 Task: Find connections with filter location Troisdorf with filter topic #openhouse with filter profile language French with filter current company Ujjivan Small Finance Bank with filter school De Nobili School with filter industry Health and Human Services with filter service category Financial Accounting with filter keywords title Travel Writer
Action: Mouse moved to (623, 77)
Screenshot: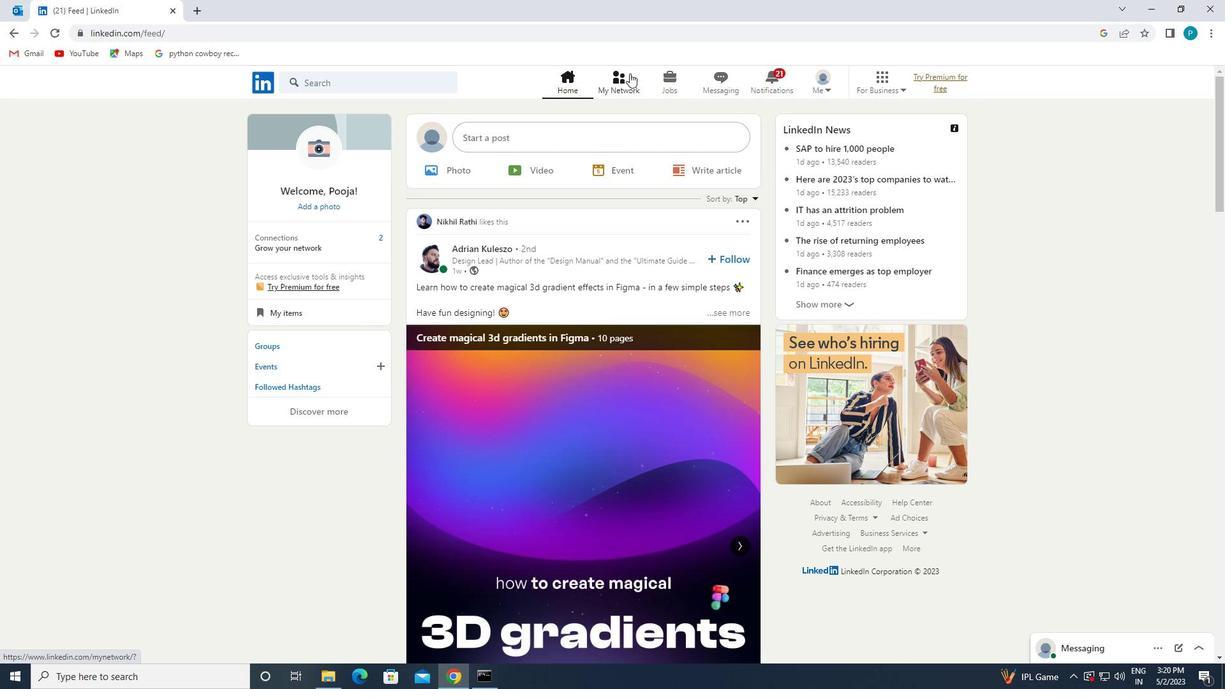 
Action: Mouse pressed left at (623, 77)
Screenshot: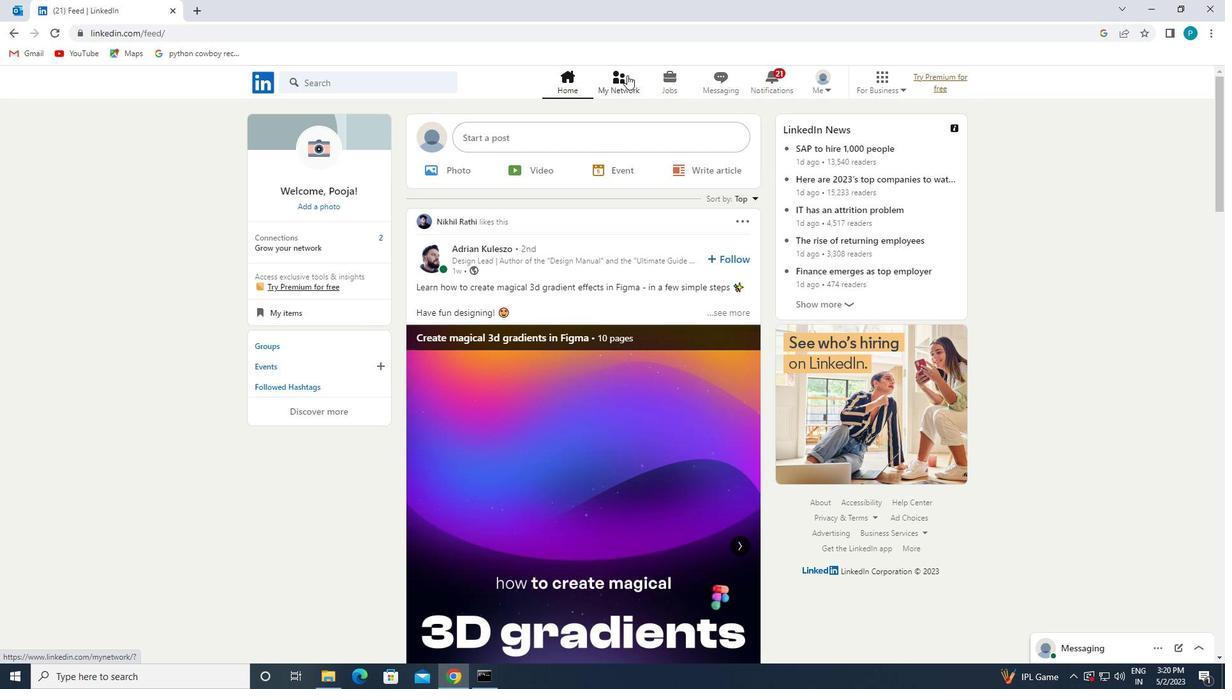 
Action: Mouse moved to (358, 158)
Screenshot: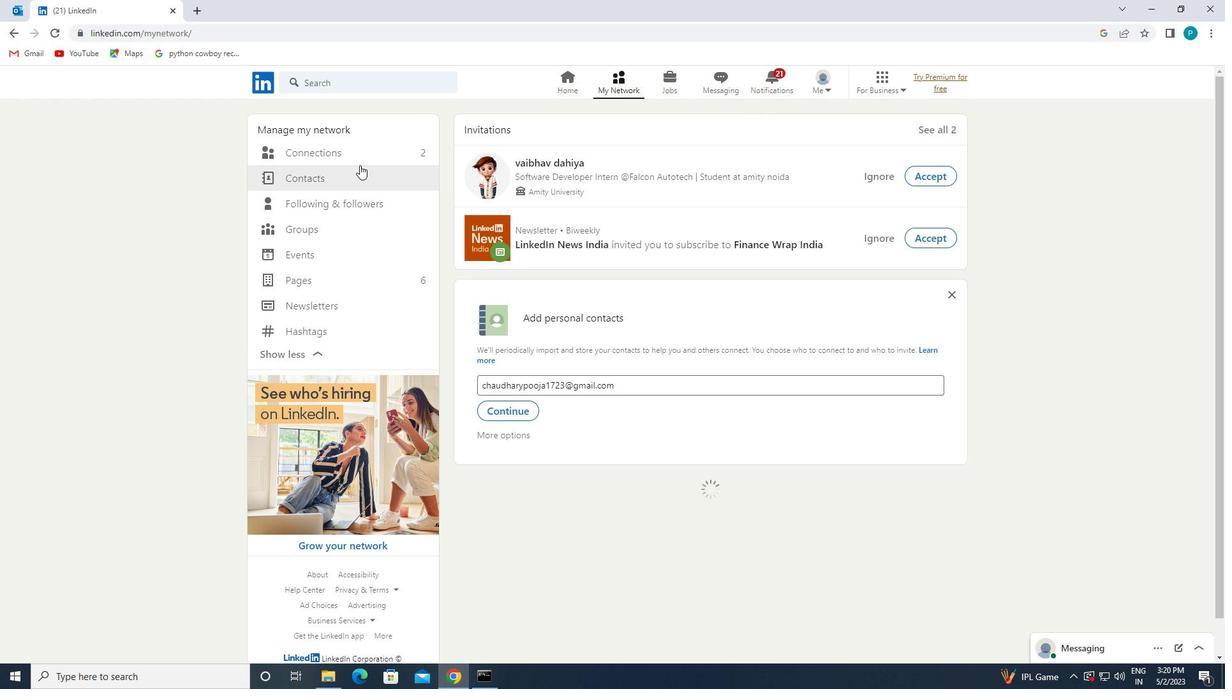 
Action: Mouse pressed left at (358, 158)
Screenshot: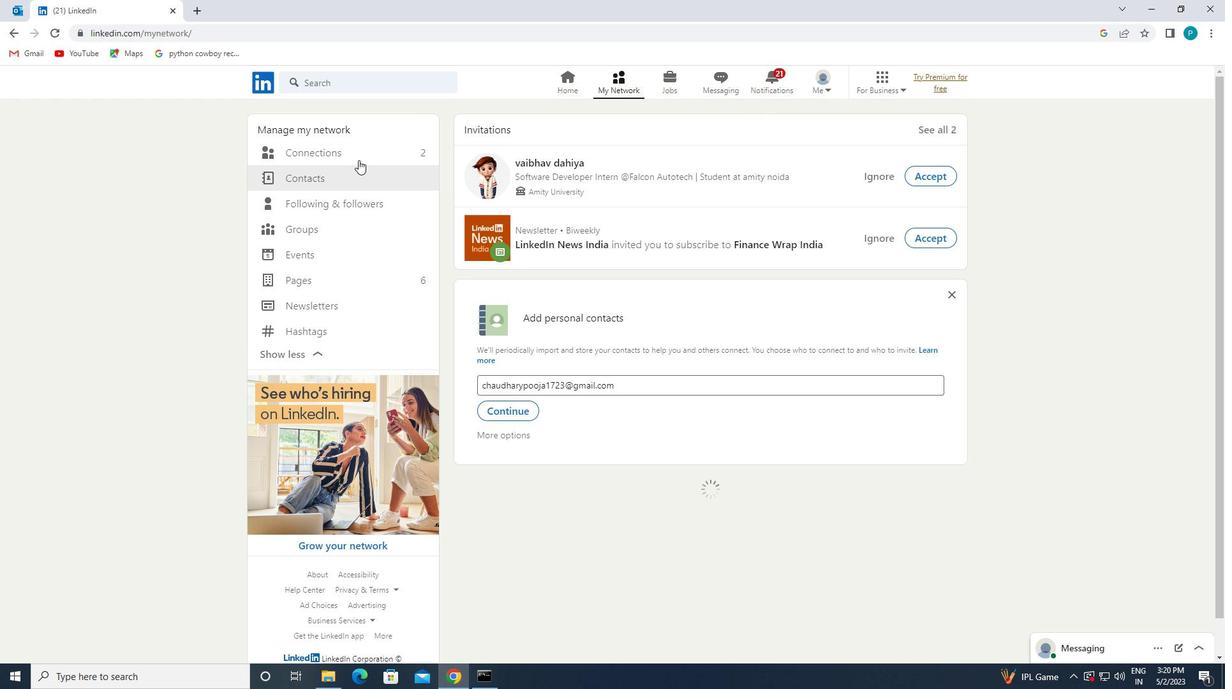
Action: Mouse moved to (732, 153)
Screenshot: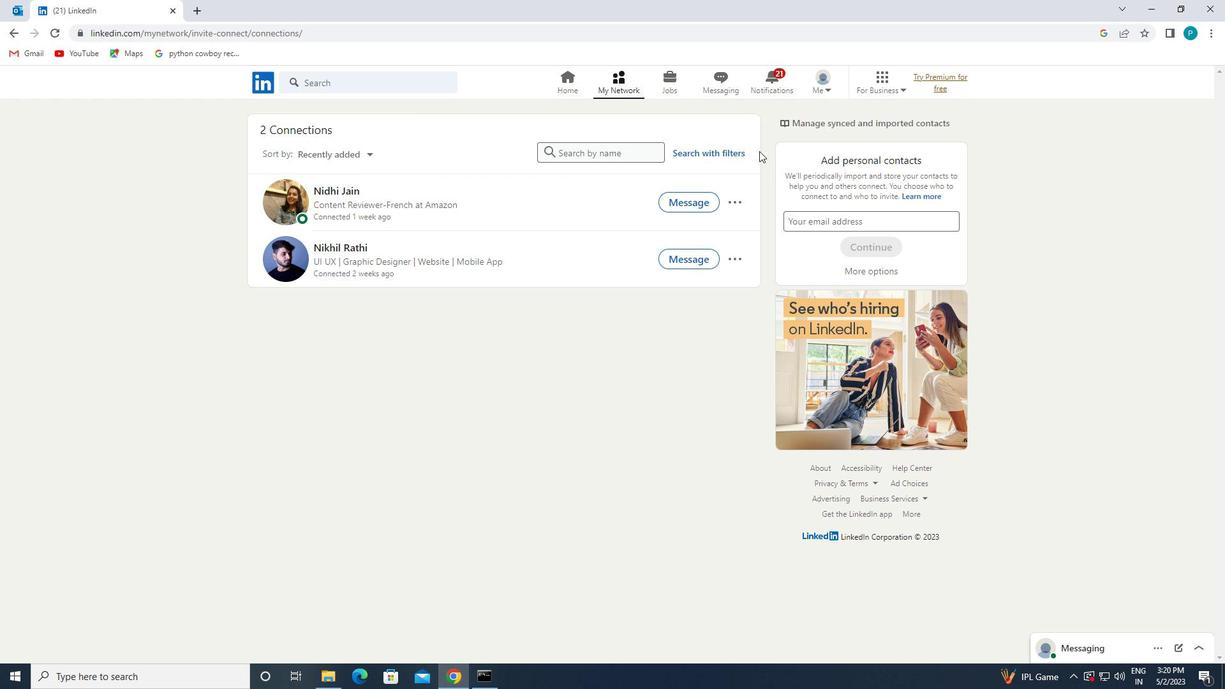 
Action: Mouse pressed left at (732, 153)
Screenshot: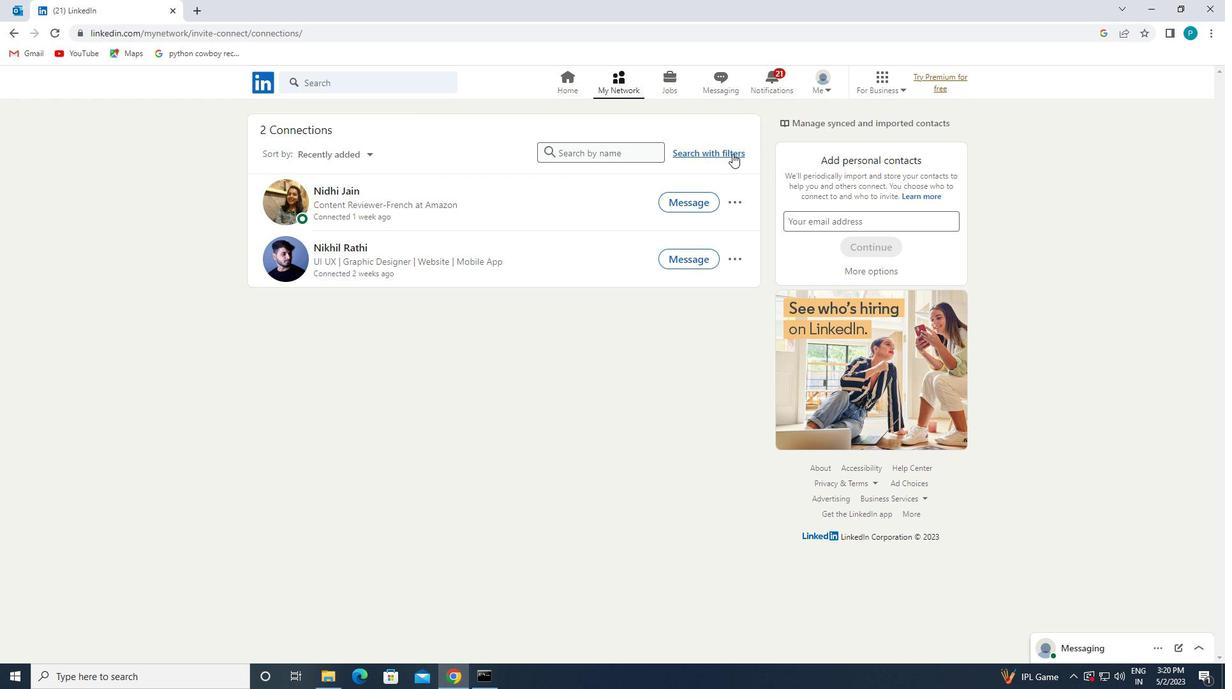 
Action: Mouse moved to (661, 121)
Screenshot: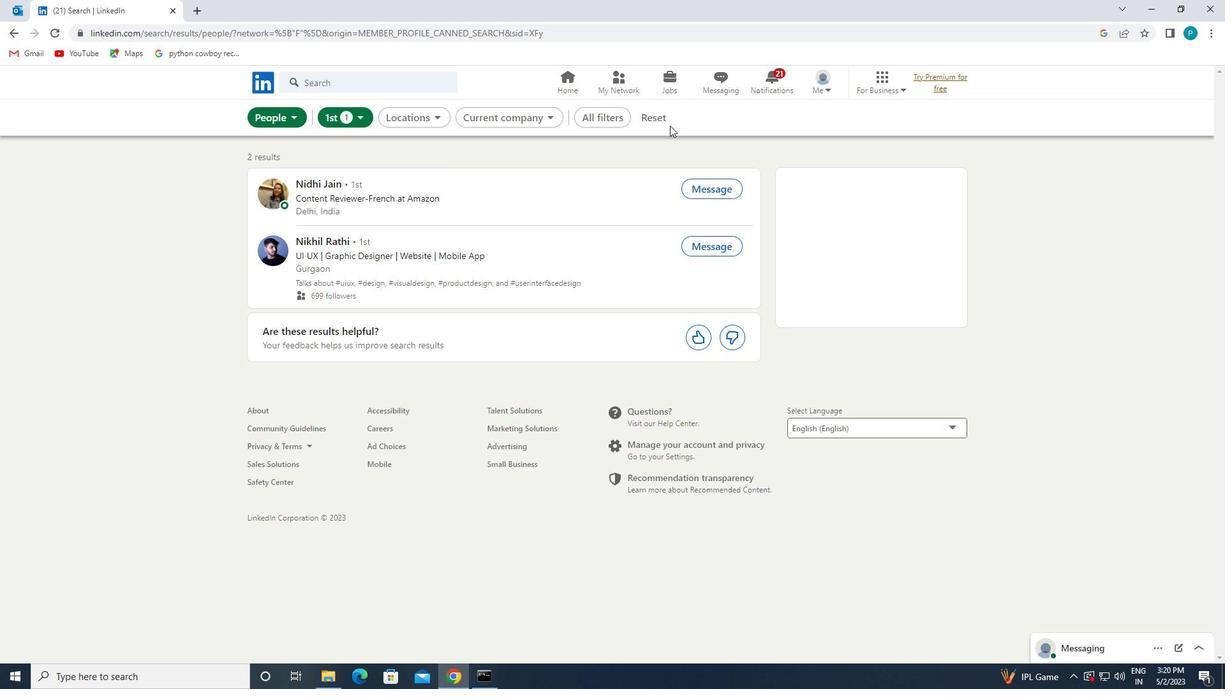 
Action: Mouse pressed left at (661, 121)
Screenshot: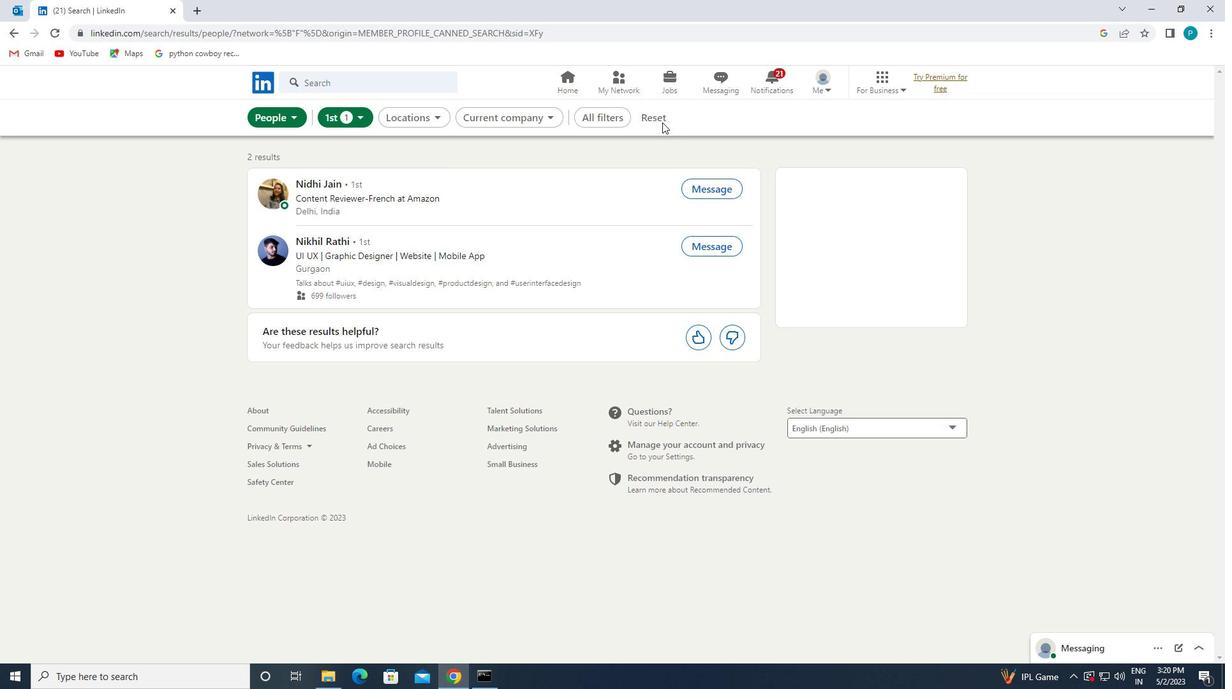 
Action: Mouse moved to (627, 121)
Screenshot: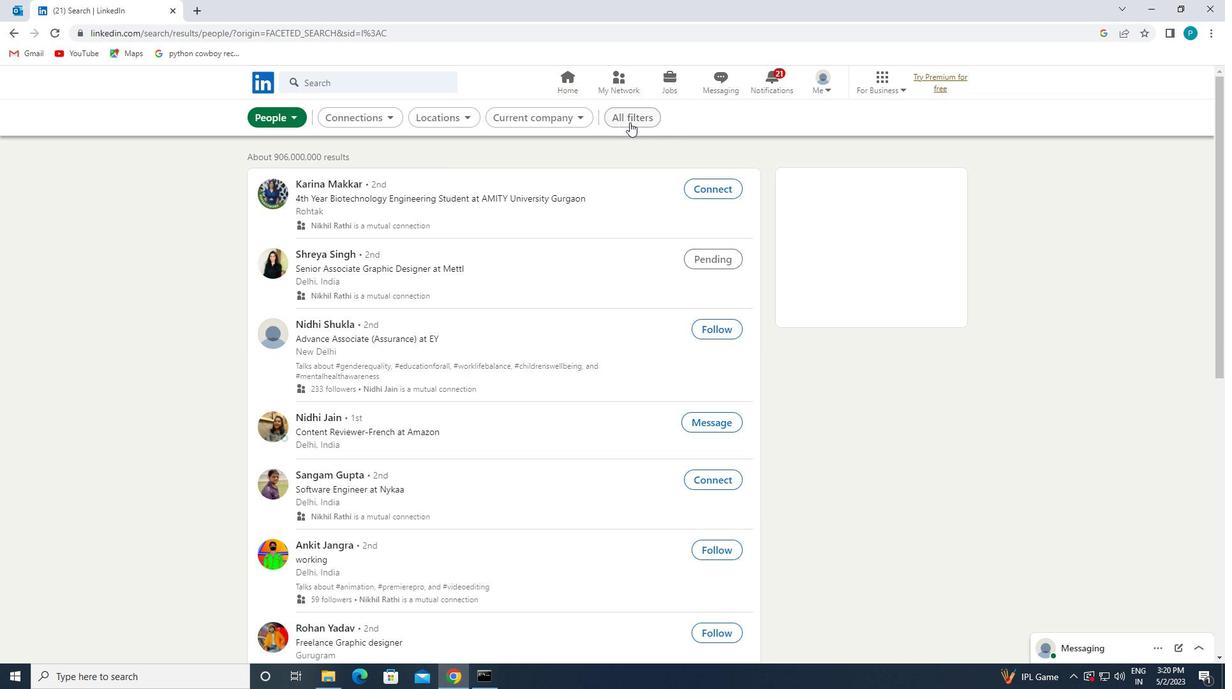
Action: Mouse pressed left at (627, 121)
Screenshot: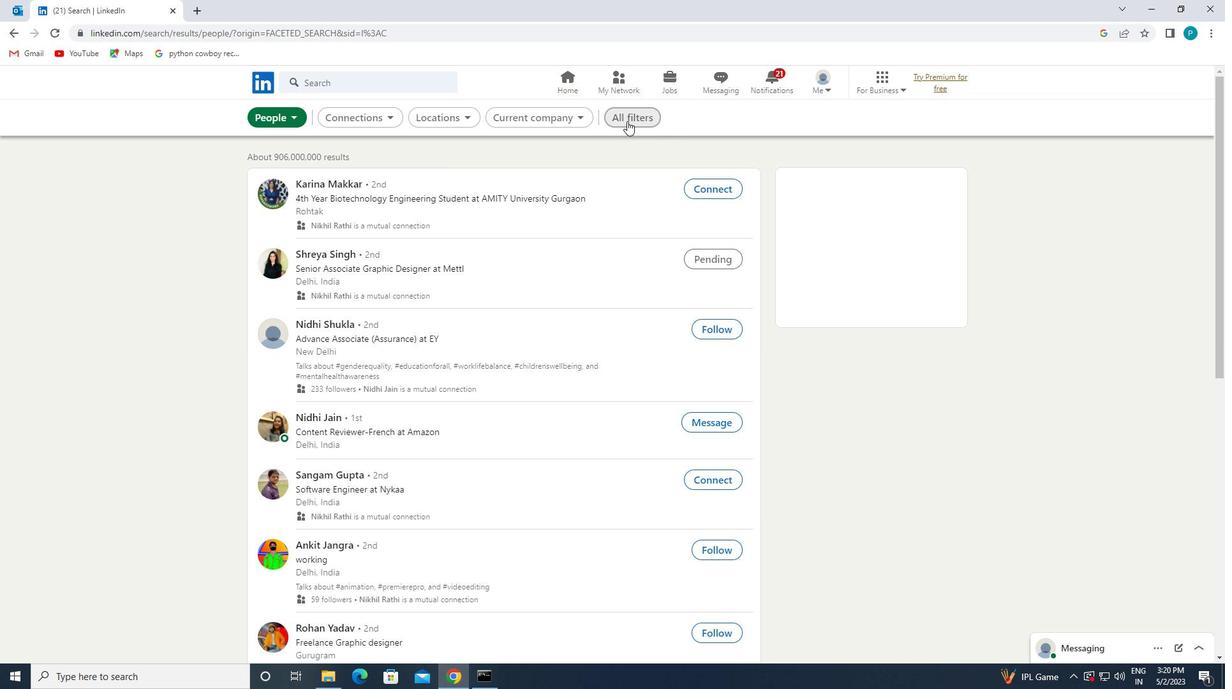 
Action: Mouse moved to (900, 351)
Screenshot: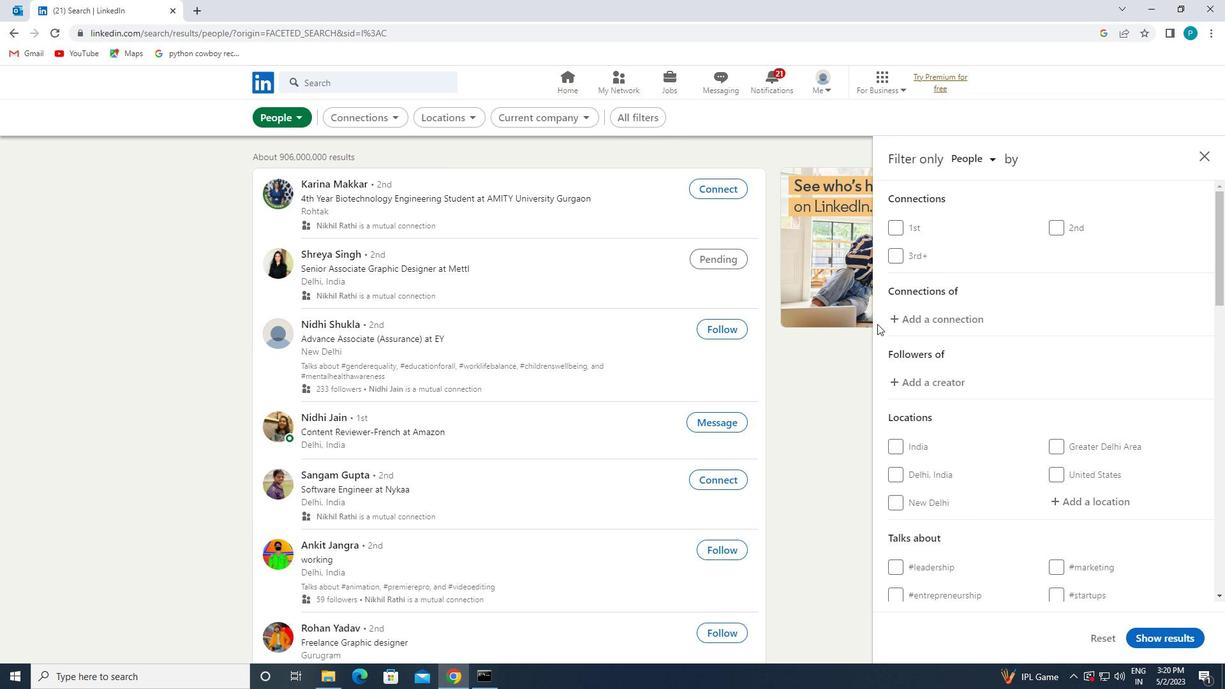 
Action: Mouse scrolled (900, 350) with delta (0, 0)
Screenshot: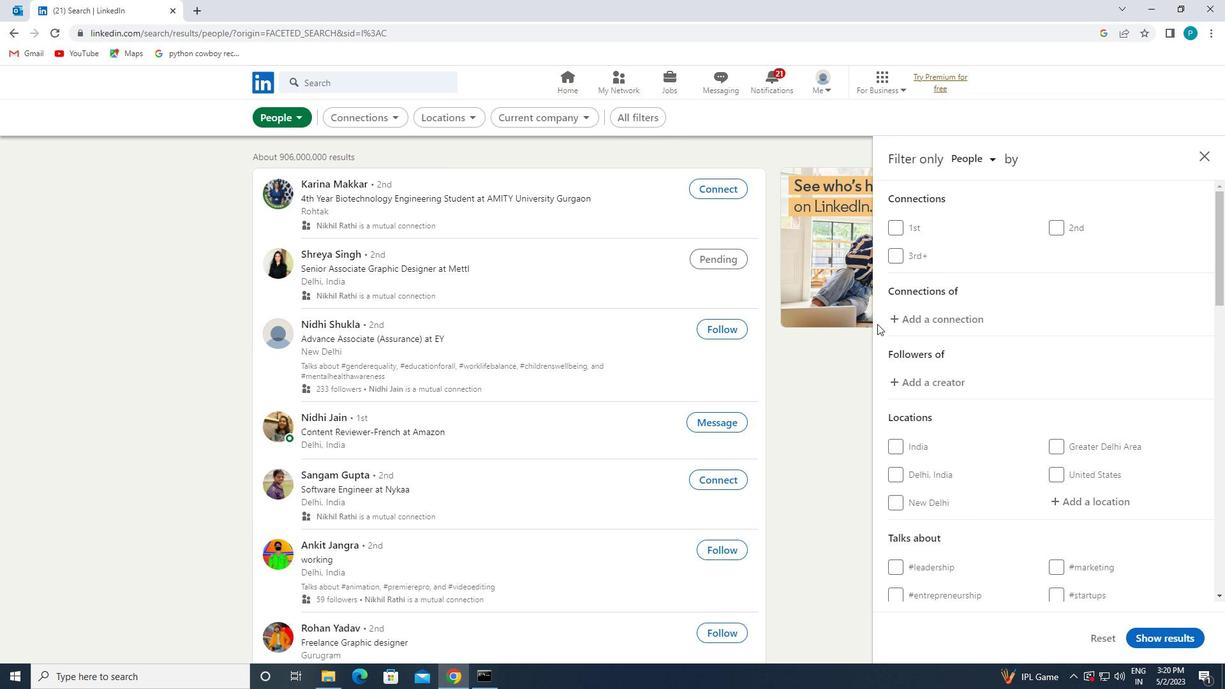 
Action: Mouse moved to (901, 353)
Screenshot: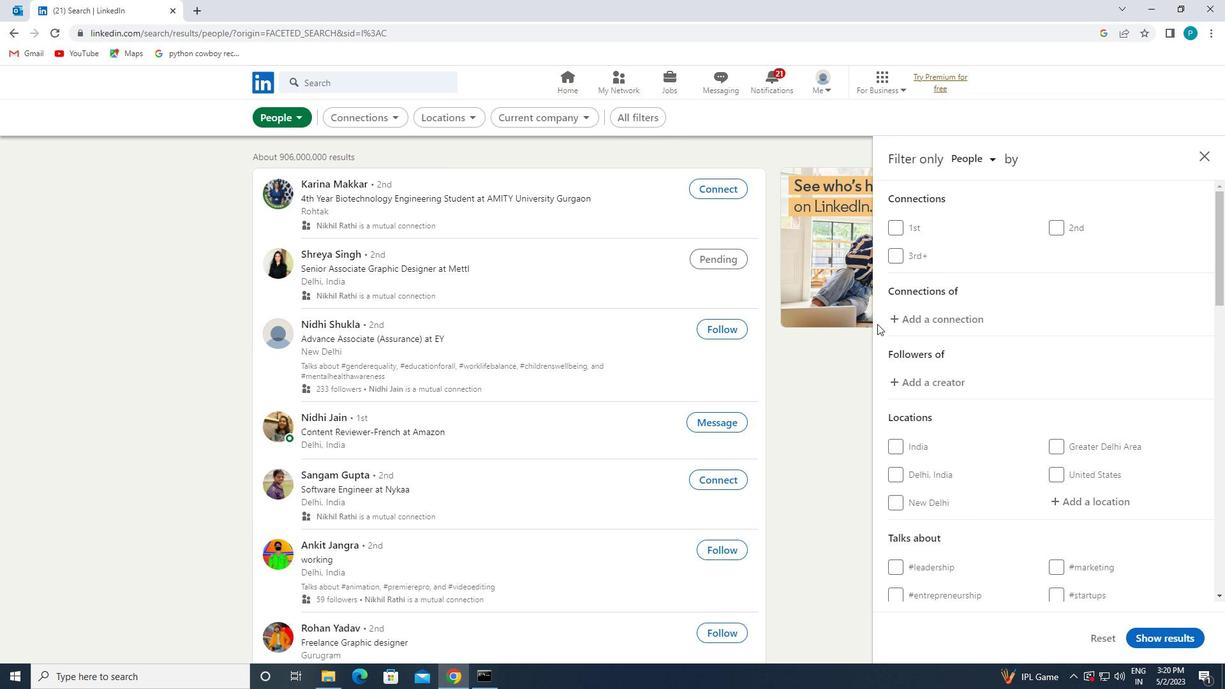 
Action: Mouse scrolled (901, 352) with delta (0, 0)
Screenshot: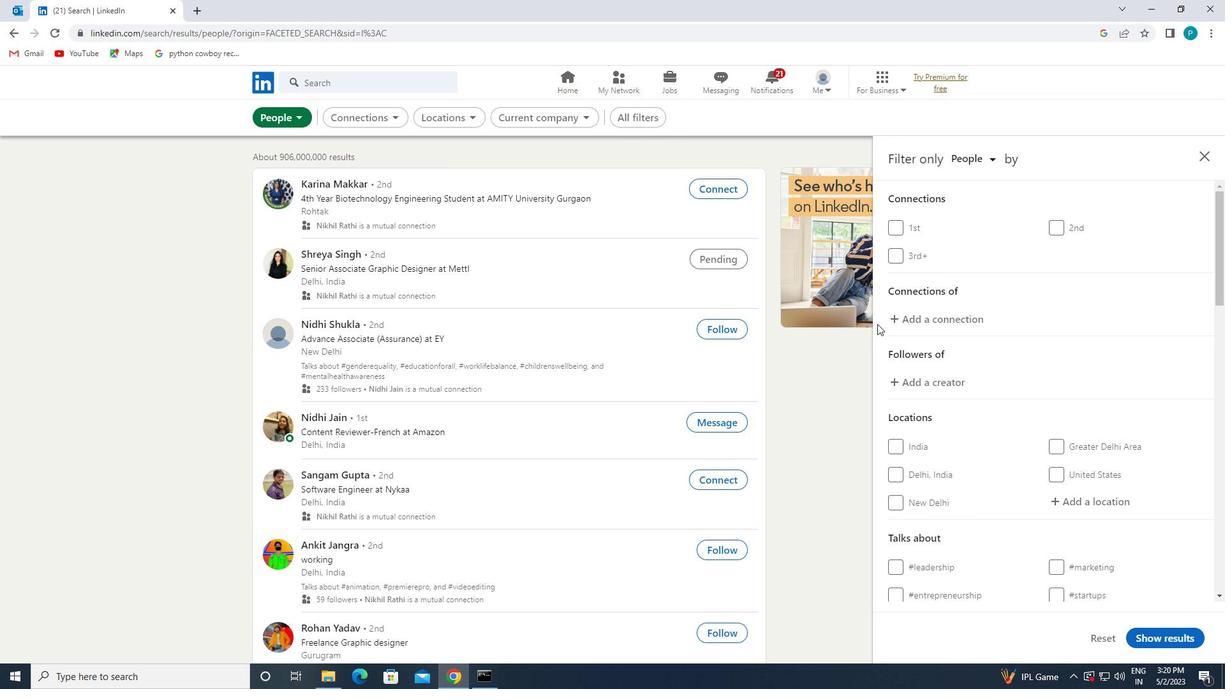 
Action: Mouse moved to (1061, 385)
Screenshot: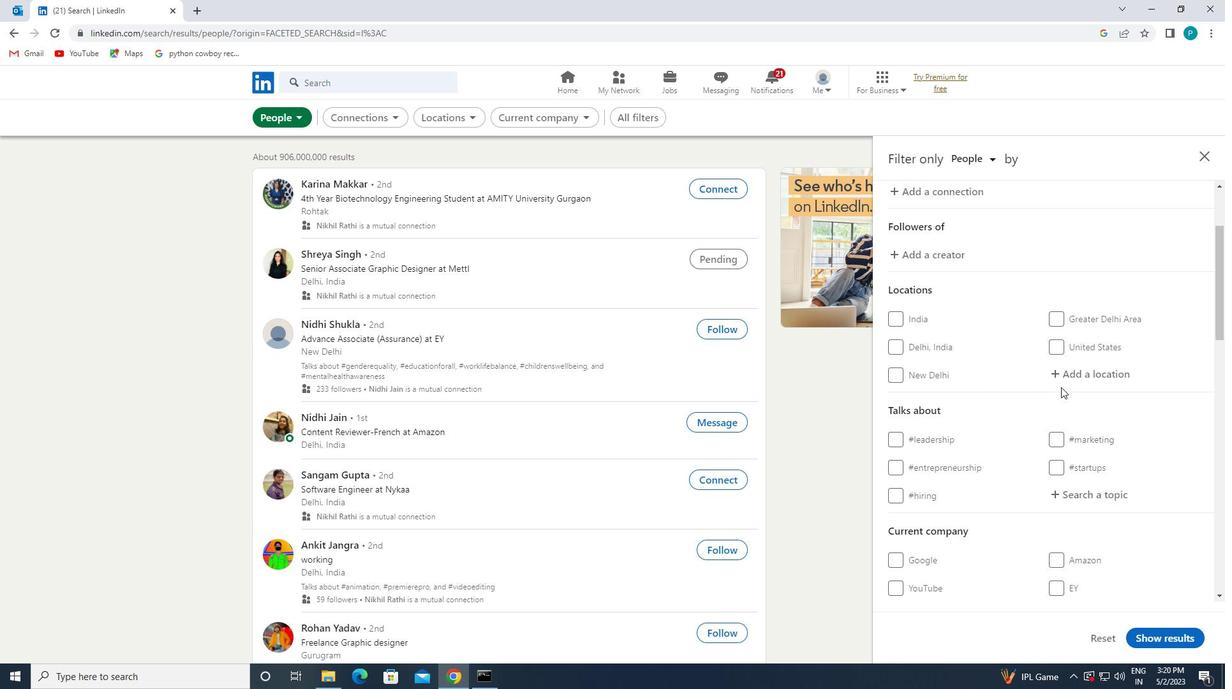 
Action: Mouse pressed left at (1061, 385)
Screenshot: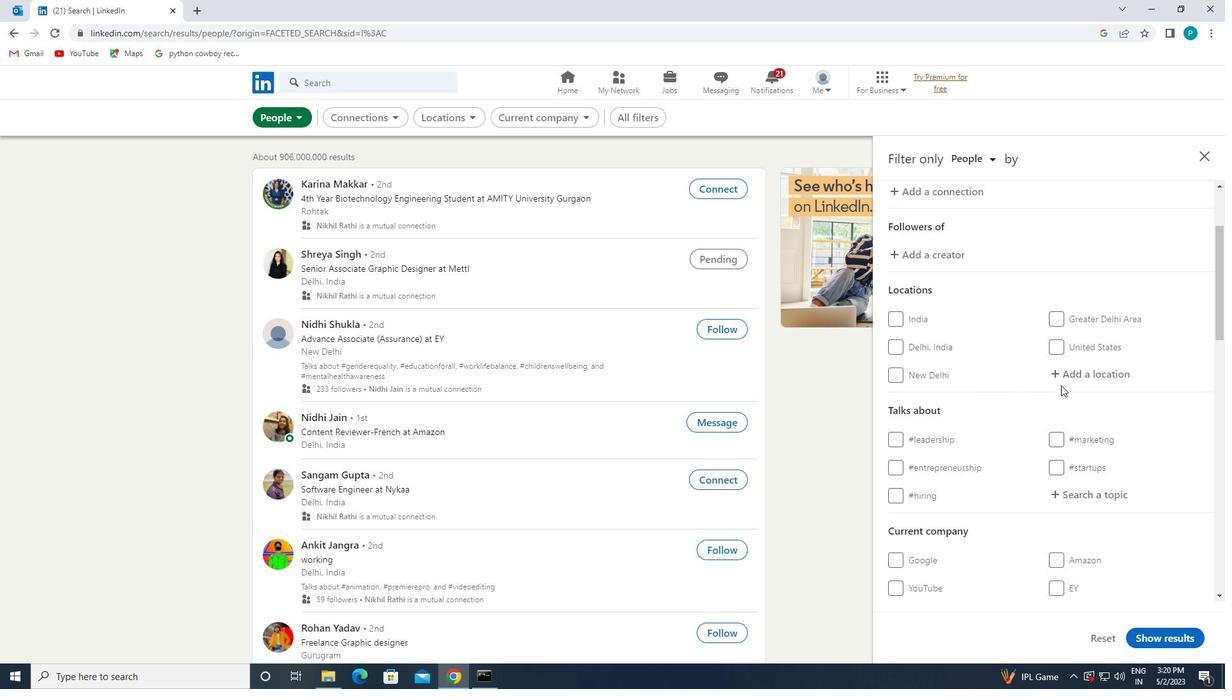 
Action: Mouse moved to (1065, 371)
Screenshot: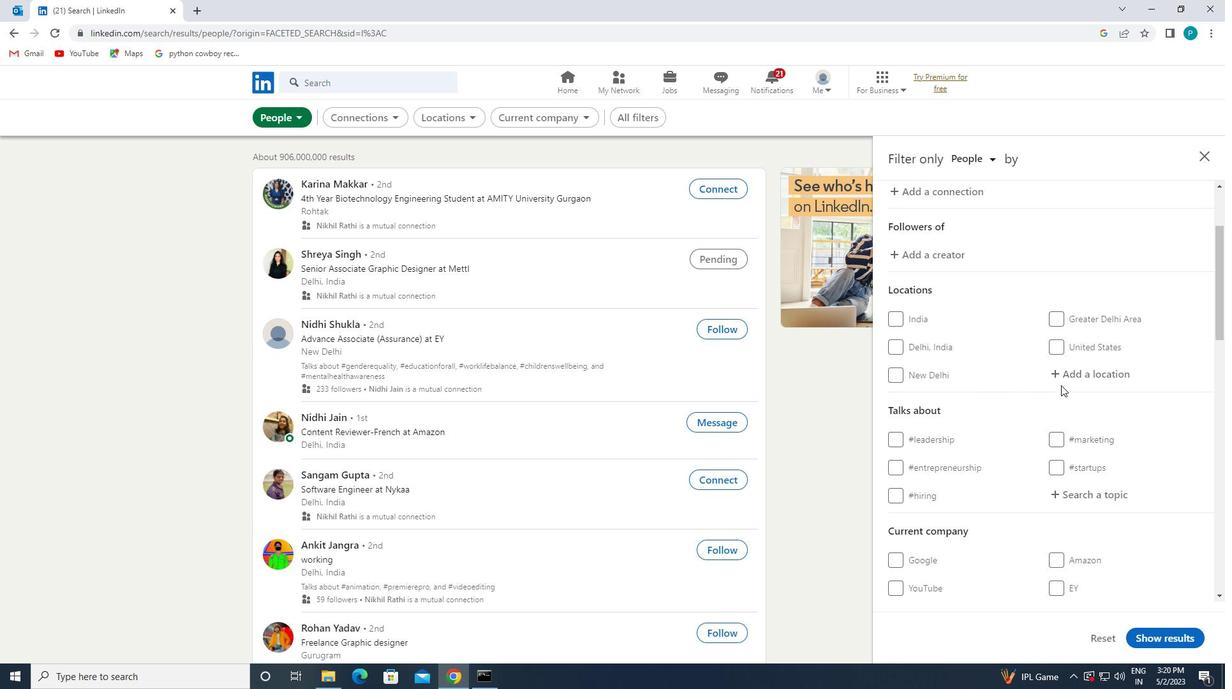 
Action: Mouse pressed left at (1065, 371)
Screenshot: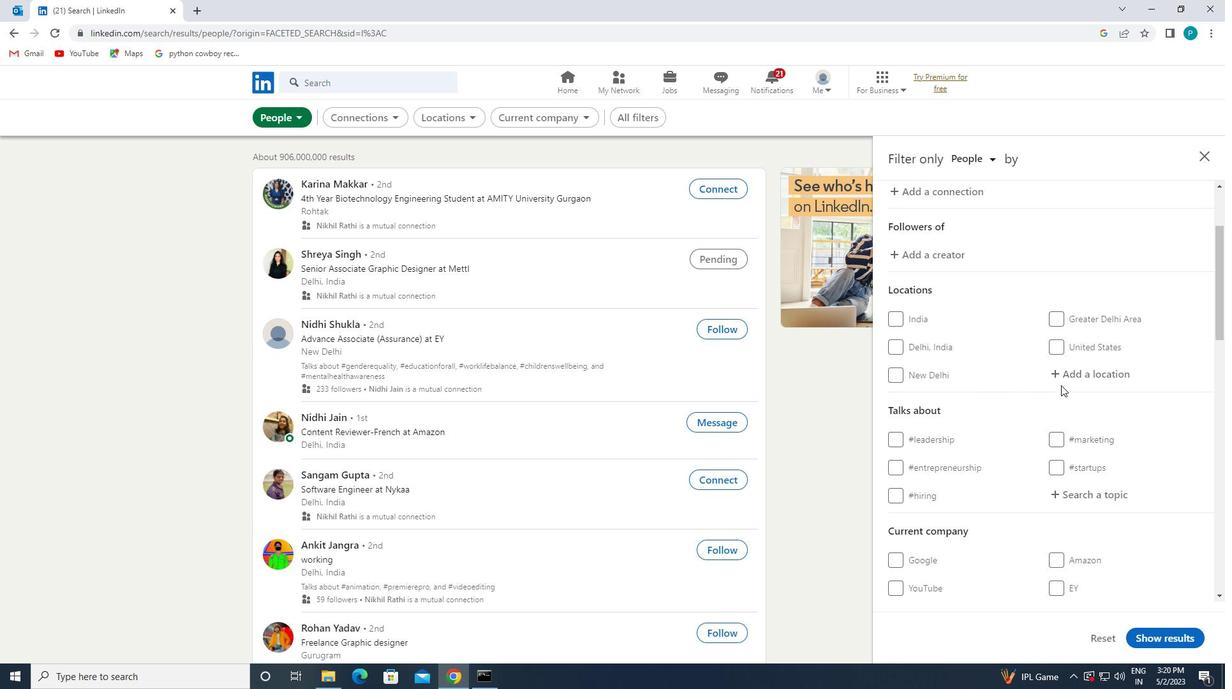 
Action: Key pressed <Key.caps_lock>t<Key.caps_lock>roisdorf
Screenshot: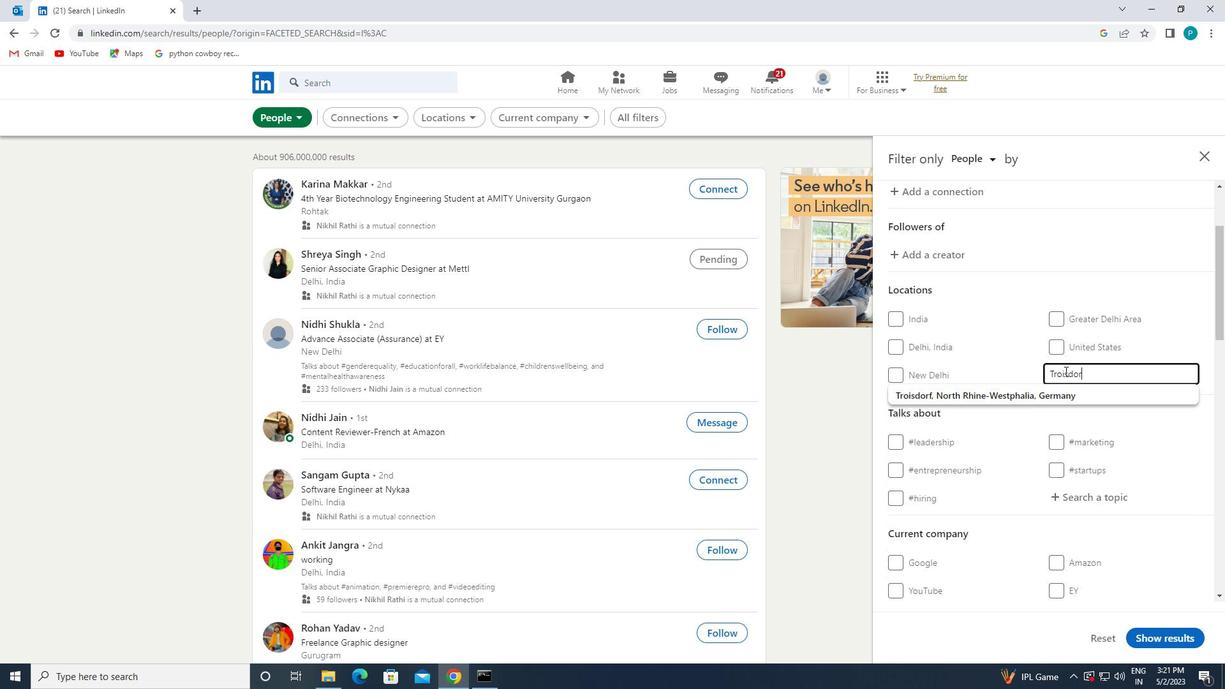 
Action: Mouse moved to (1057, 394)
Screenshot: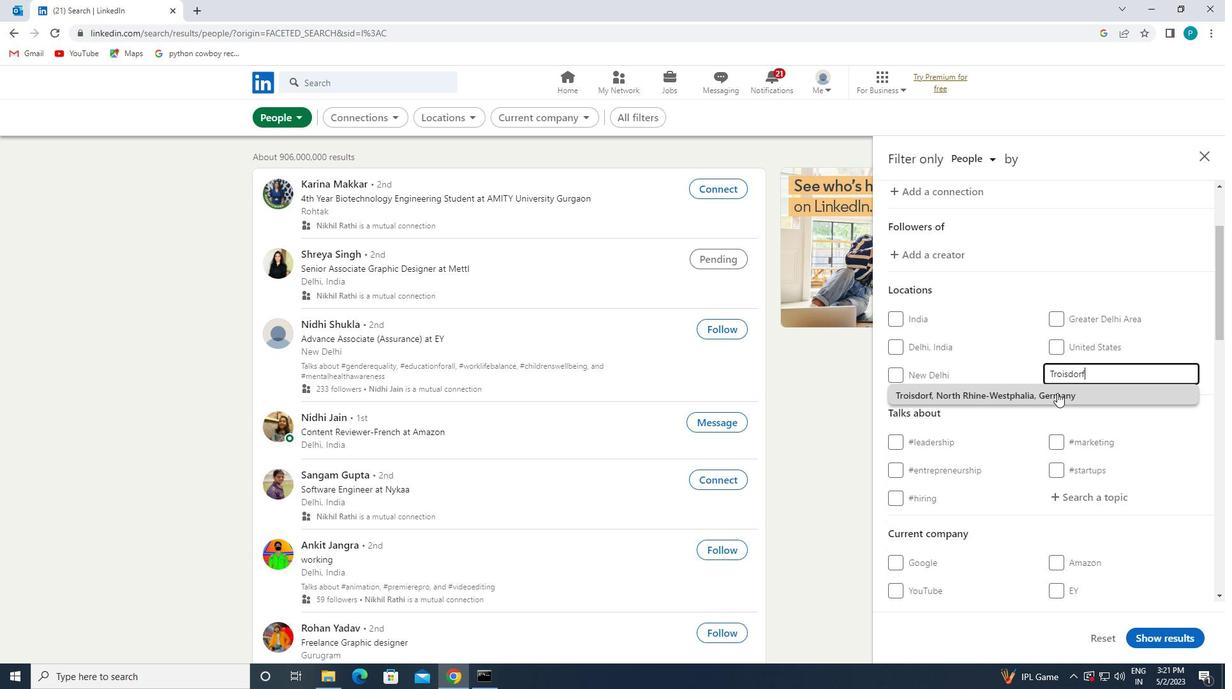 
Action: Mouse pressed left at (1057, 394)
Screenshot: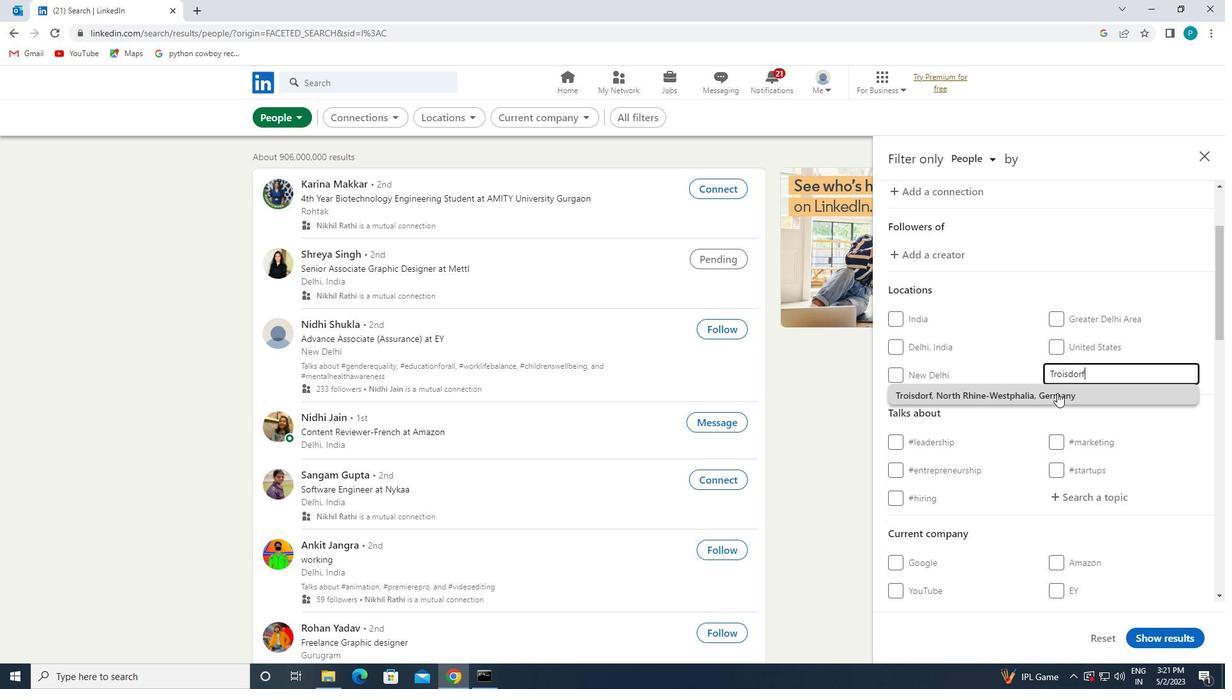 
Action: Mouse moved to (1088, 425)
Screenshot: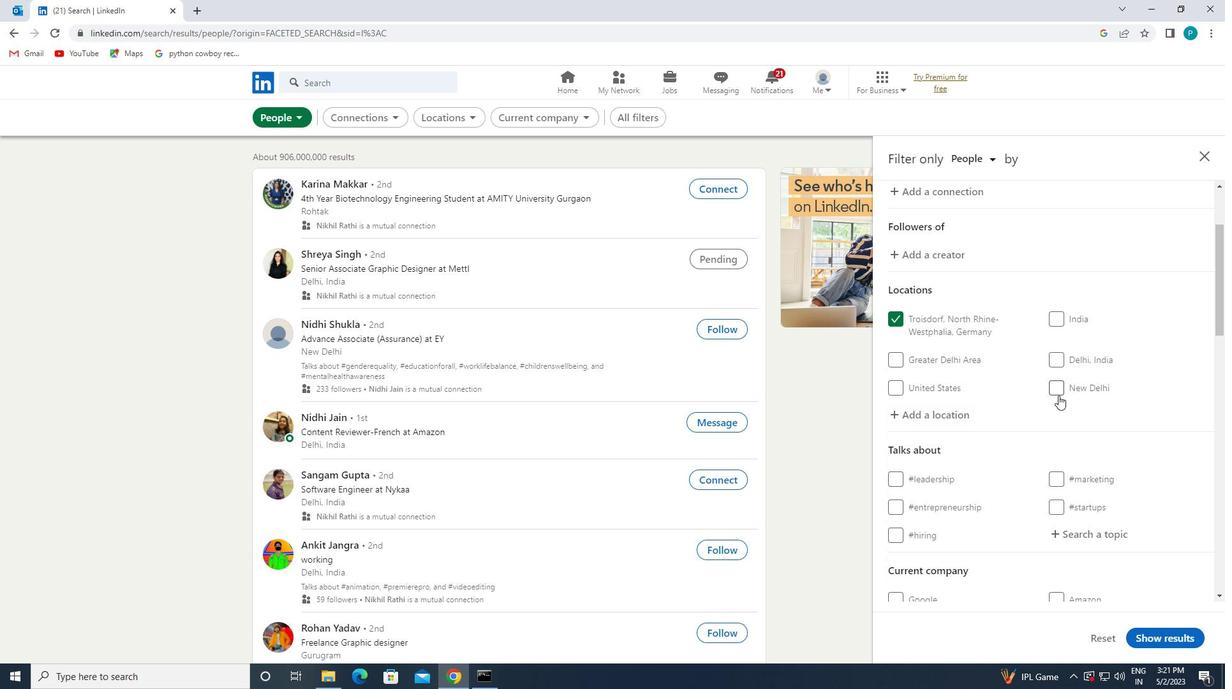 
Action: Mouse scrolled (1088, 425) with delta (0, 0)
Screenshot: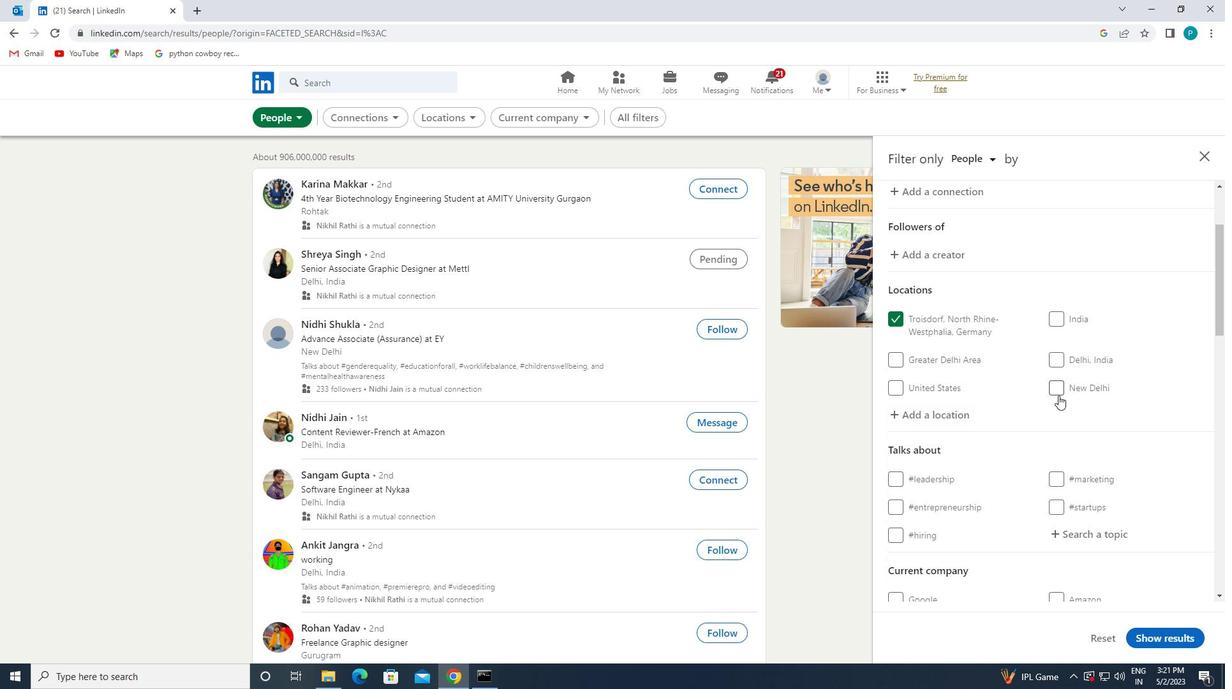
Action: Mouse scrolled (1088, 425) with delta (0, 0)
Screenshot: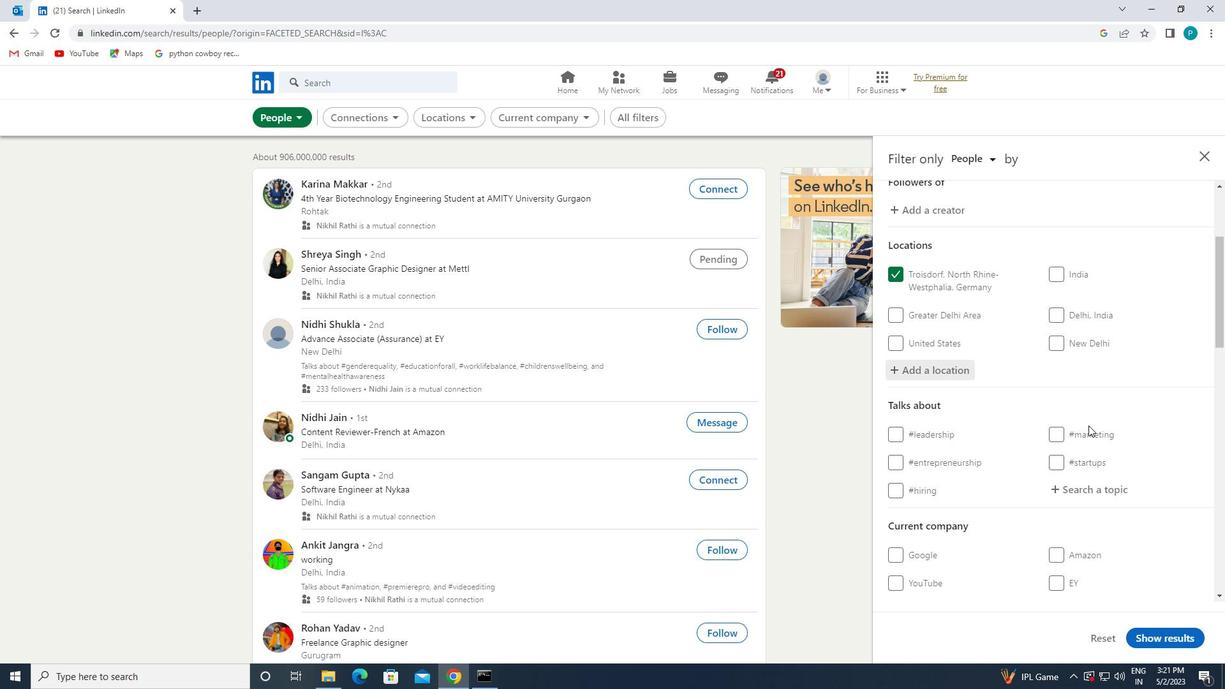 
Action: Mouse moved to (1081, 408)
Screenshot: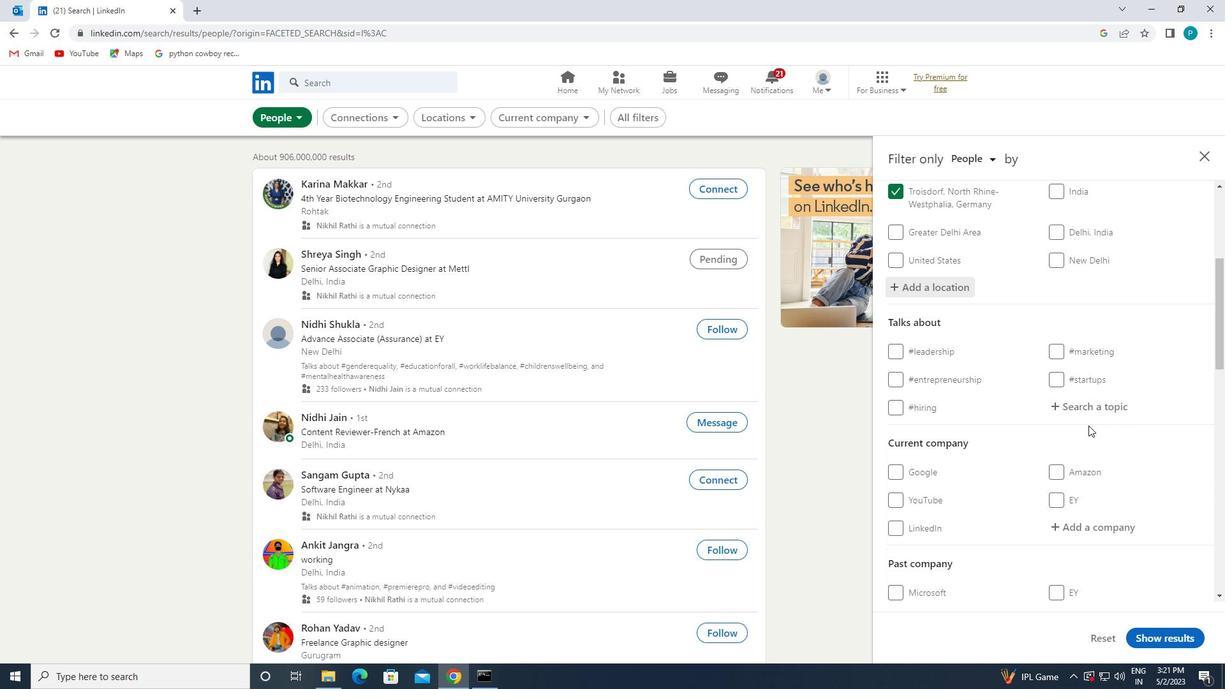 
Action: Mouse pressed left at (1081, 408)
Screenshot: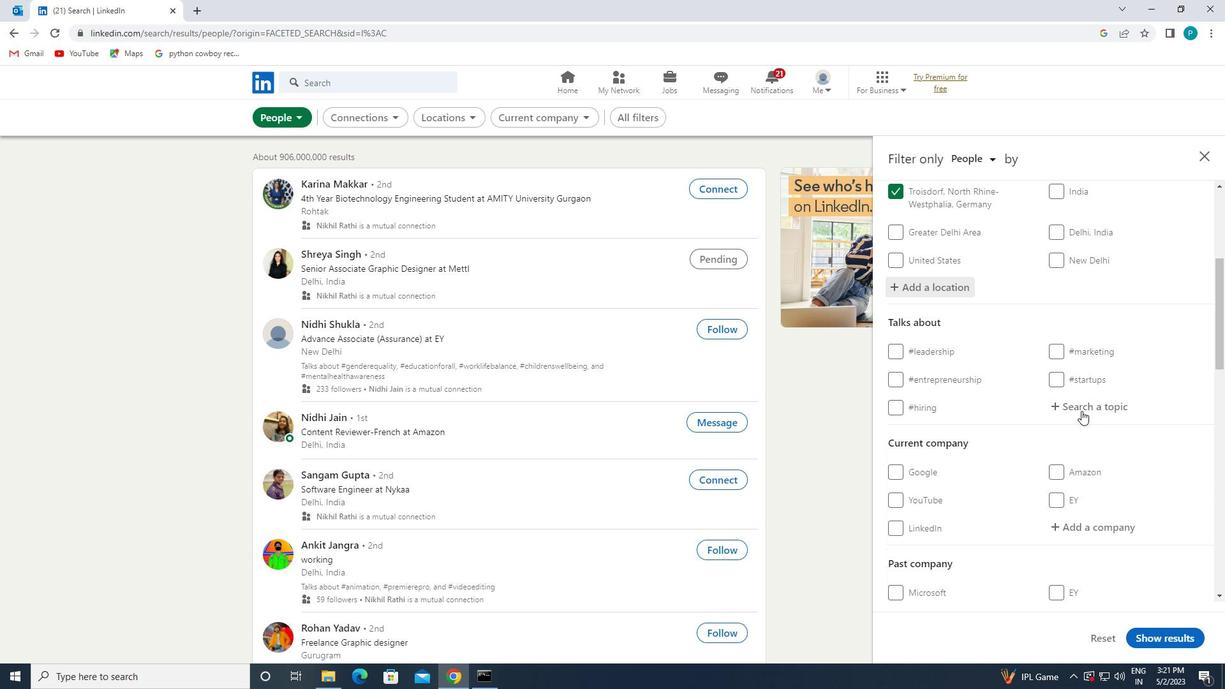 
Action: Key pressed <Key.shift><Key.shift><Key.shift><Key.shift><Key.shift><Key.shift><Key.shift><Key.shift>#OPENHOUSE
Screenshot: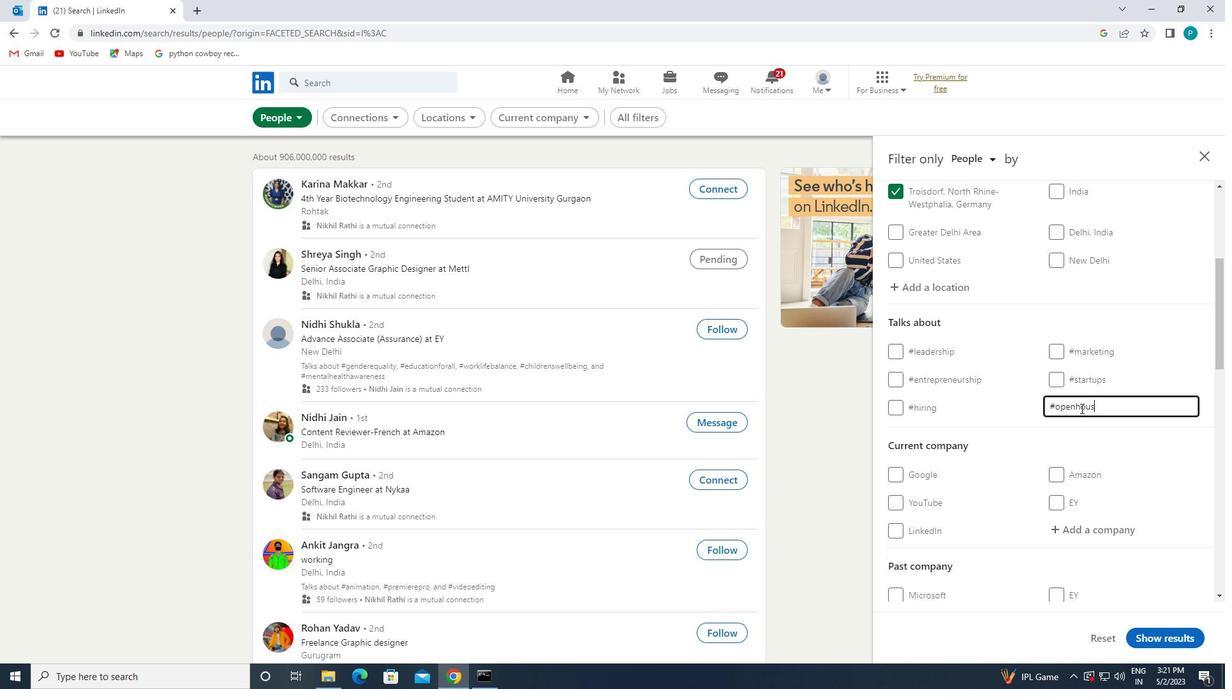 
Action: Mouse scrolled (1081, 407) with delta (0, 0)
Screenshot: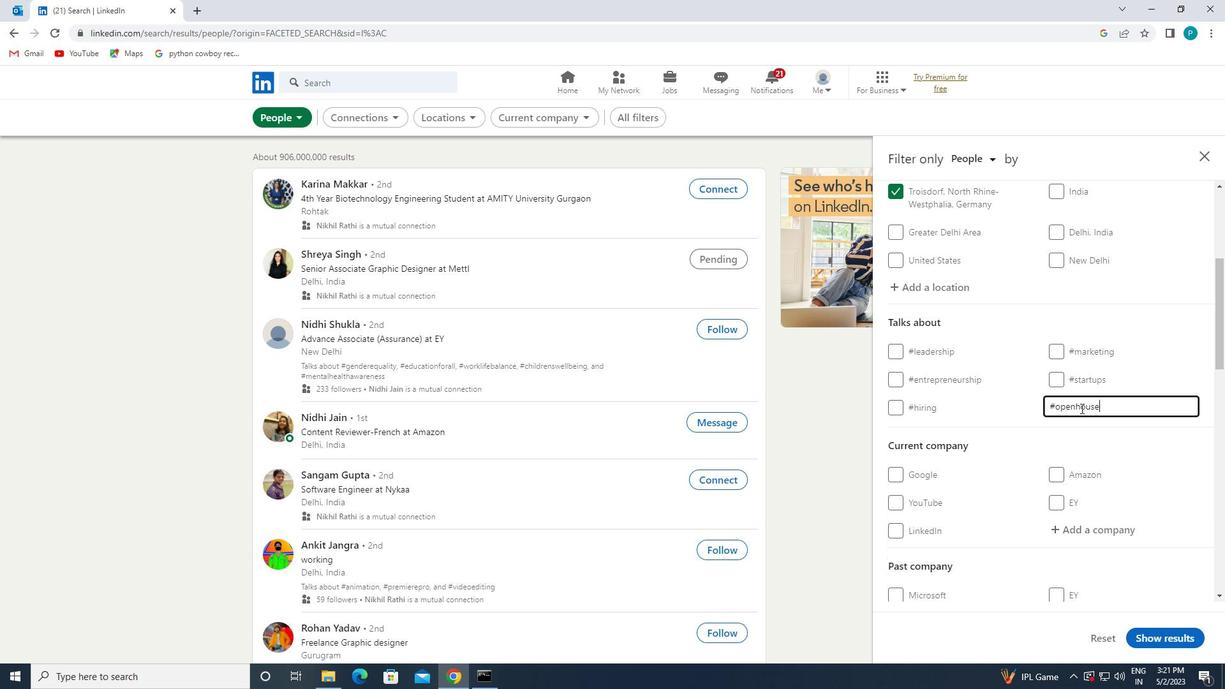 
Action: Mouse scrolled (1081, 407) with delta (0, 0)
Screenshot: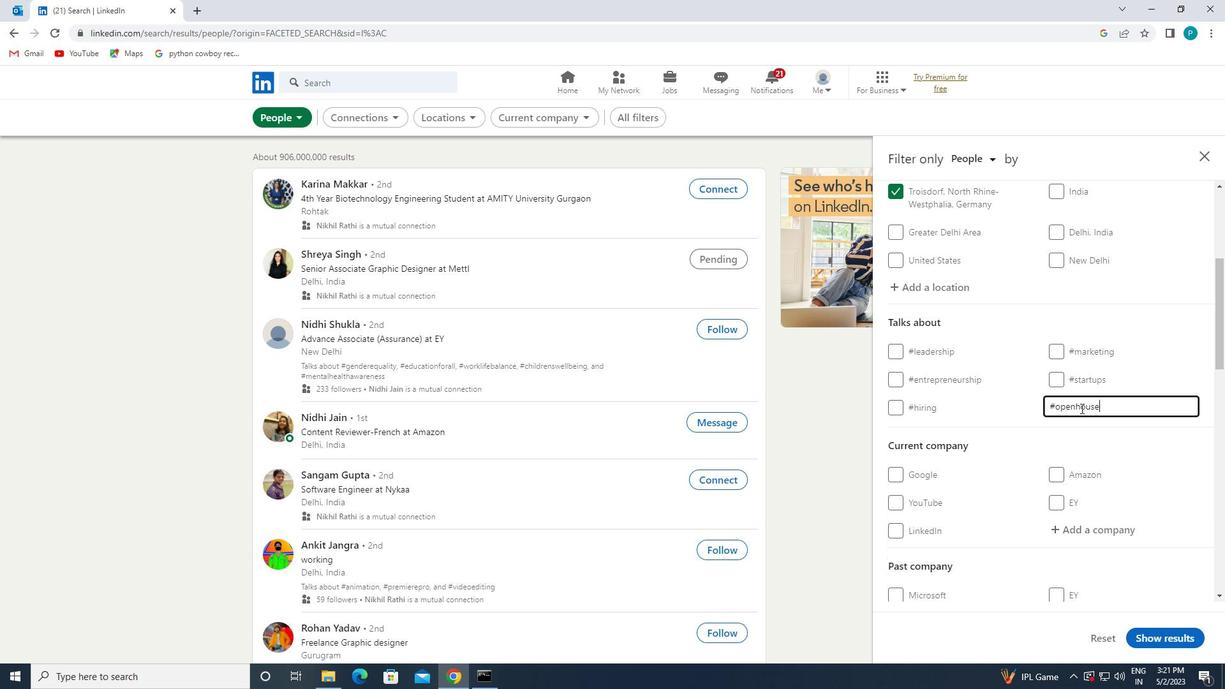 
Action: Mouse scrolled (1081, 407) with delta (0, 0)
Screenshot: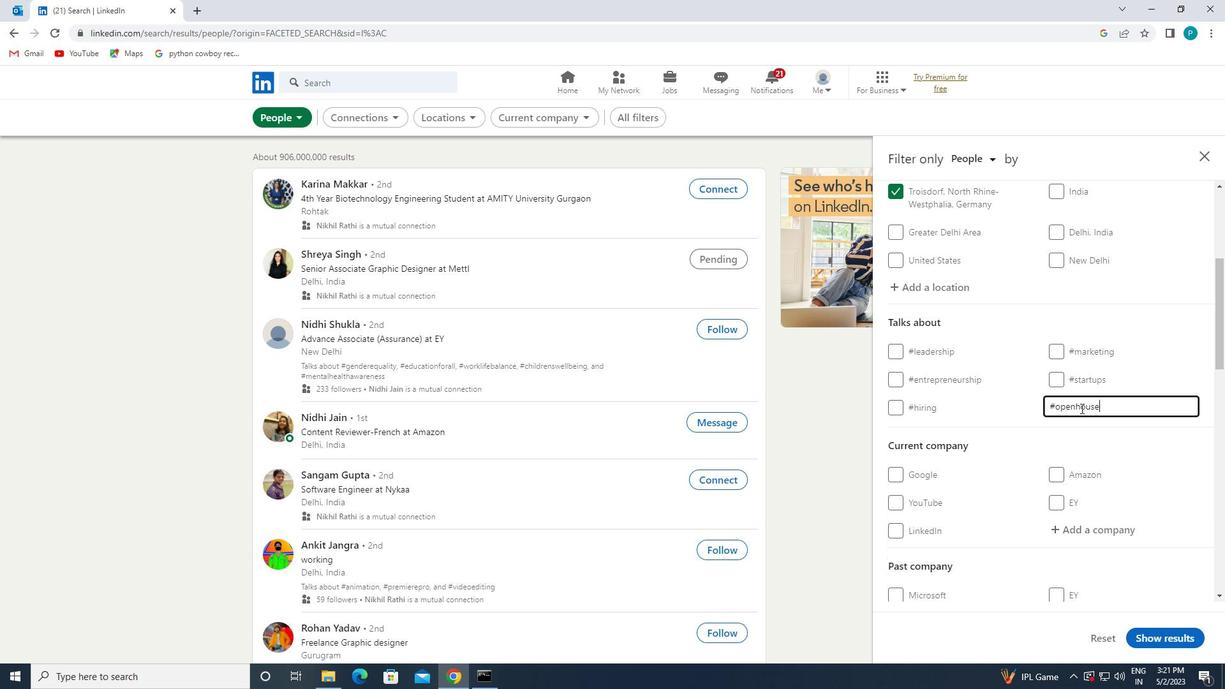 
Action: Mouse moved to (1074, 421)
Screenshot: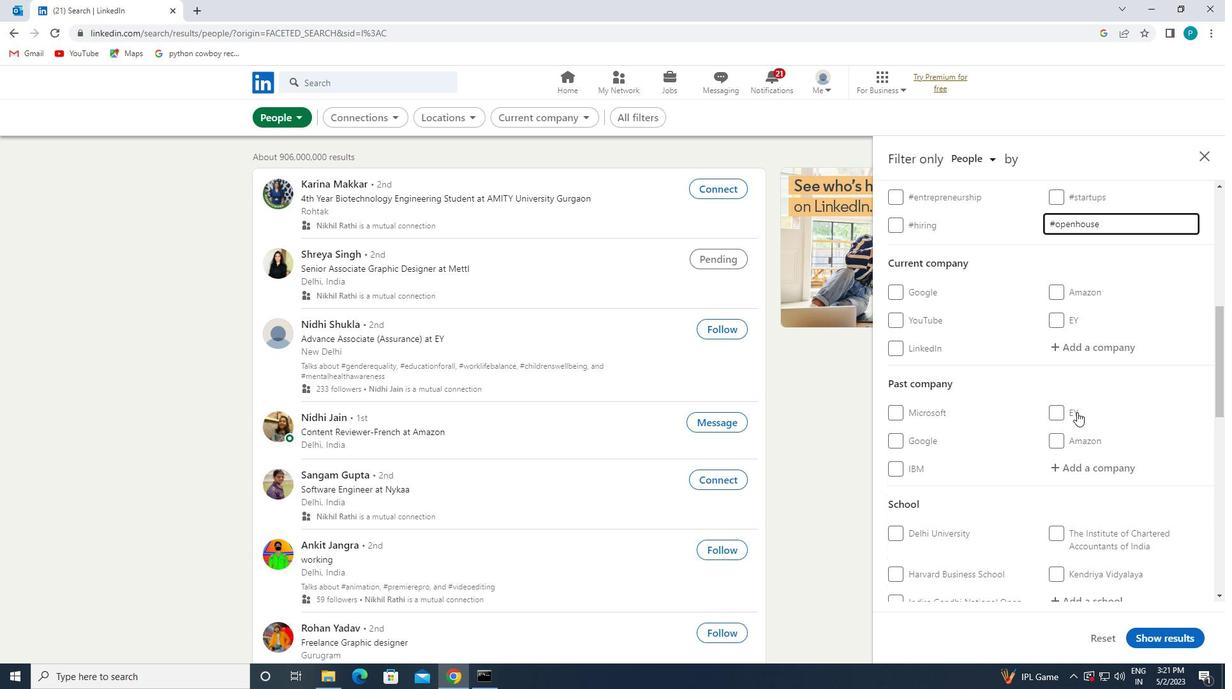 
Action: Mouse scrolled (1074, 420) with delta (0, 0)
Screenshot: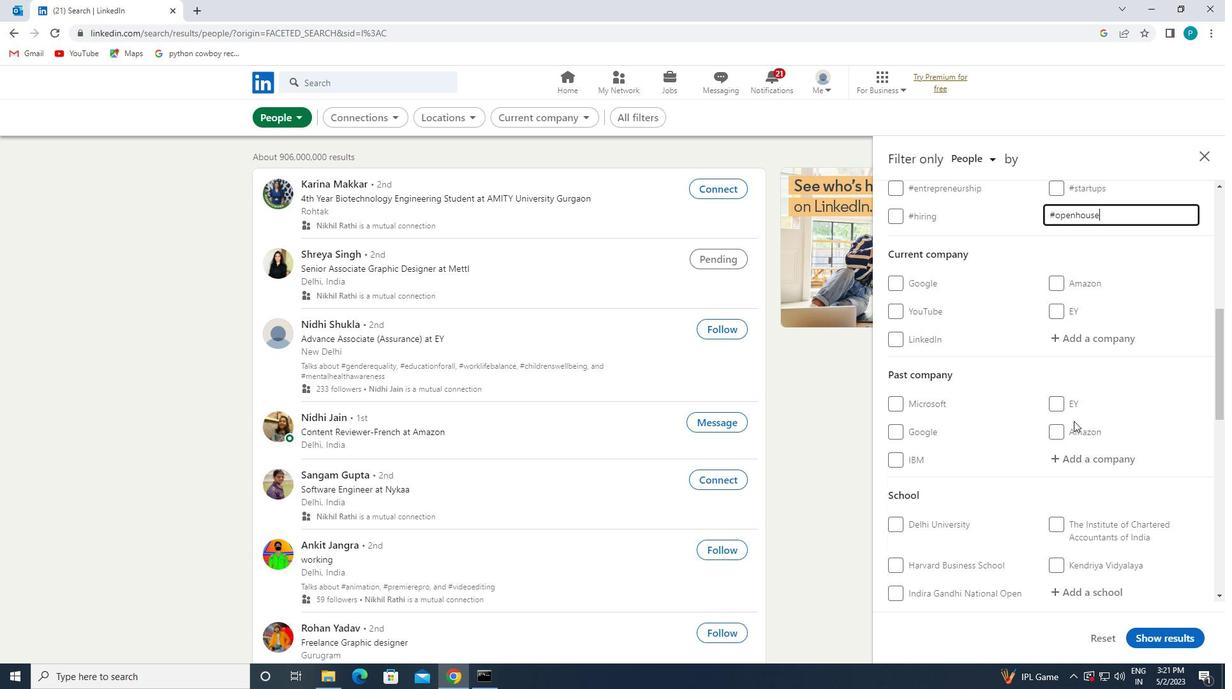 
Action: Mouse moved to (982, 499)
Screenshot: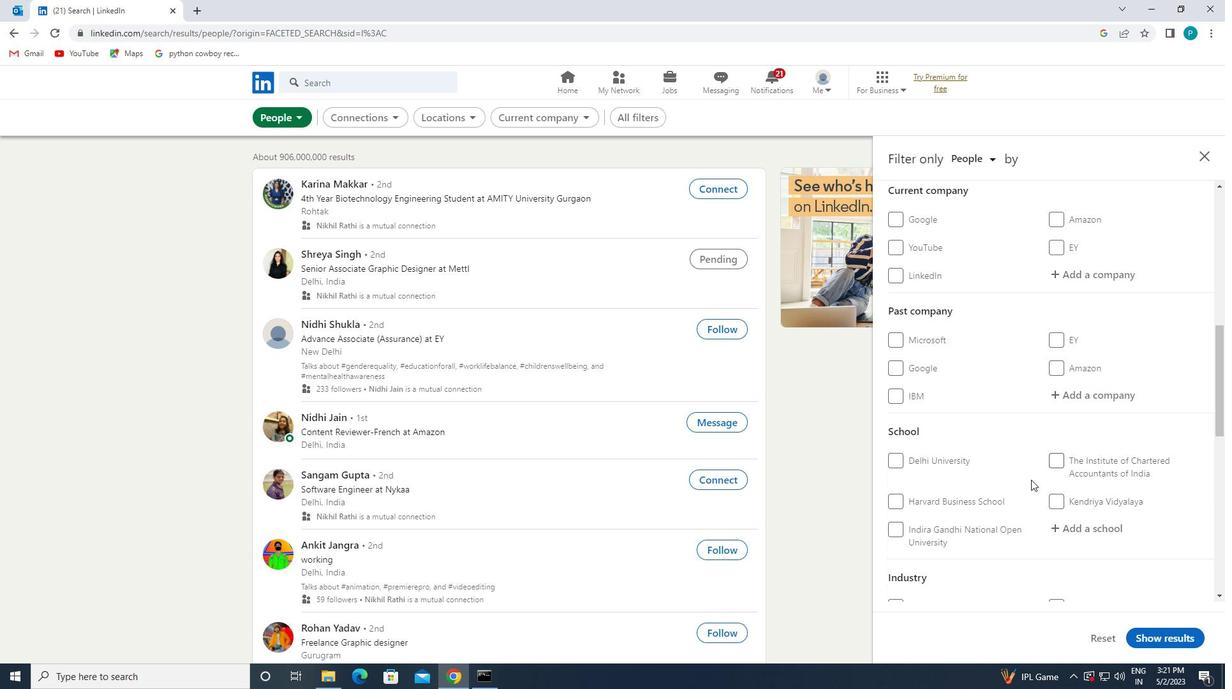 
Action: Mouse scrolled (982, 499) with delta (0, 0)
Screenshot: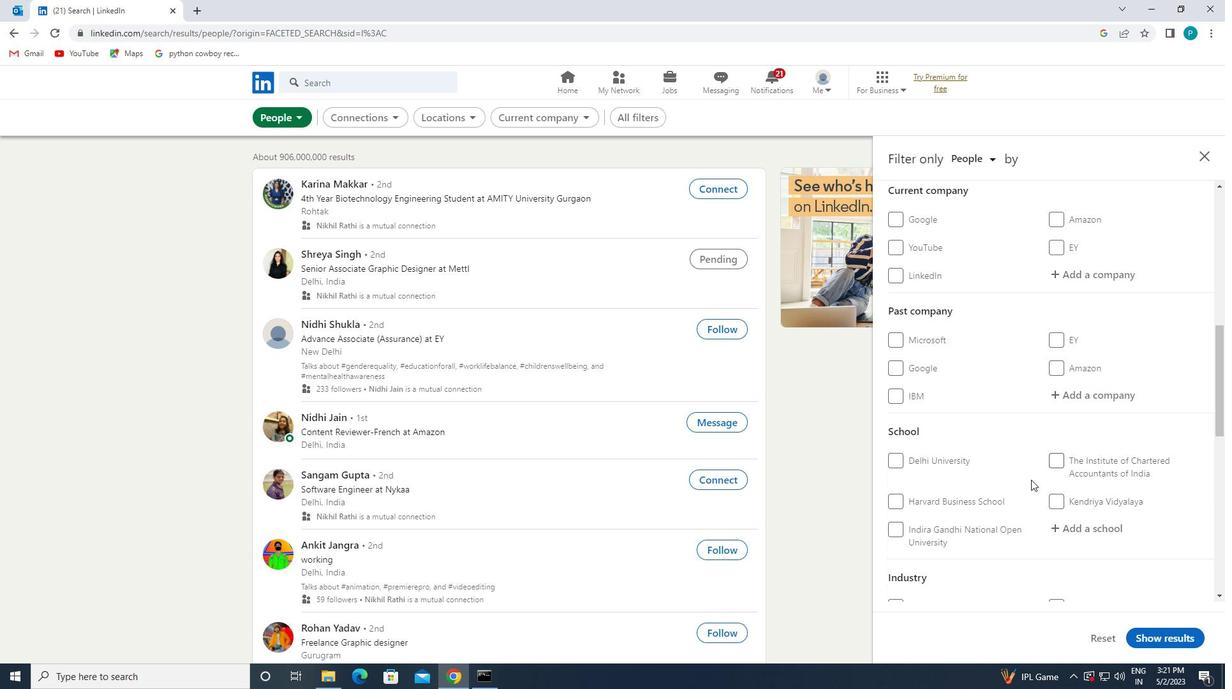 
Action: Mouse scrolled (982, 499) with delta (0, 0)
Screenshot: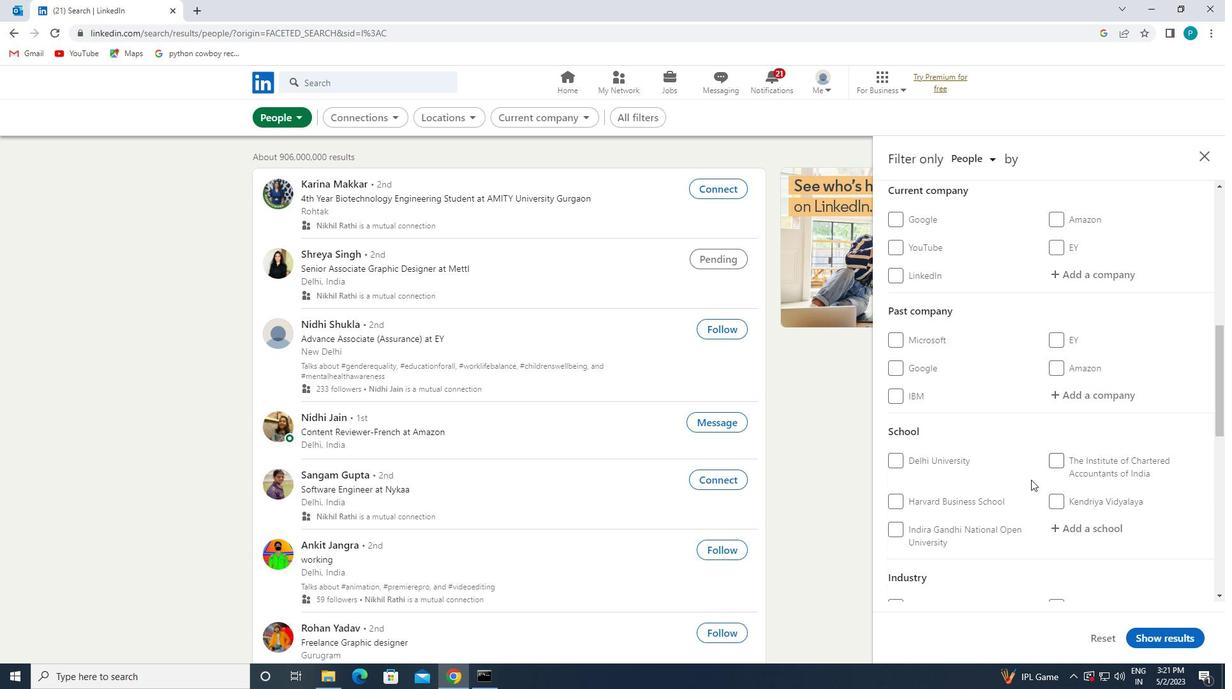 
Action: Mouse scrolled (982, 499) with delta (0, 0)
Screenshot: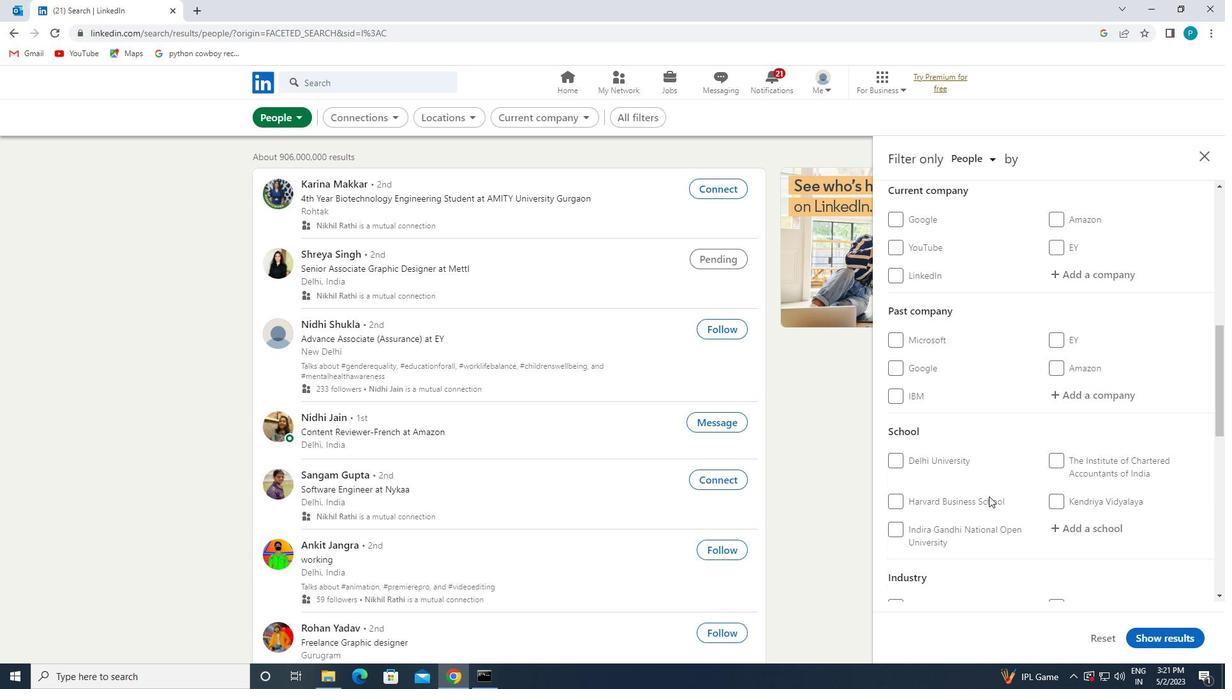 
Action: Mouse moved to (1033, 493)
Screenshot: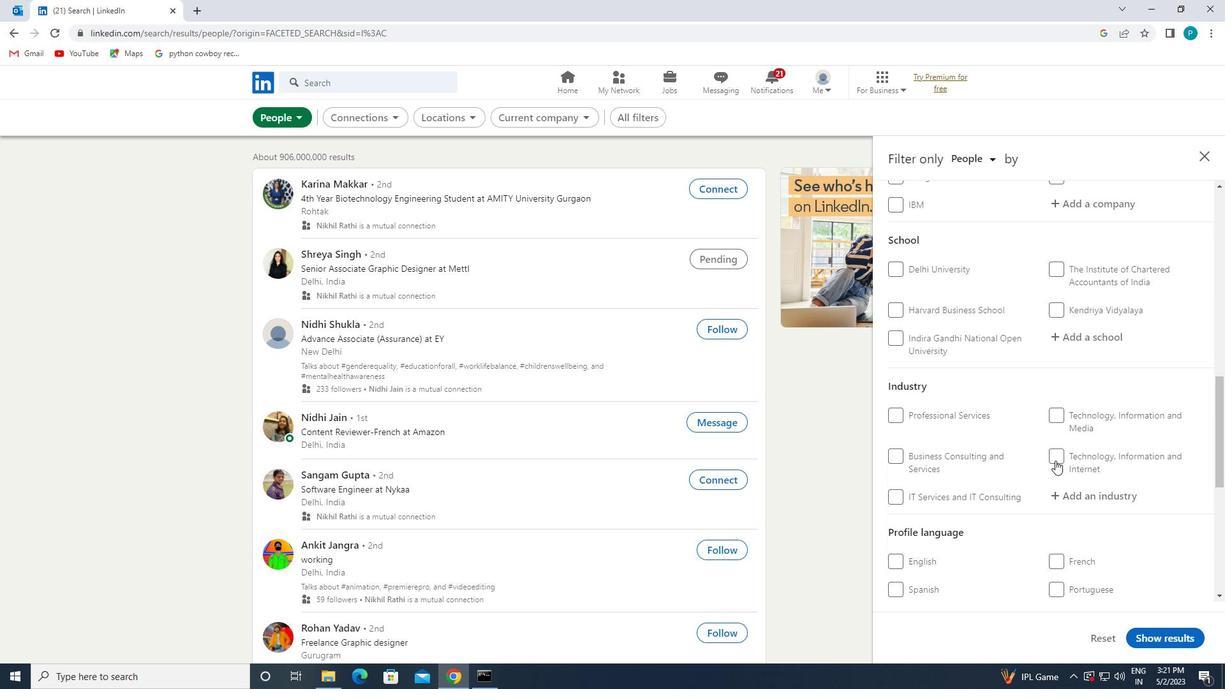 
Action: Mouse scrolled (1033, 493) with delta (0, 0)
Screenshot: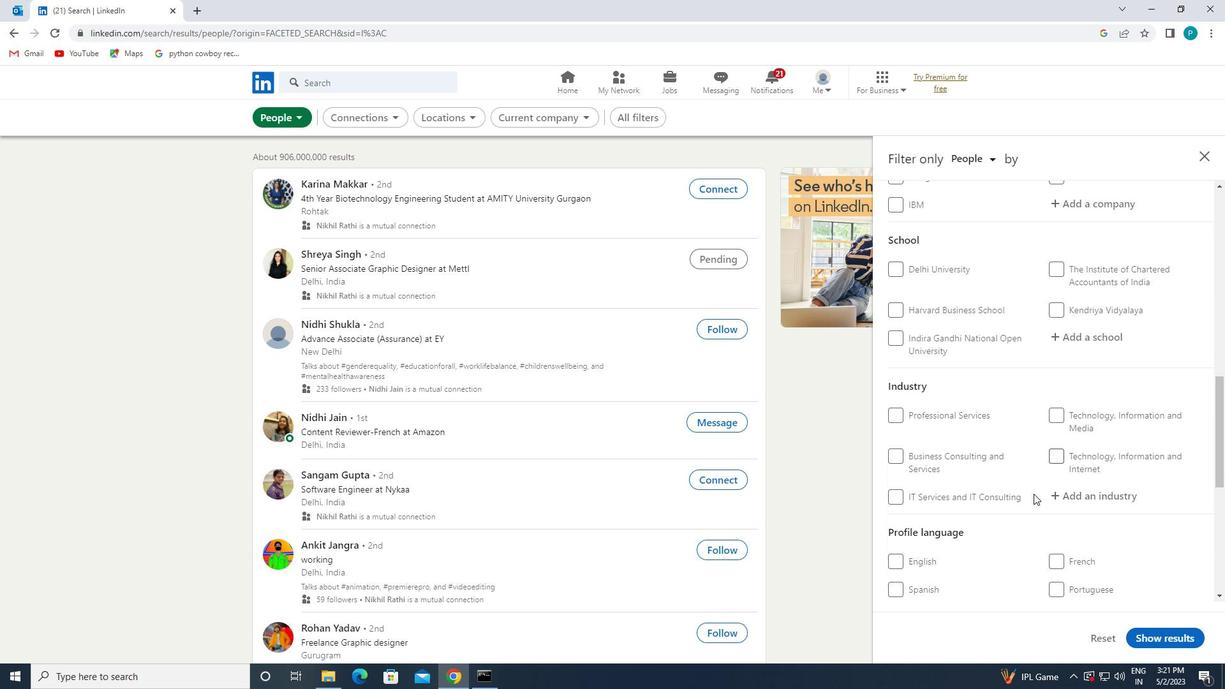 
Action: Mouse moved to (1070, 494)
Screenshot: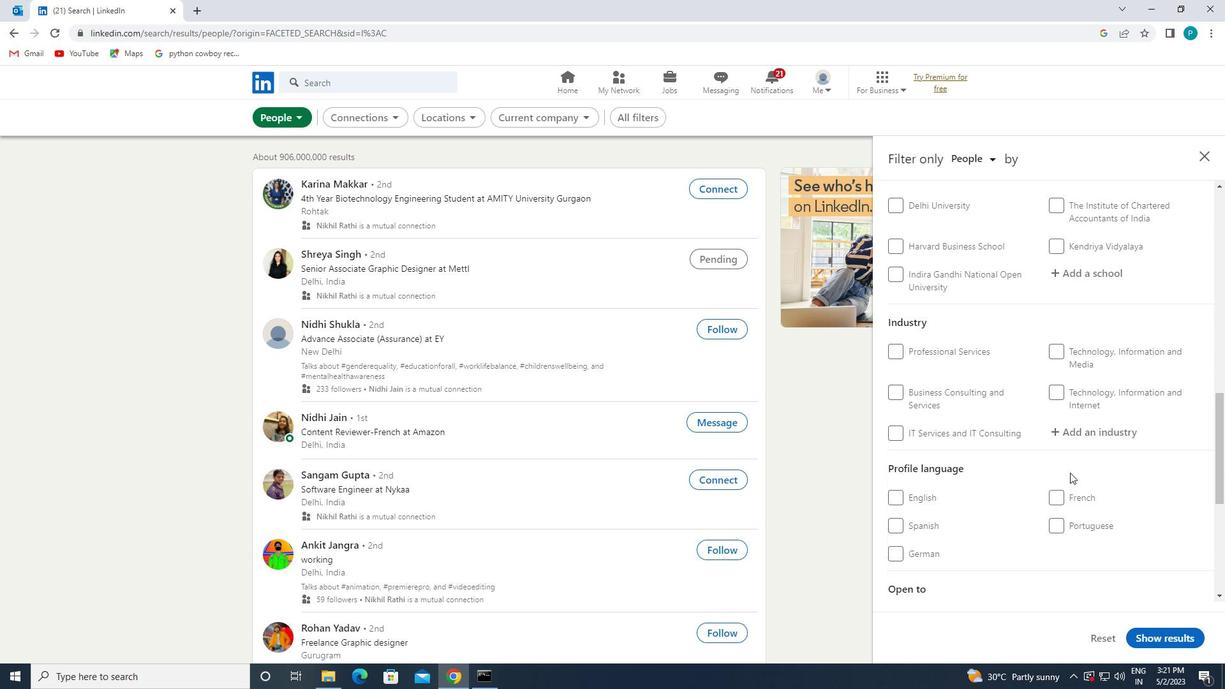 
Action: Mouse pressed left at (1070, 494)
Screenshot: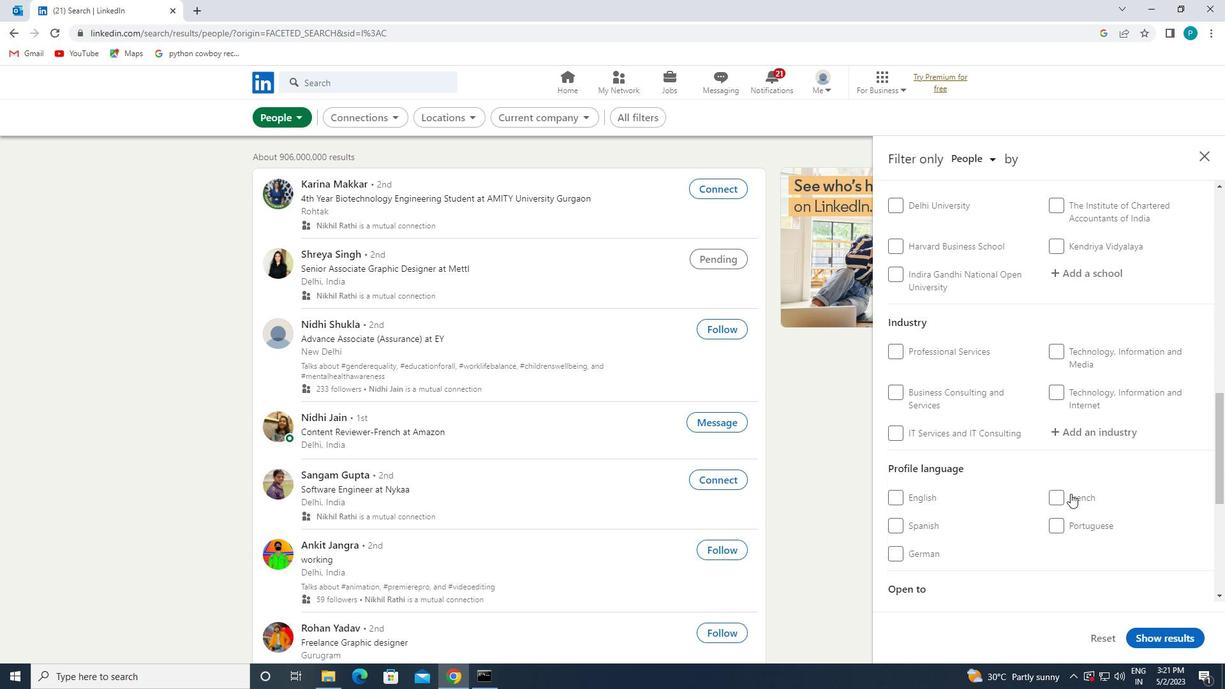 
Action: Mouse moved to (1070, 490)
Screenshot: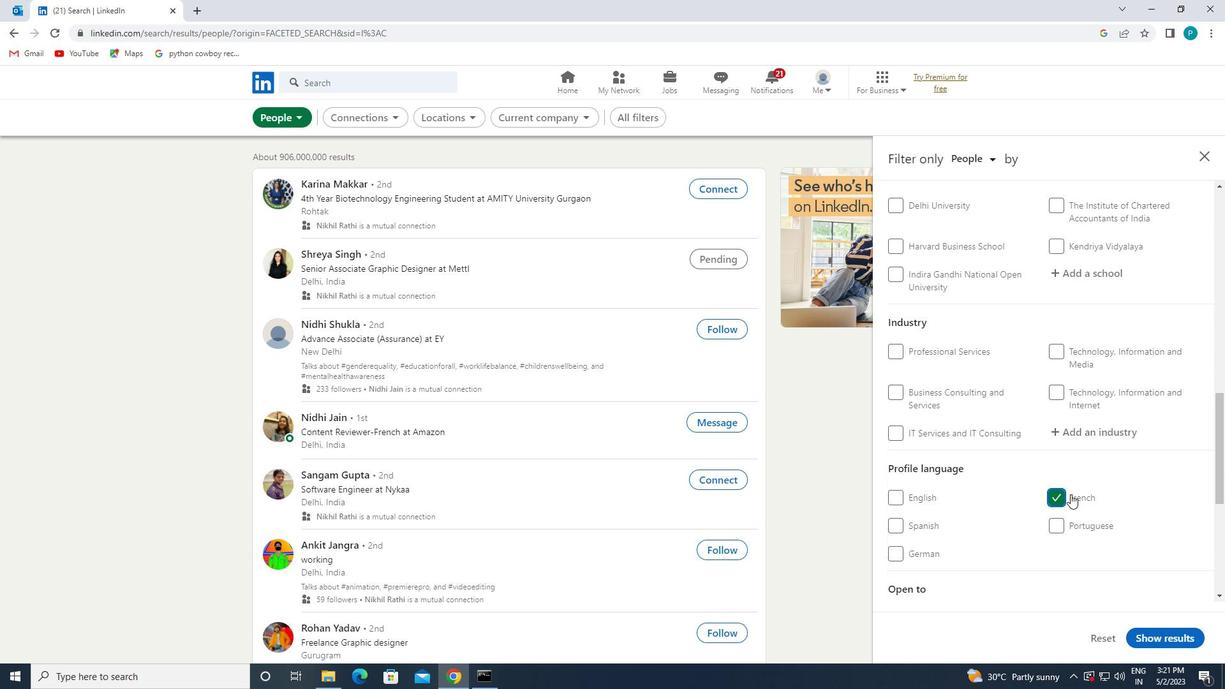 
Action: Mouse scrolled (1070, 491) with delta (0, 0)
Screenshot: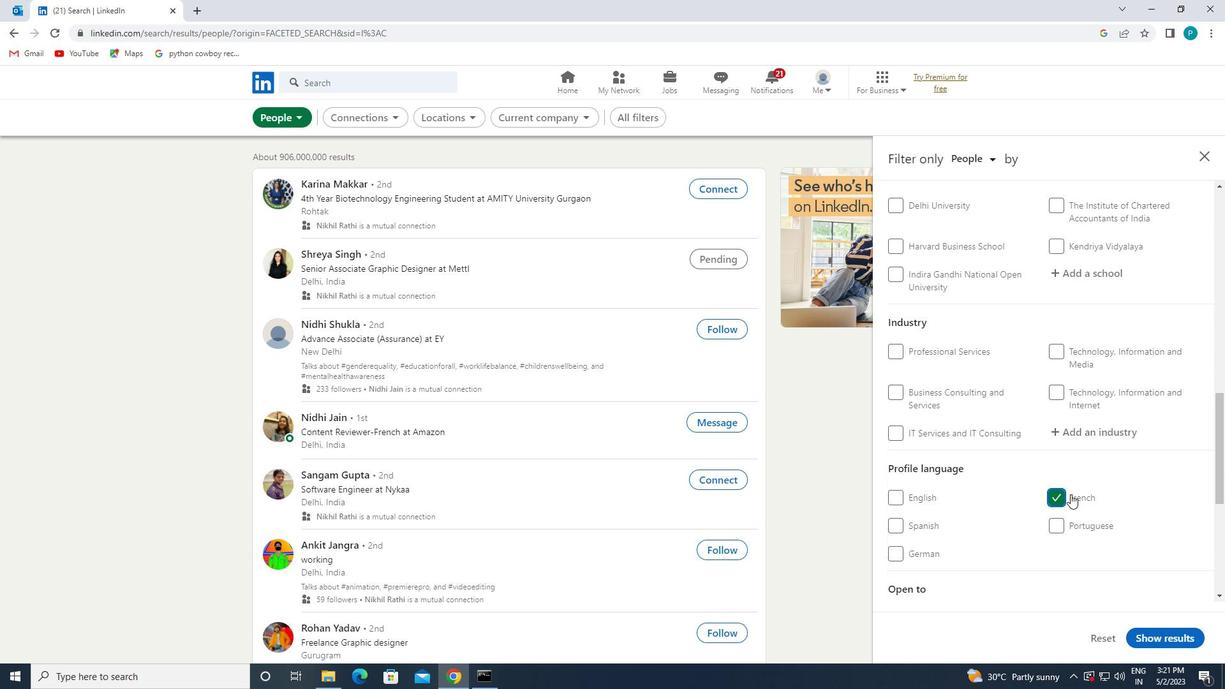 
Action: Mouse moved to (1070, 487)
Screenshot: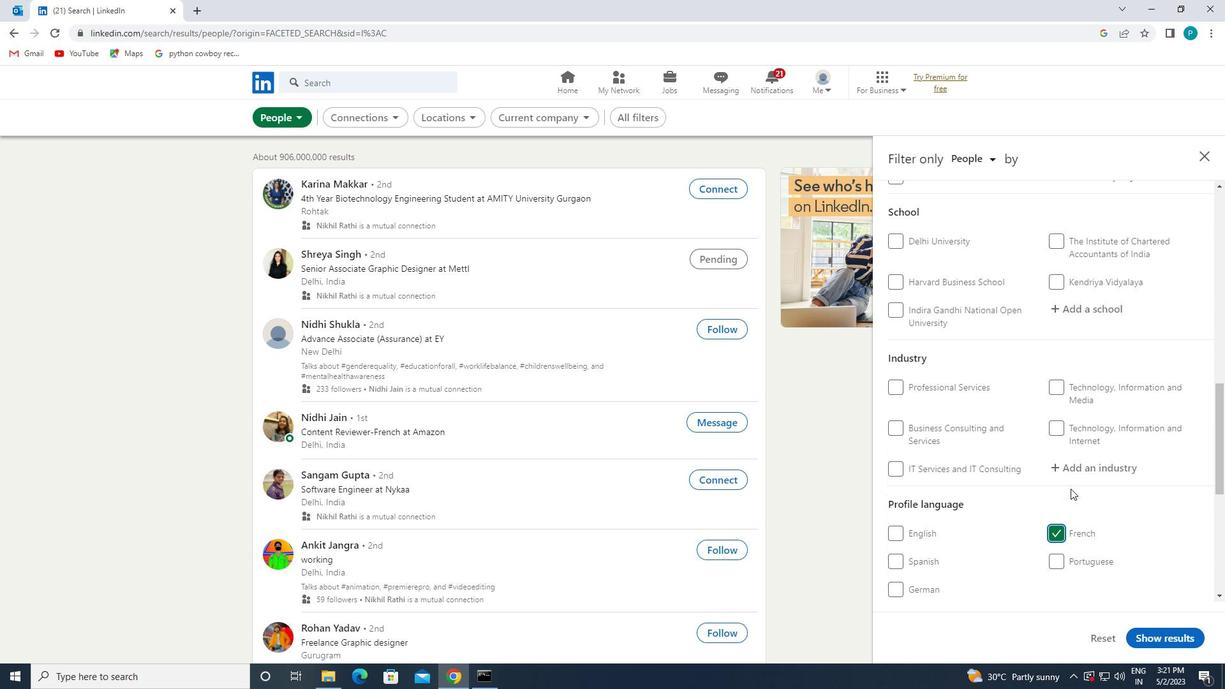 
Action: Mouse scrolled (1070, 488) with delta (0, 0)
Screenshot: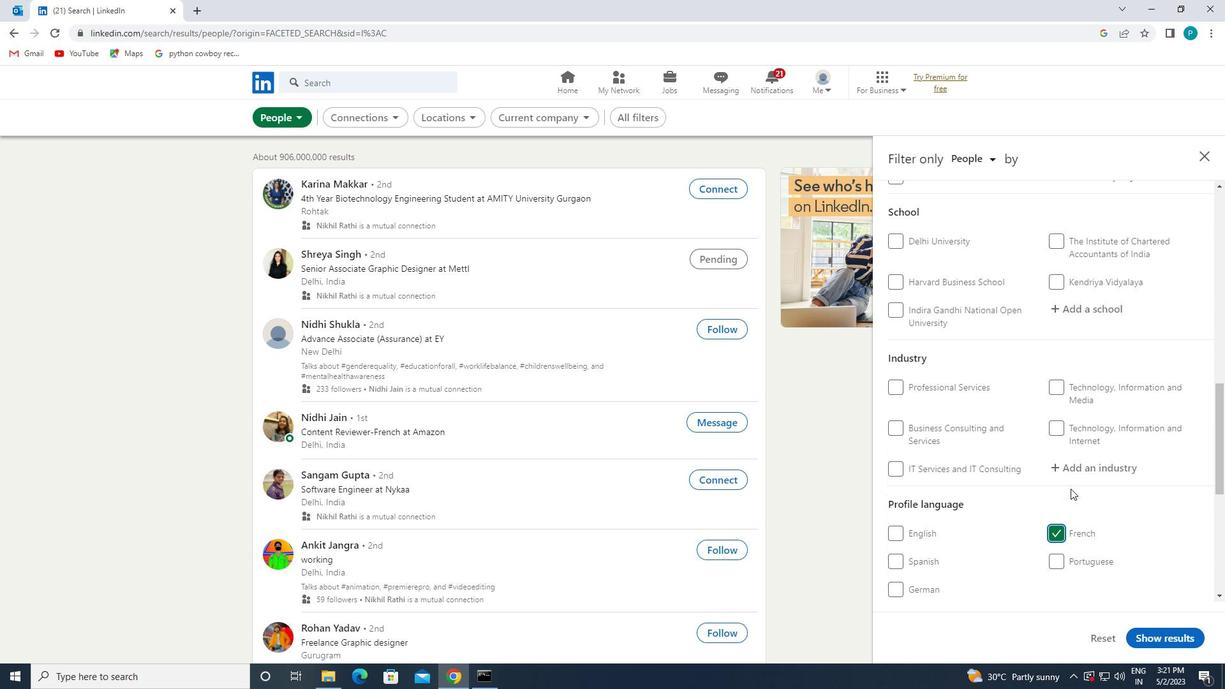 
Action: Mouse scrolled (1070, 488) with delta (0, 0)
Screenshot: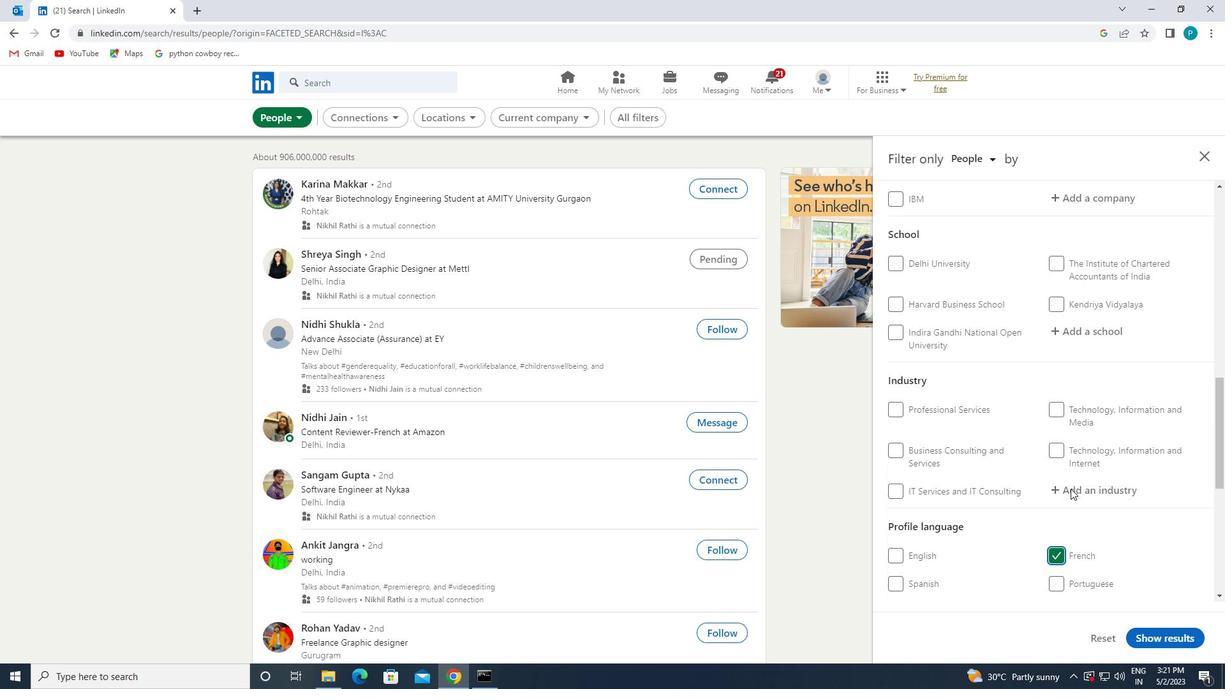 
Action: Mouse scrolled (1070, 488) with delta (0, 0)
Screenshot: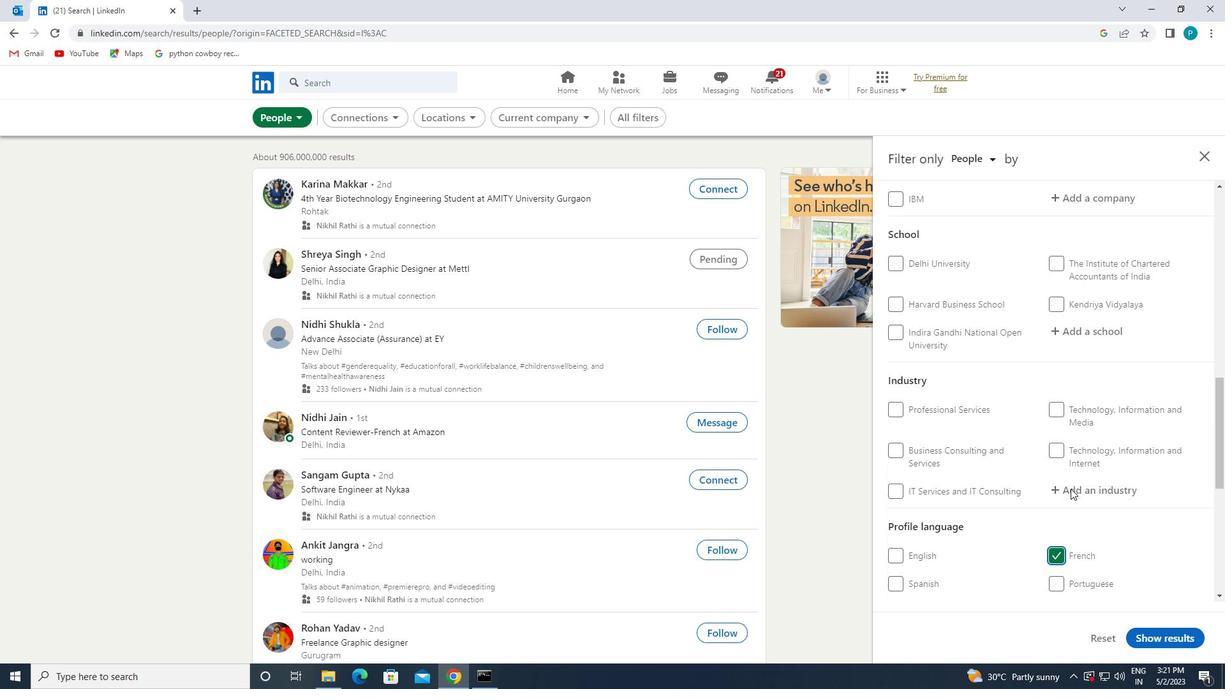 
Action: Mouse moved to (1070, 484)
Screenshot: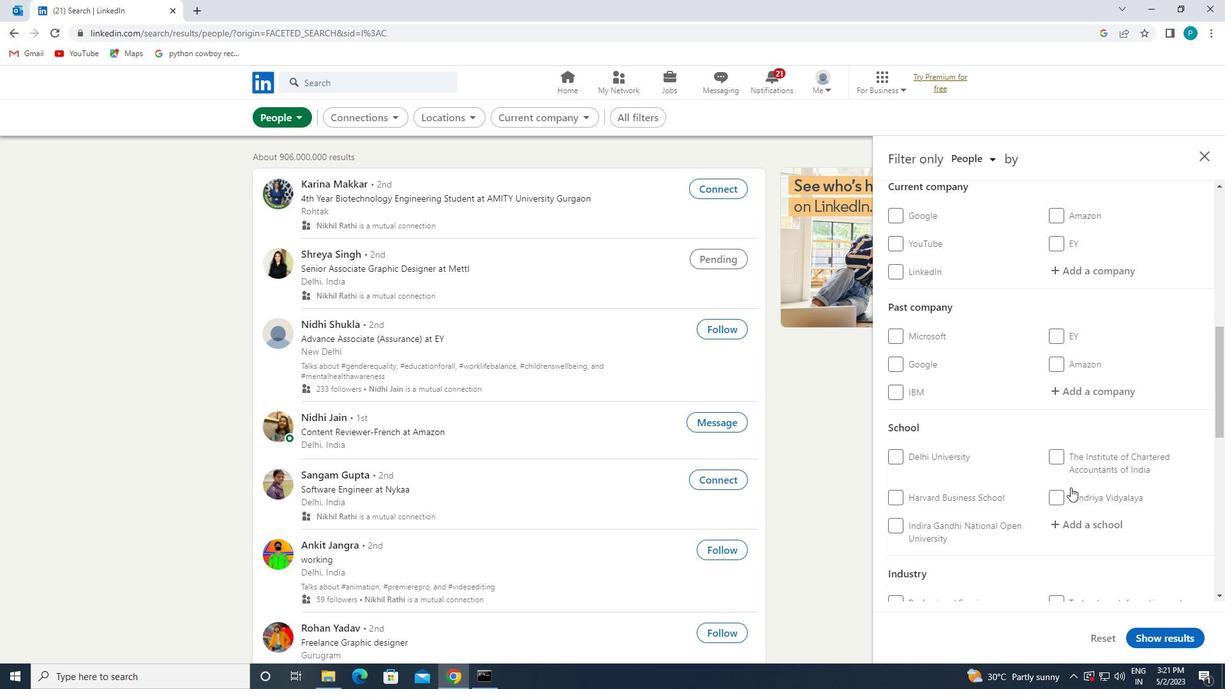 
Action: Mouse scrolled (1070, 485) with delta (0, 0)
Screenshot: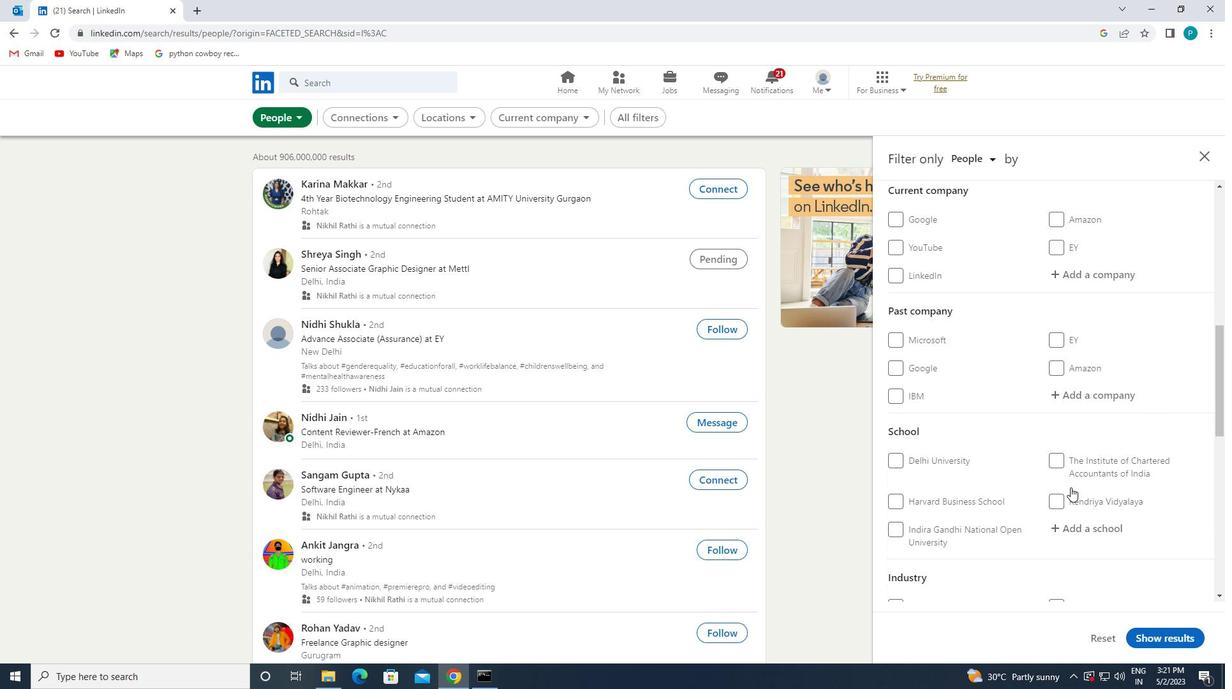 
Action: Mouse moved to (1070, 481)
Screenshot: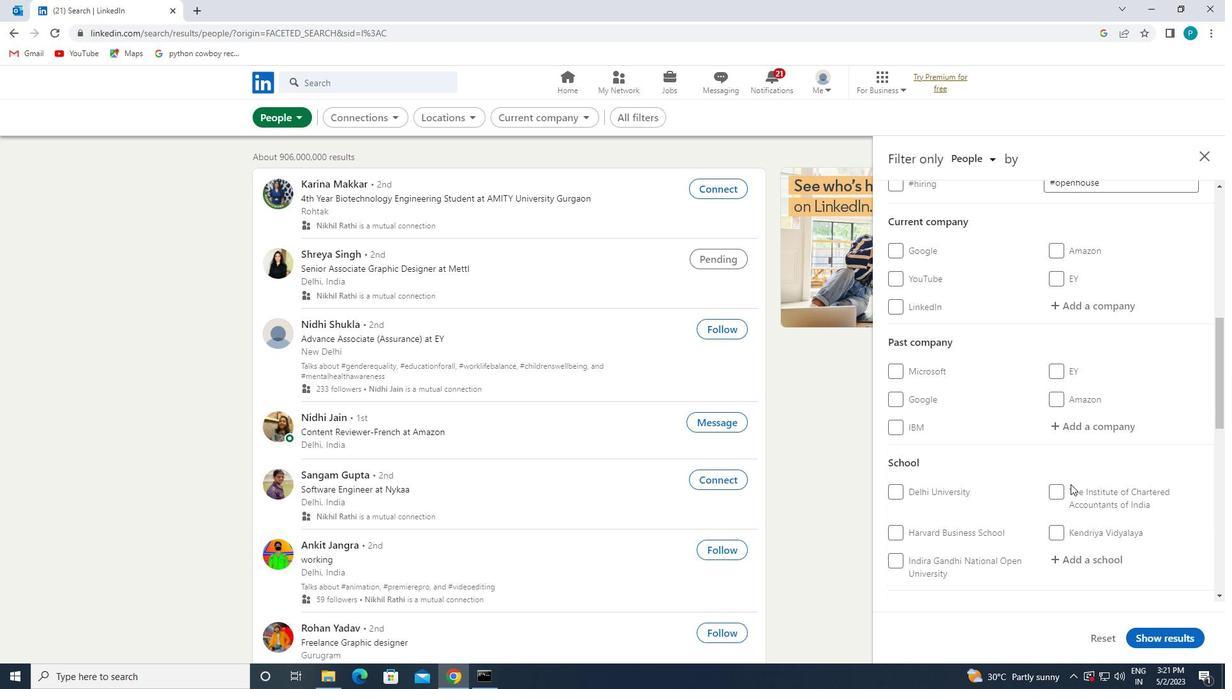 
Action: Mouse scrolled (1070, 481) with delta (0, 0)
Screenshot: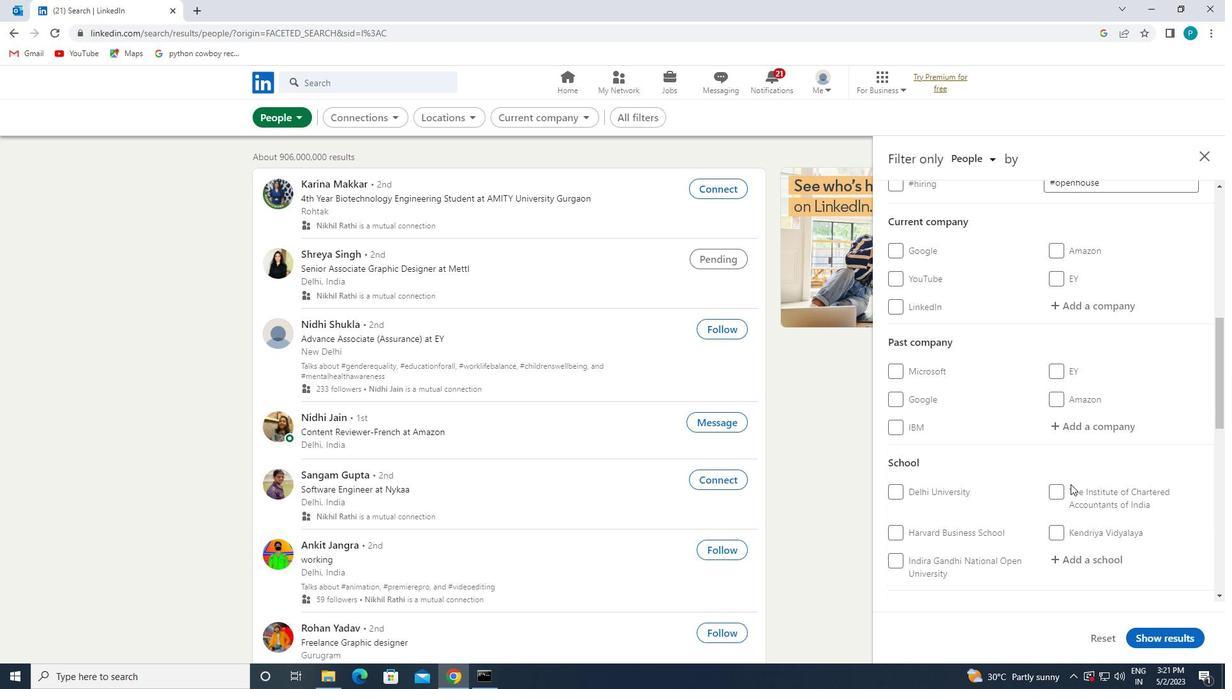 
Action: Mouse moved to (1070, 479)
Screenshot: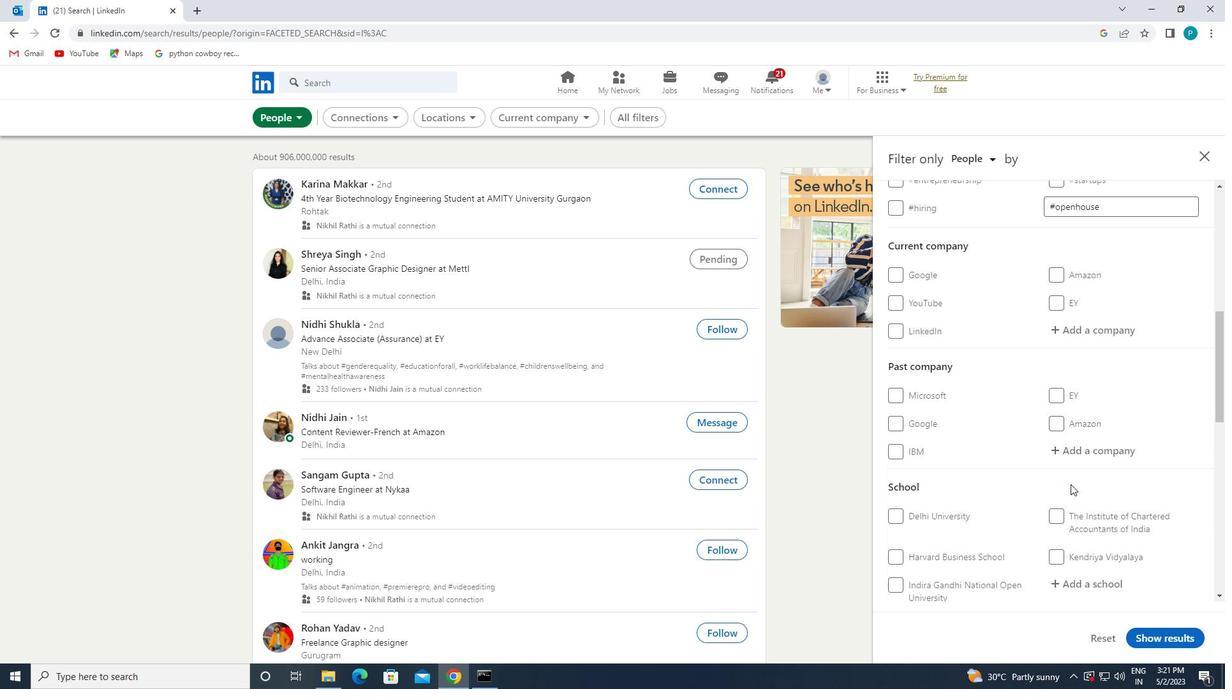 
Action: Mouse scrolled (1070, 479) with delta (0, 0)
Screenshot: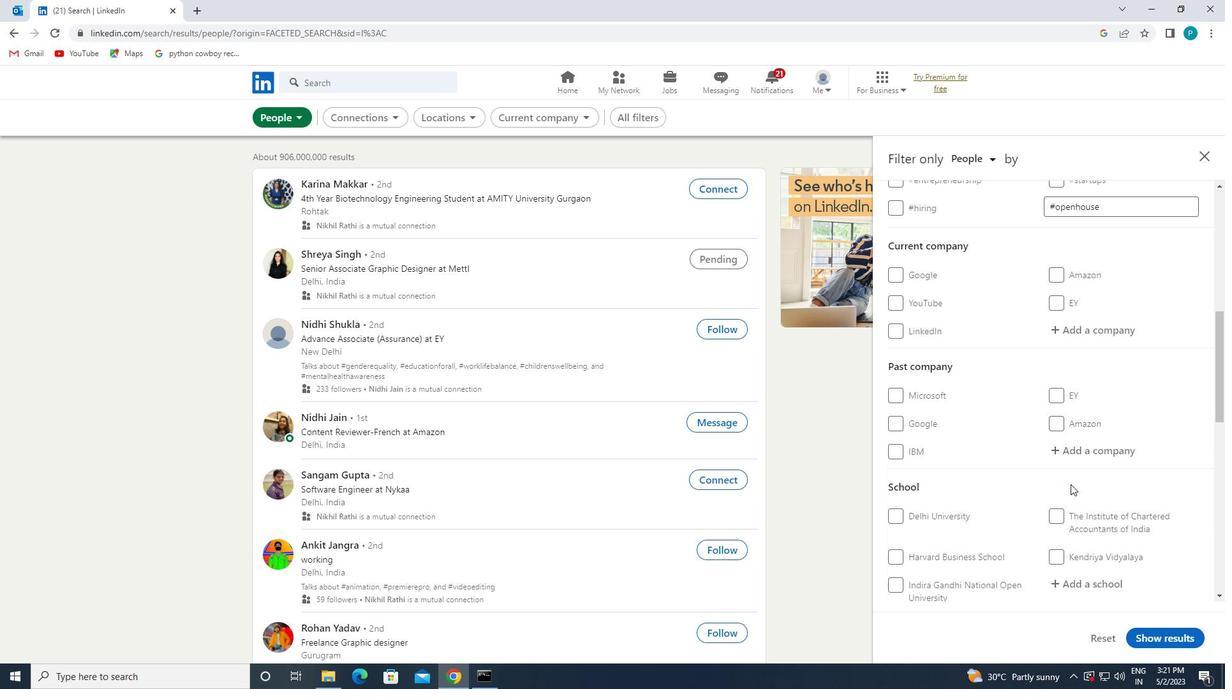 
Action: Mouse moved to (1070, 475)
Screenshot: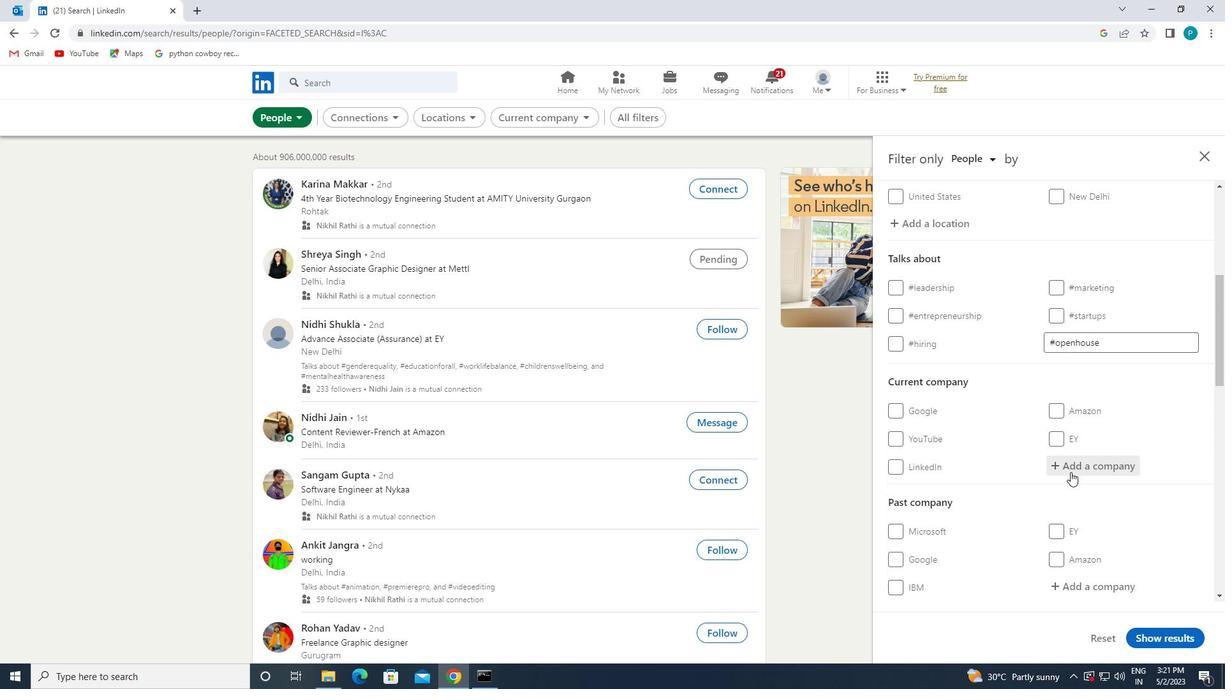 
Action: Mouse pressed left at (1070, 475)
Screenshot: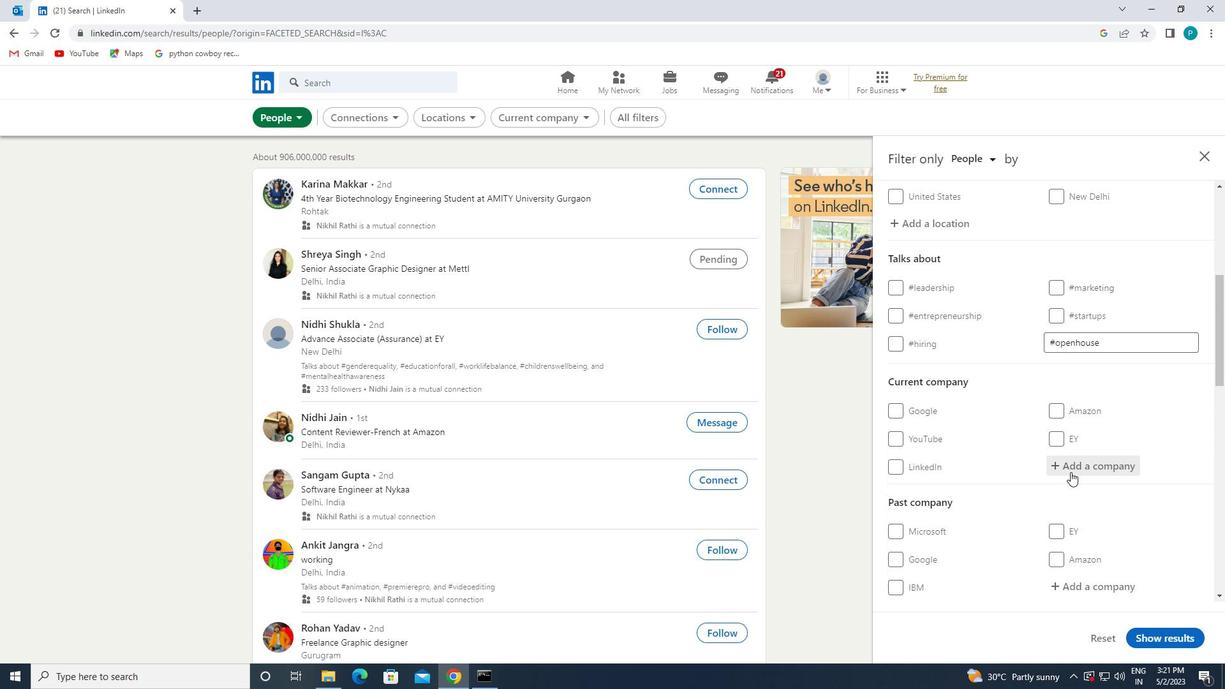 
Action: Key pressed <Key.caps_lock>U<Key.caps_lock>JJIVAN
Screenshot: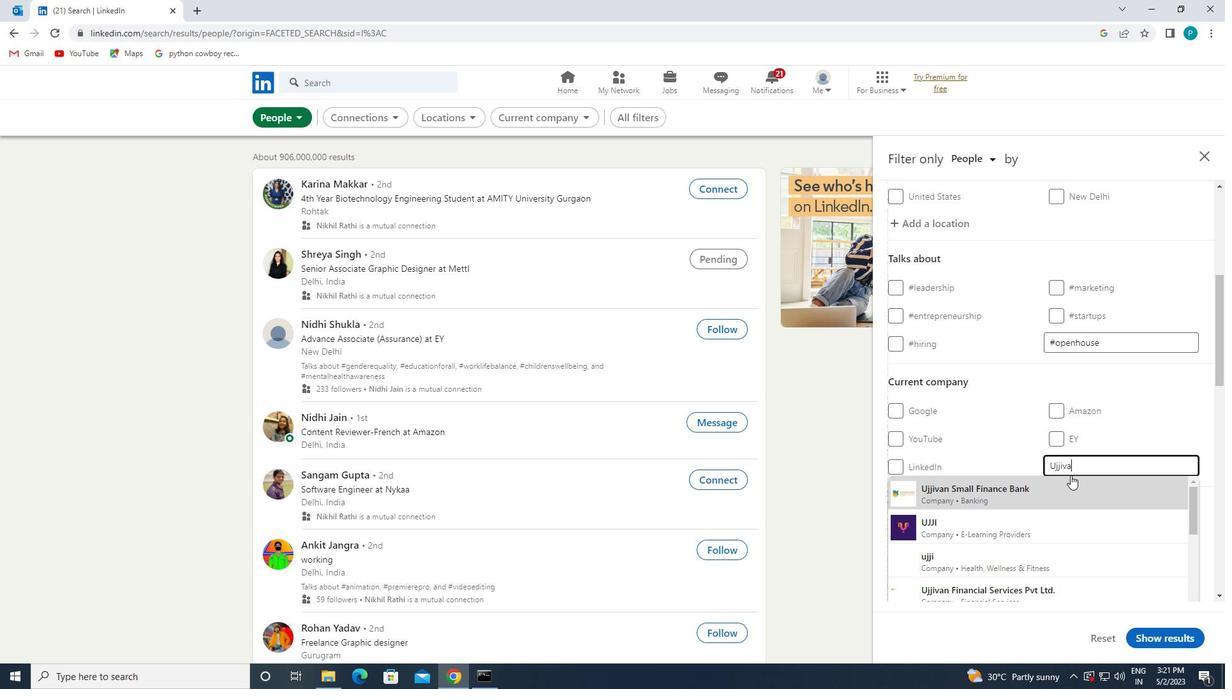 
Action: Mouse moved to (1059, 500)
Screenshot: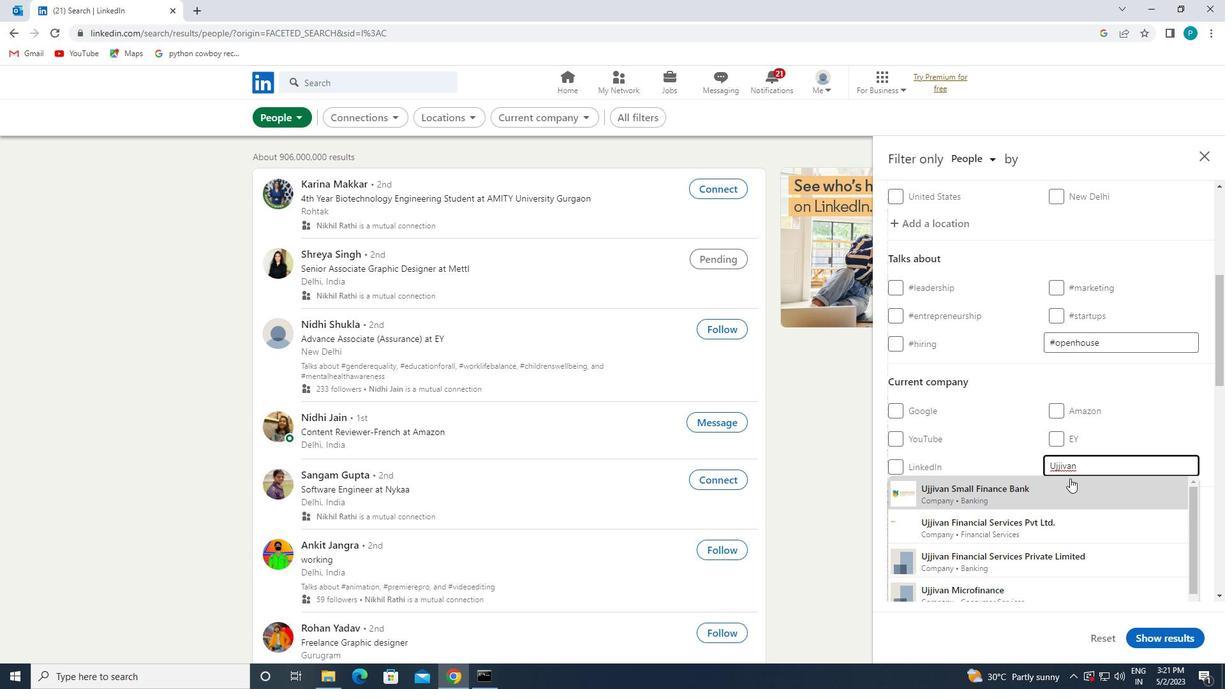 
Action: Mouse pressed left at (1059, 500)
Screenshot: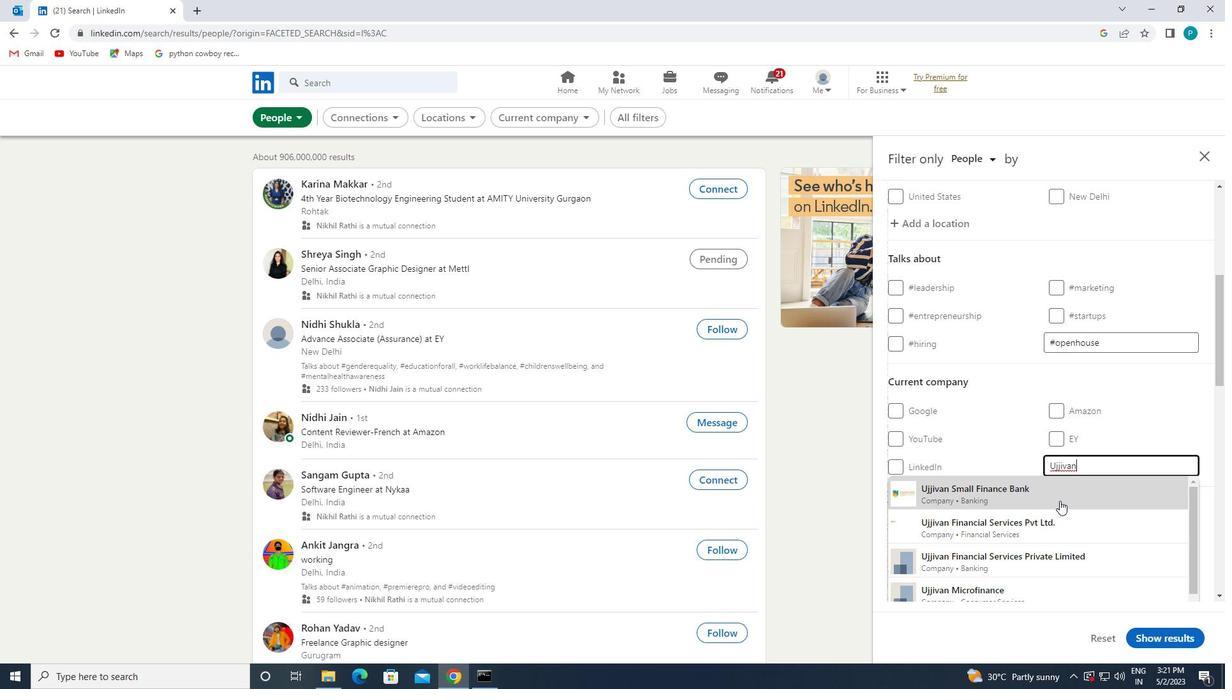 
Action: Mouse scrolled (1059, 500) with delta (0, 0)
Screenshot: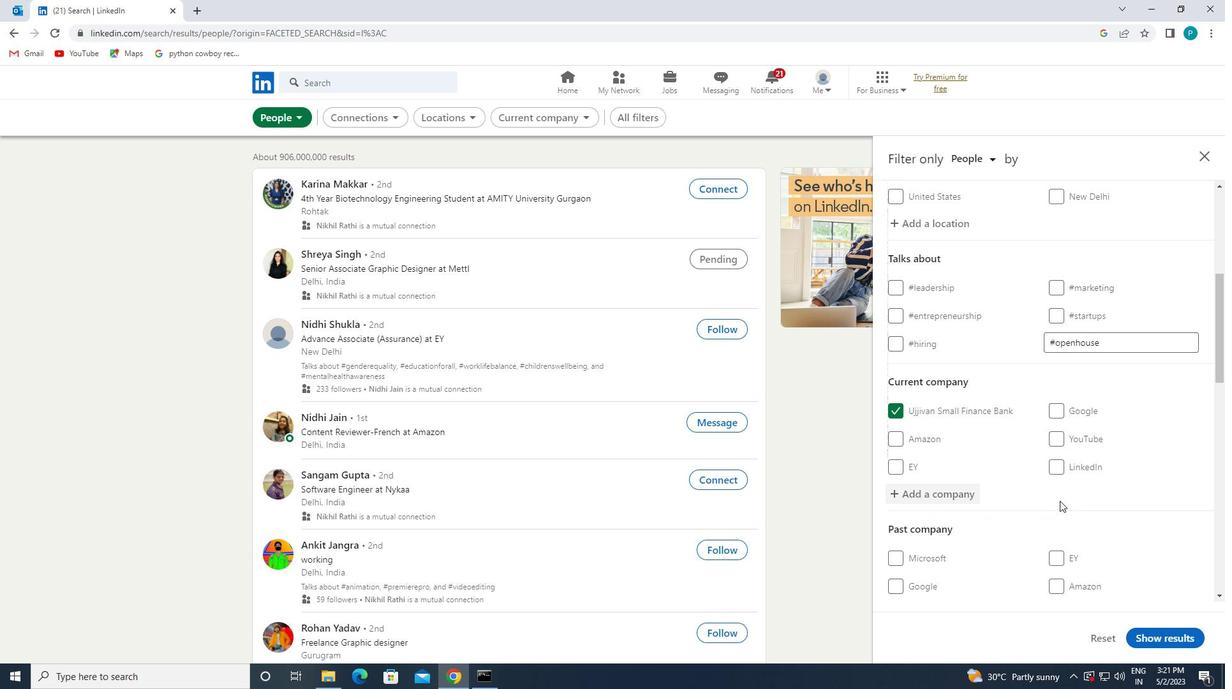 
Action: Mouse scrolled (1059, 500) with delta (0, 0)
Screenshot: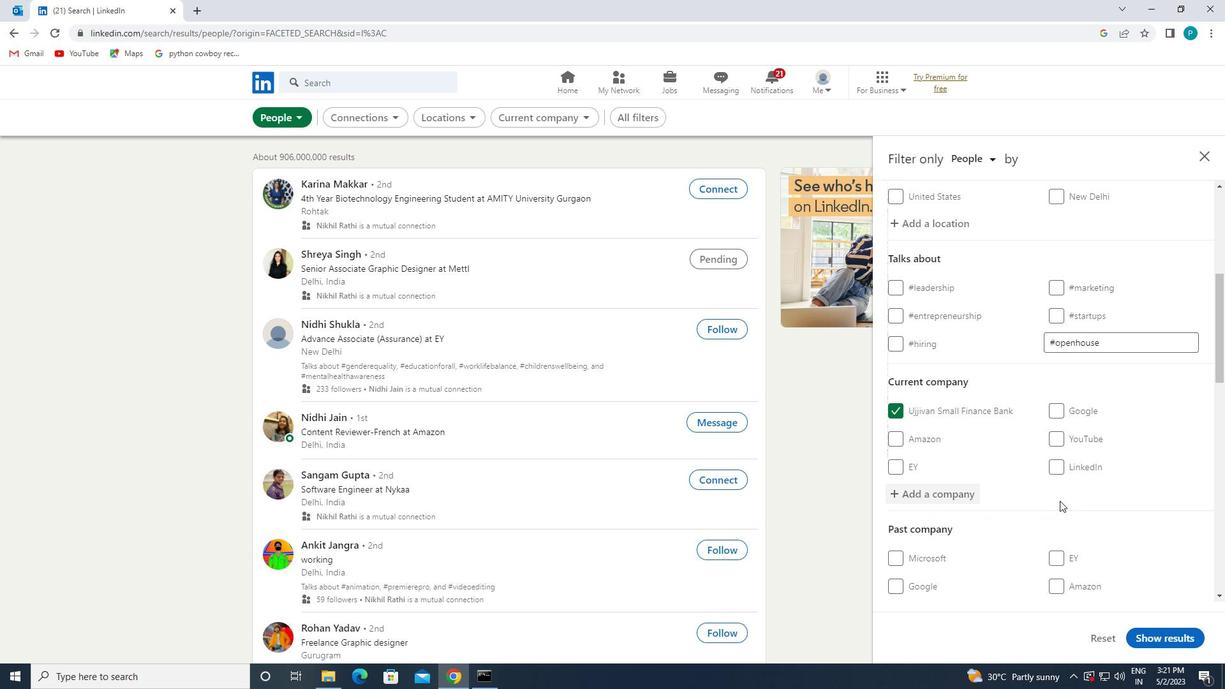 
Action: Mouse scrolled (1059, 500) with delta (0, 0)
Screenshot: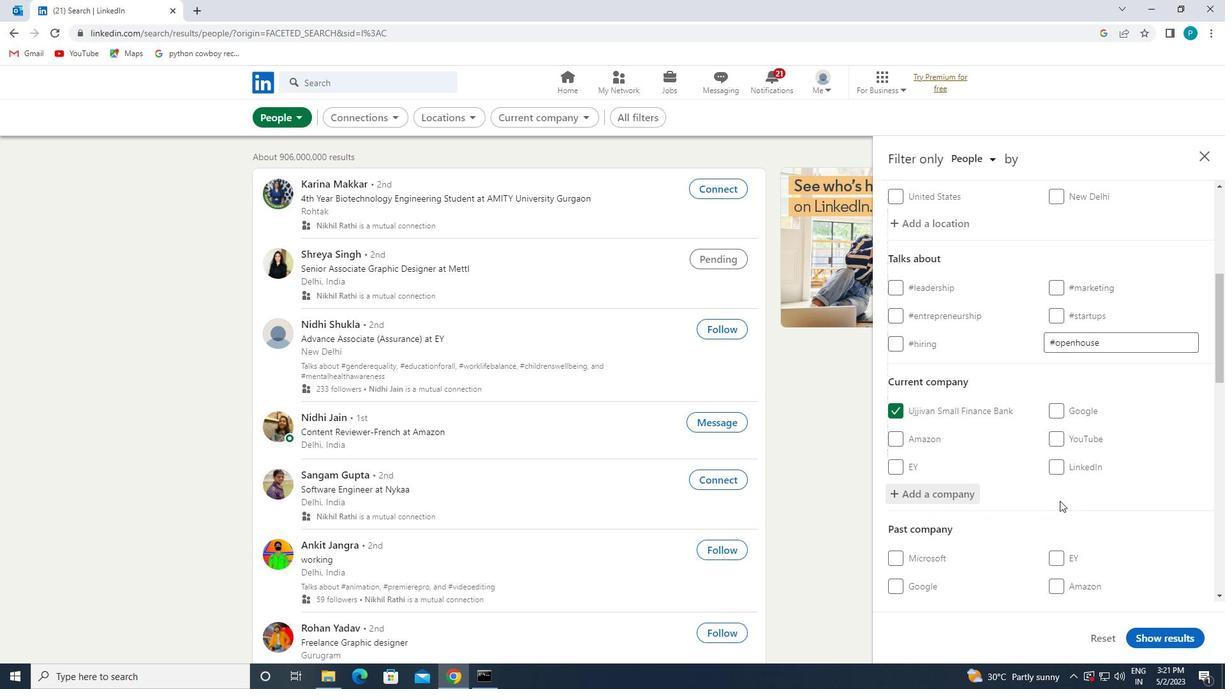
Action: Mouse moved to (1068, 516)
Screenshot: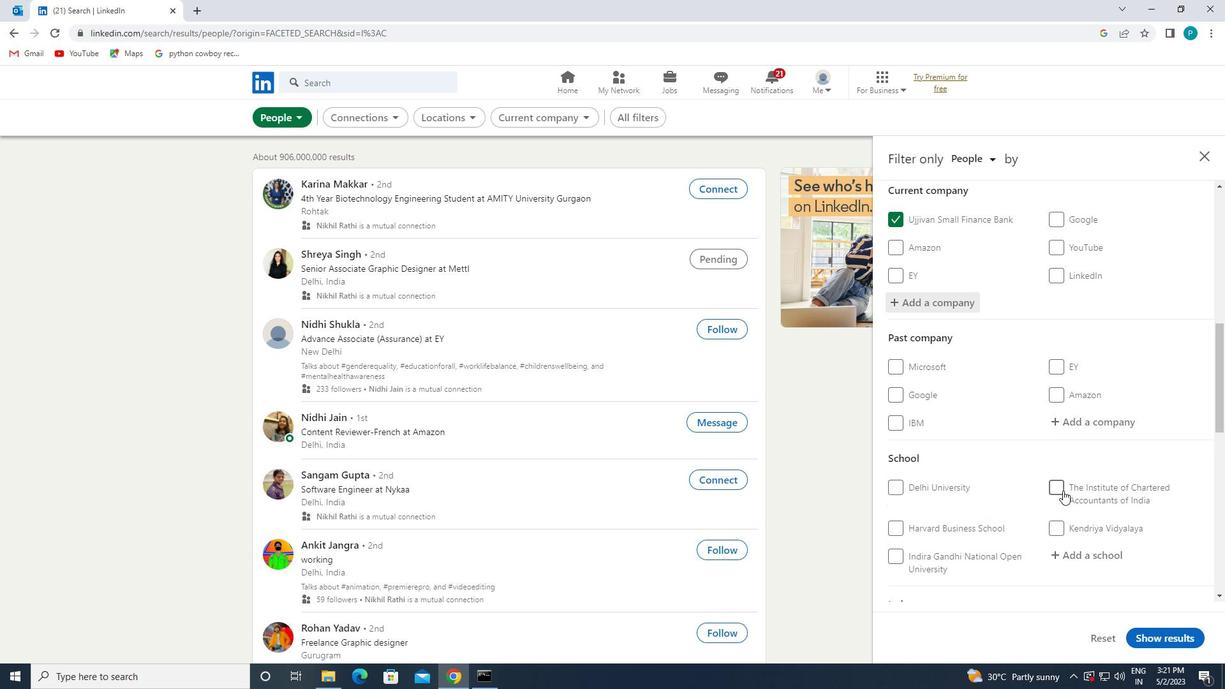 
Action: Mouse scrolled (1068, 516) with delta (0, 0)
Screenshot: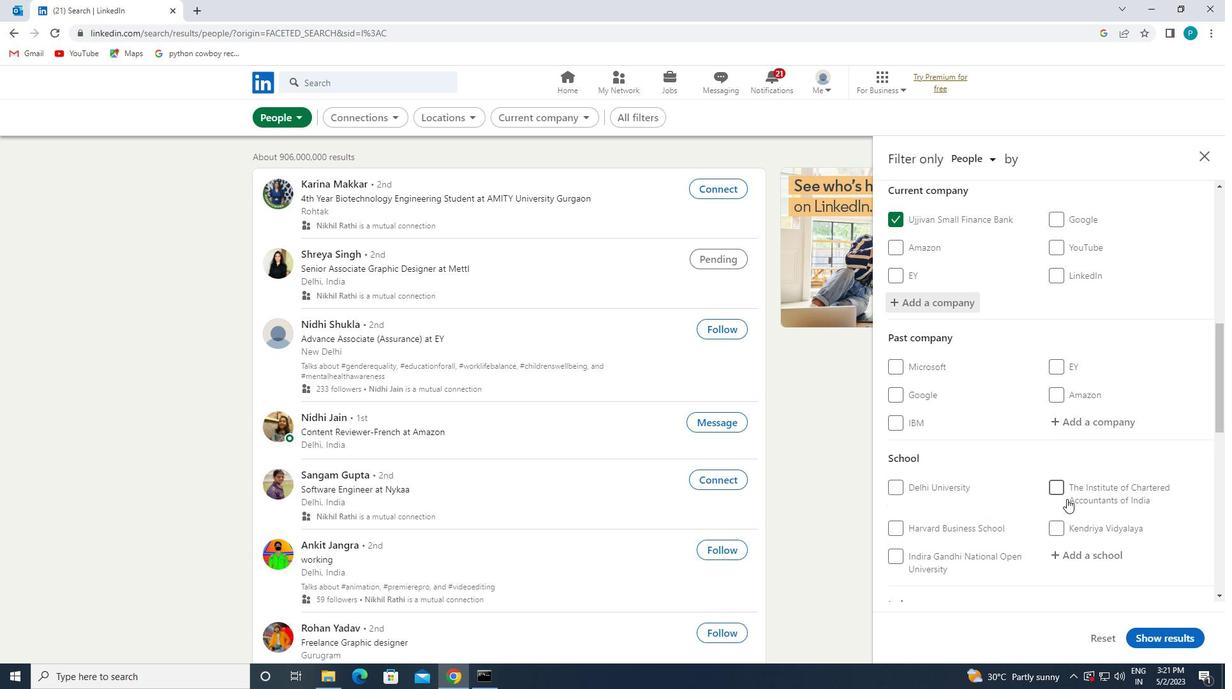 
Action: Mouse moved to (1068, 500)
Screenshot: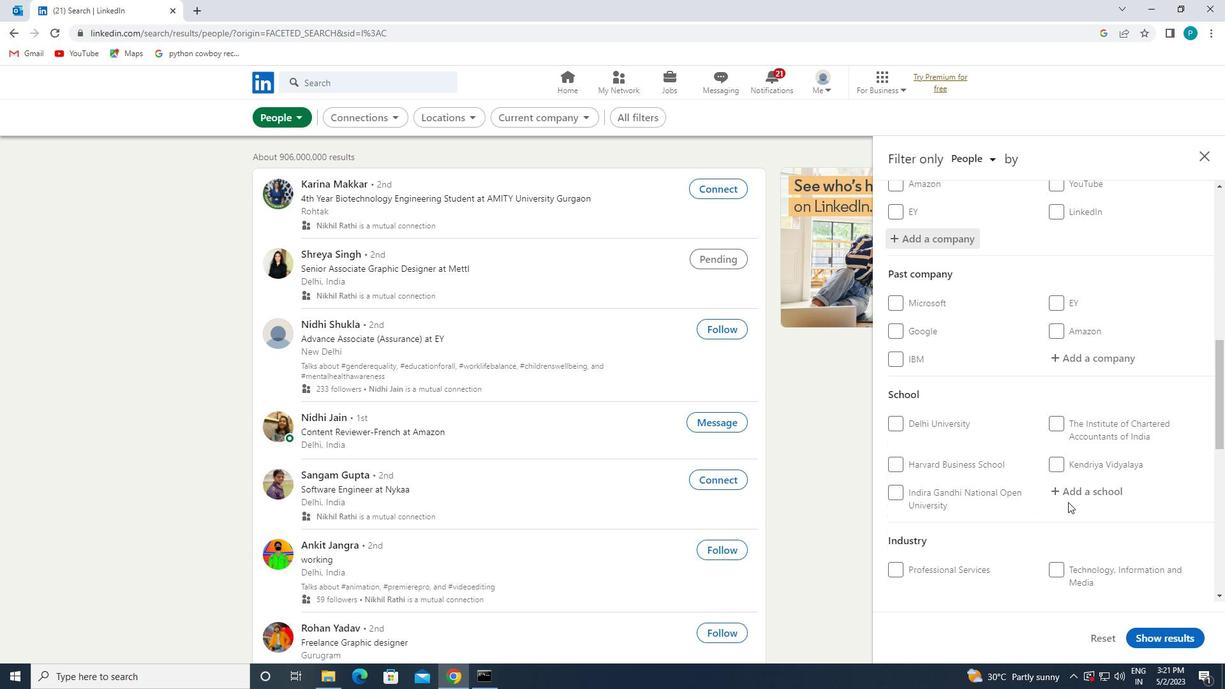 
Action: Mouse pressed left at (1068, 500)
Screenshot: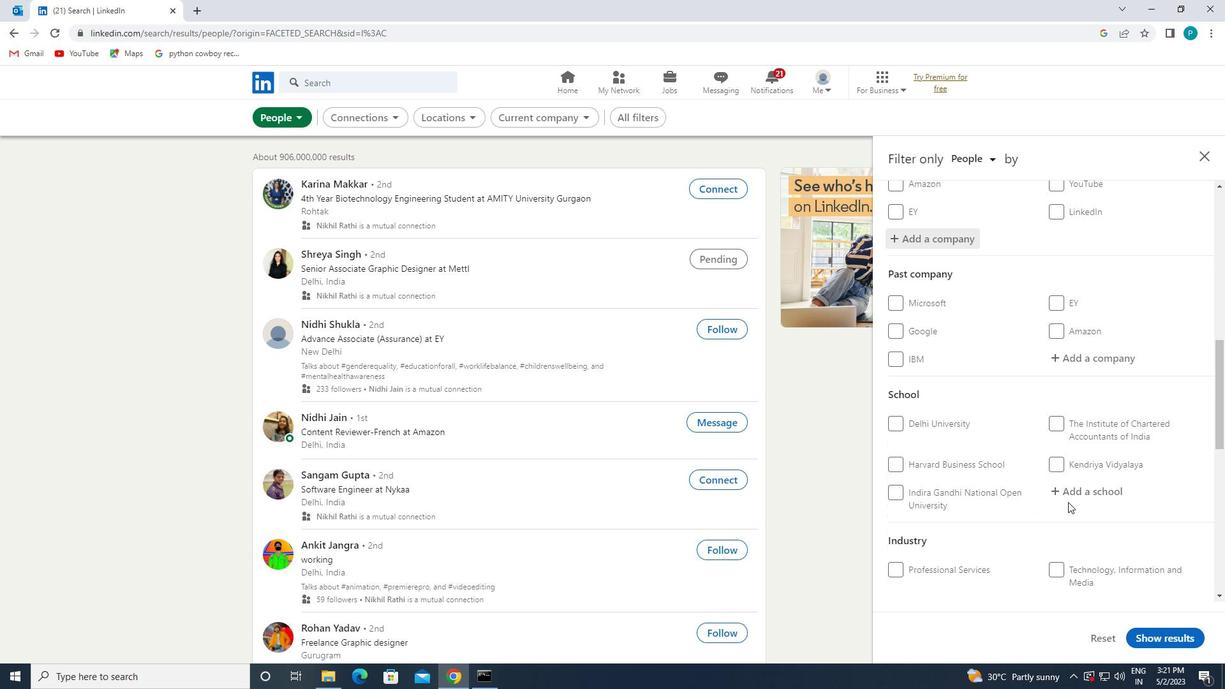 
Action: Key pressed <Key.caps_lock>D<Key.caps_lock>E<Key.space><Key.caps_lock>N<Key.caps_lock>OBILI
Screenshot: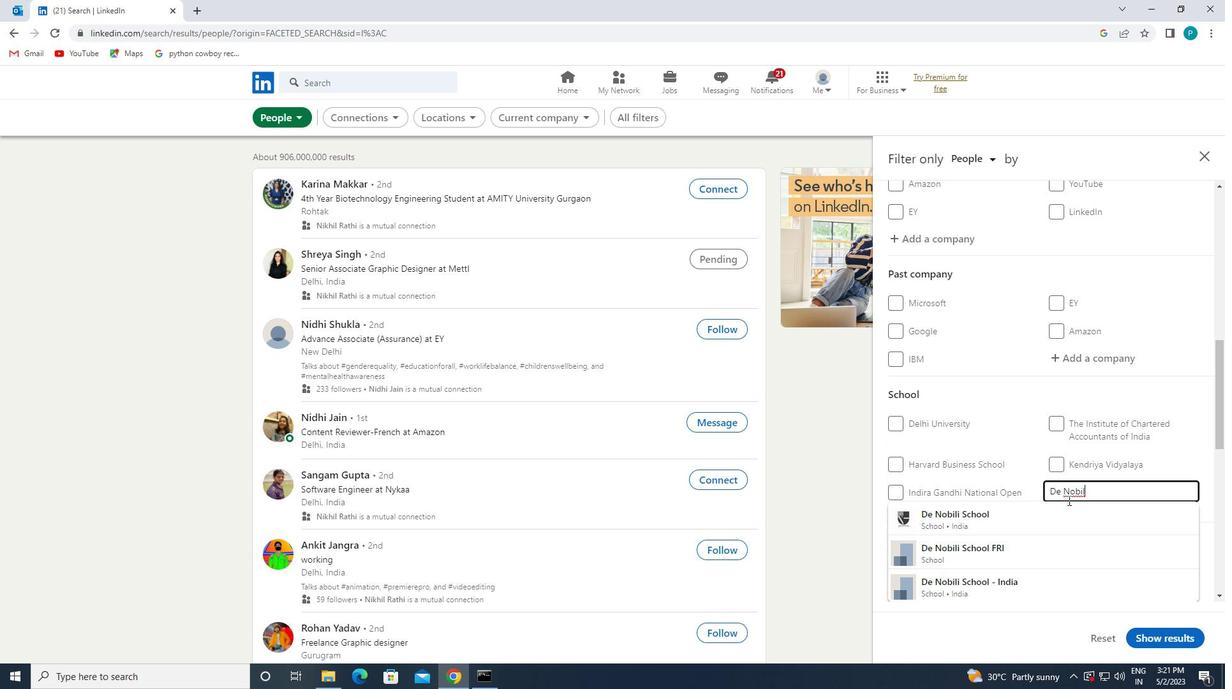 
Action: Mouse moved to (1058, 512)
Screenshot: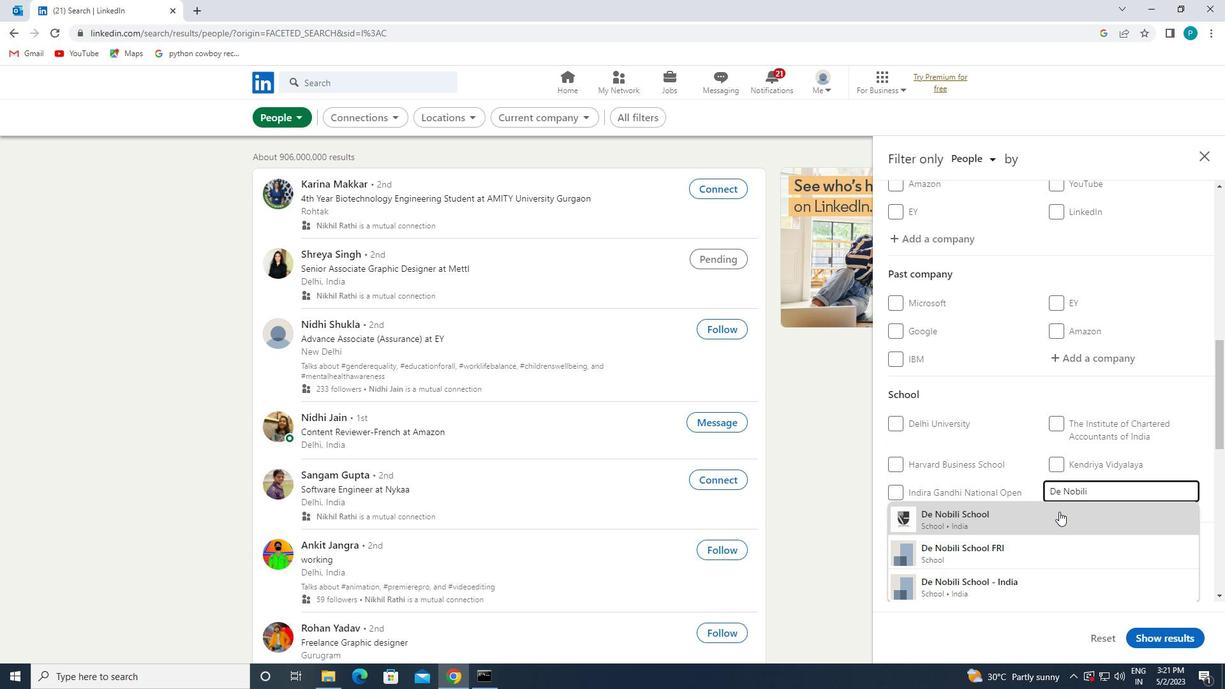 
Action: Mouse pressed left at (1058, 512)
Screenshot: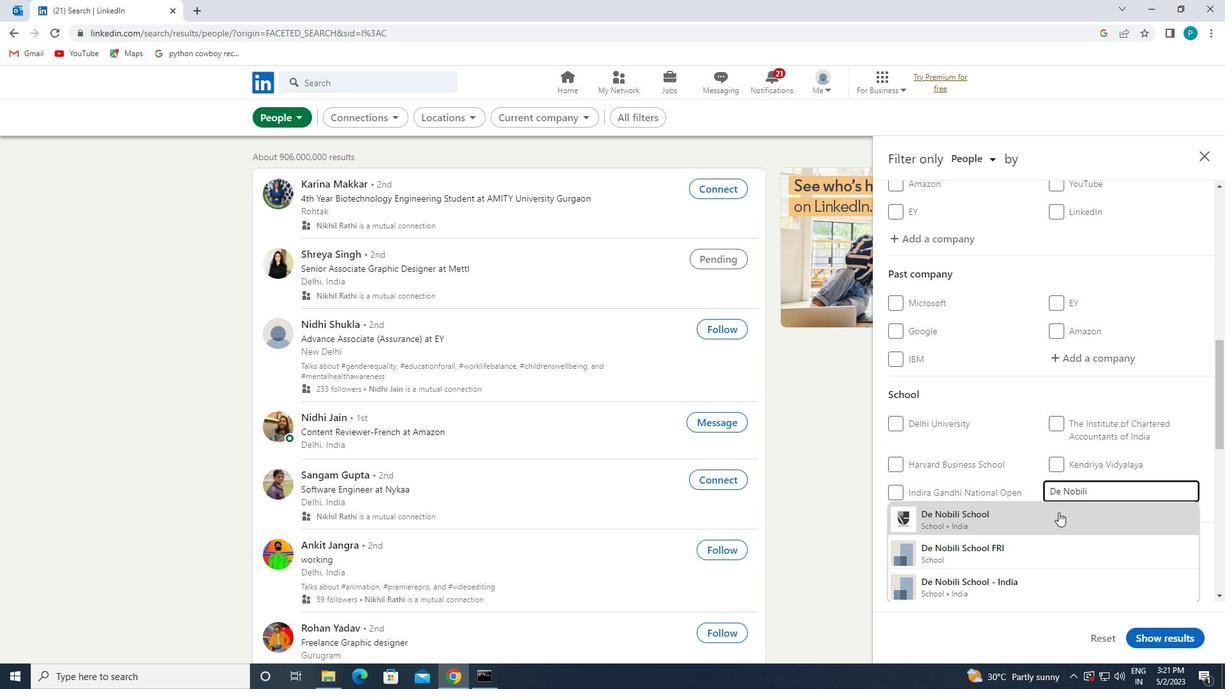 
Action: Mouse scrolled (1058, 511) with delta (0, 0)
Screenshot: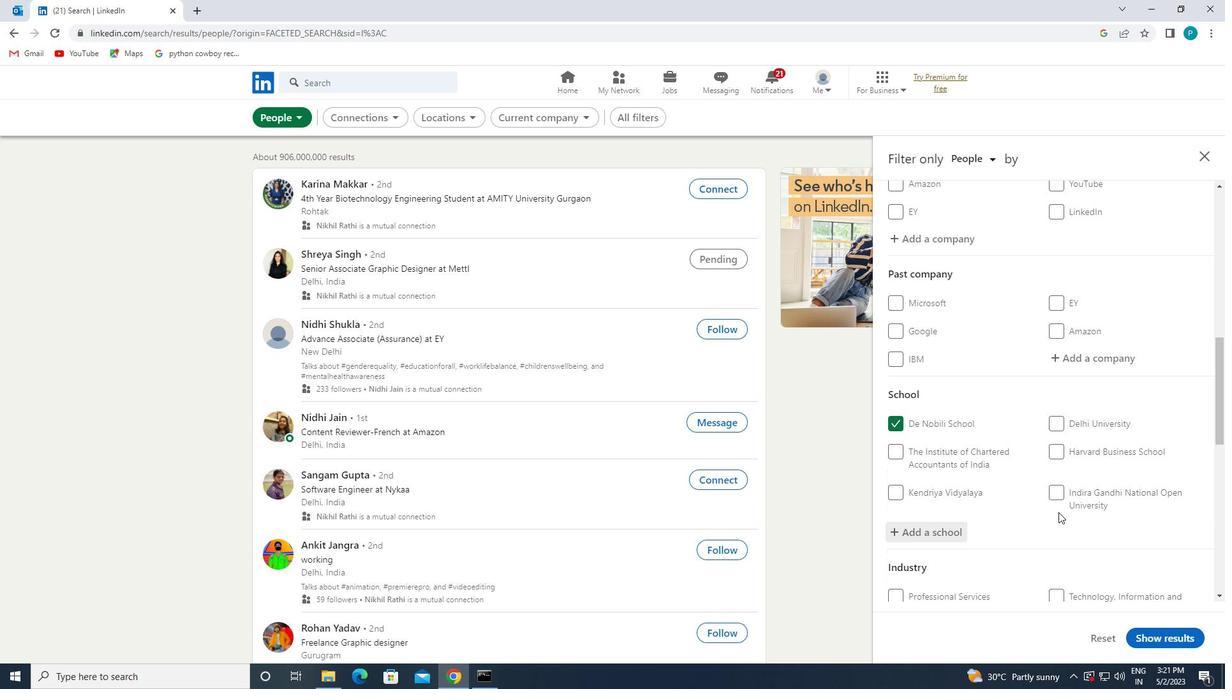 
Action: Mouse scrolled (1058, 511) with delta (0, 0)
Screenshot: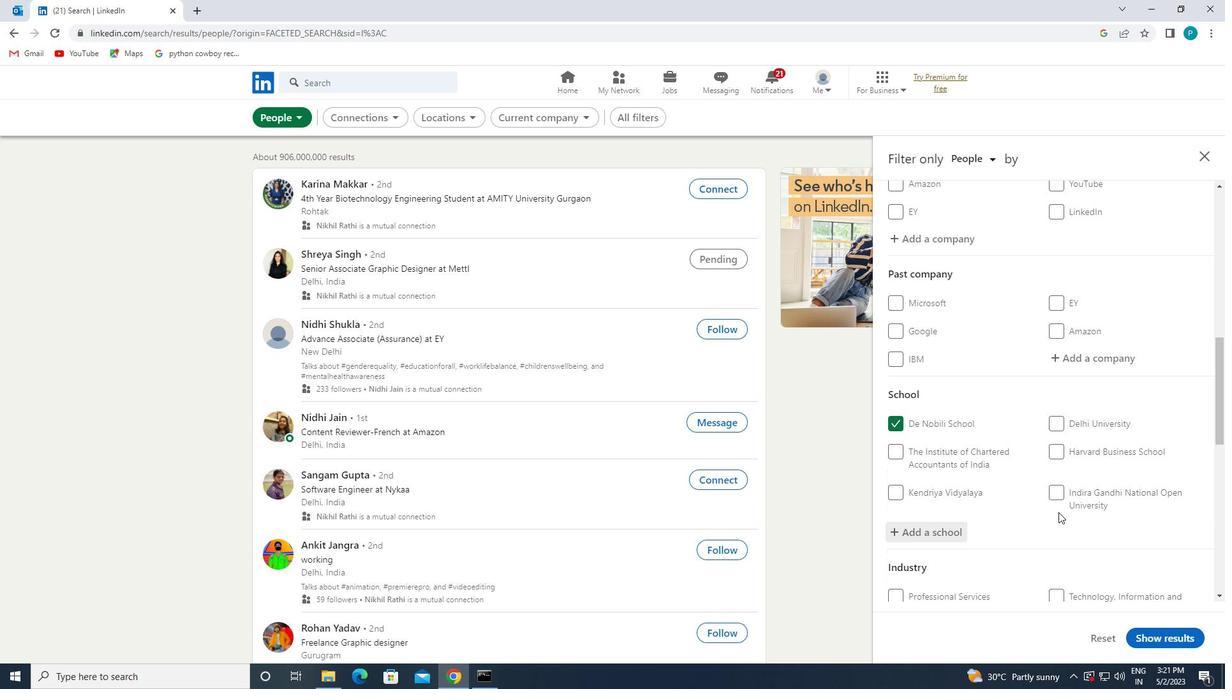
Action: Mouse scrolled (1058, 511) with delta (0, 0)
Screenshot: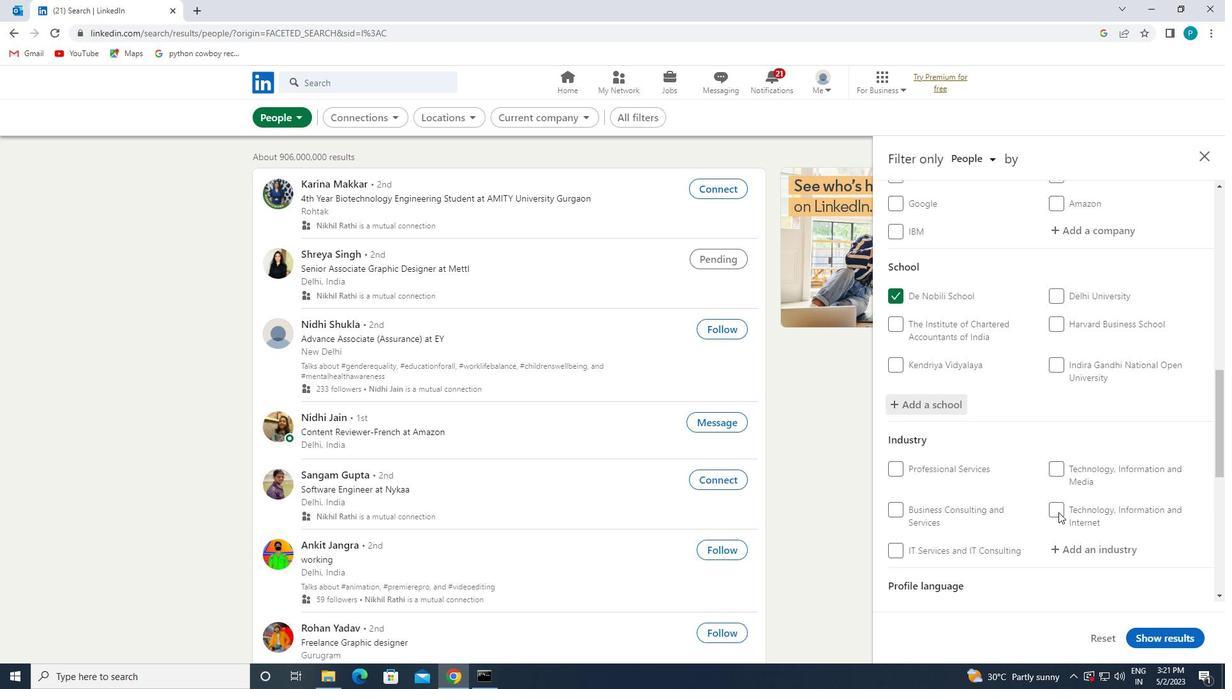 
Action: Mouse moved to (1080, 482)
Screenshot: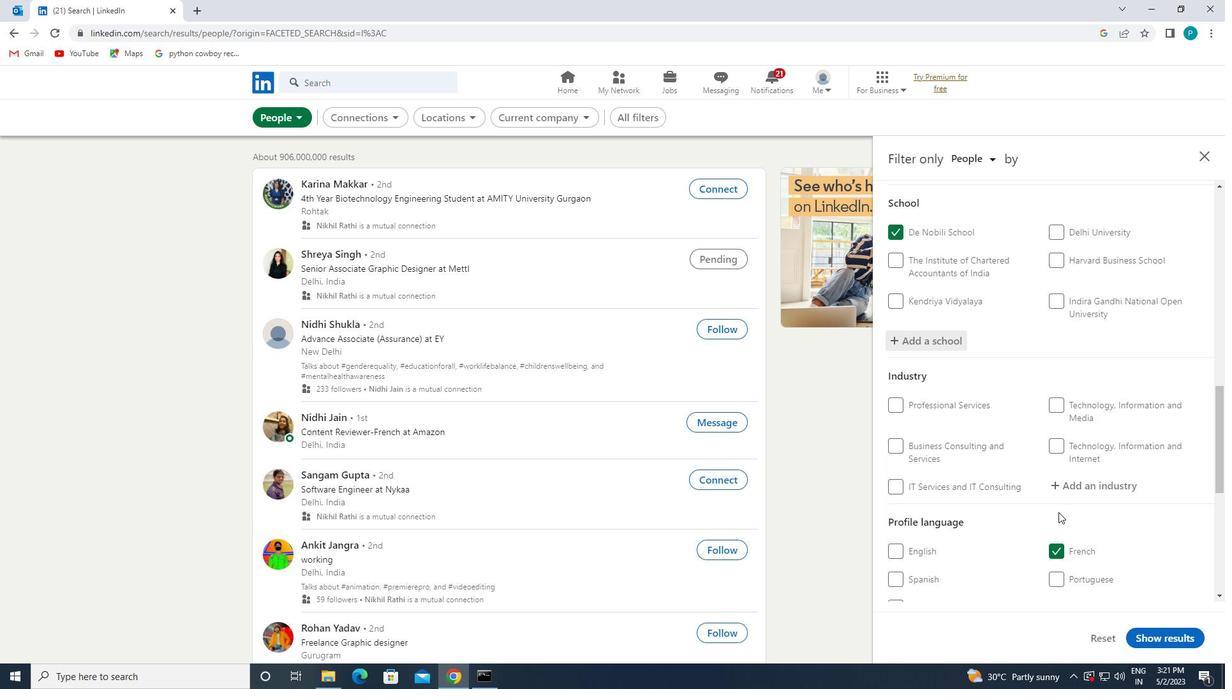 
Action: Mouse pressed left at (1080, 482)
Screenshot: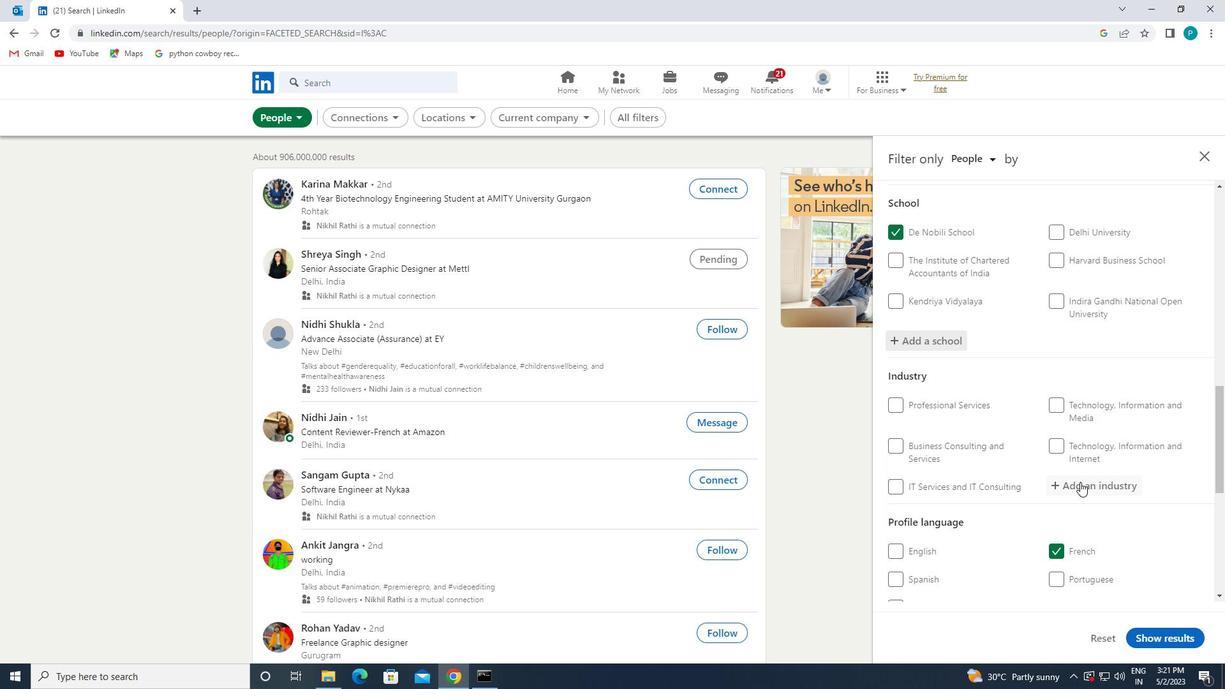 
Action: Key pressed <Key.caps_lock>H<Key.caps_lock>EALTH
Screenshot: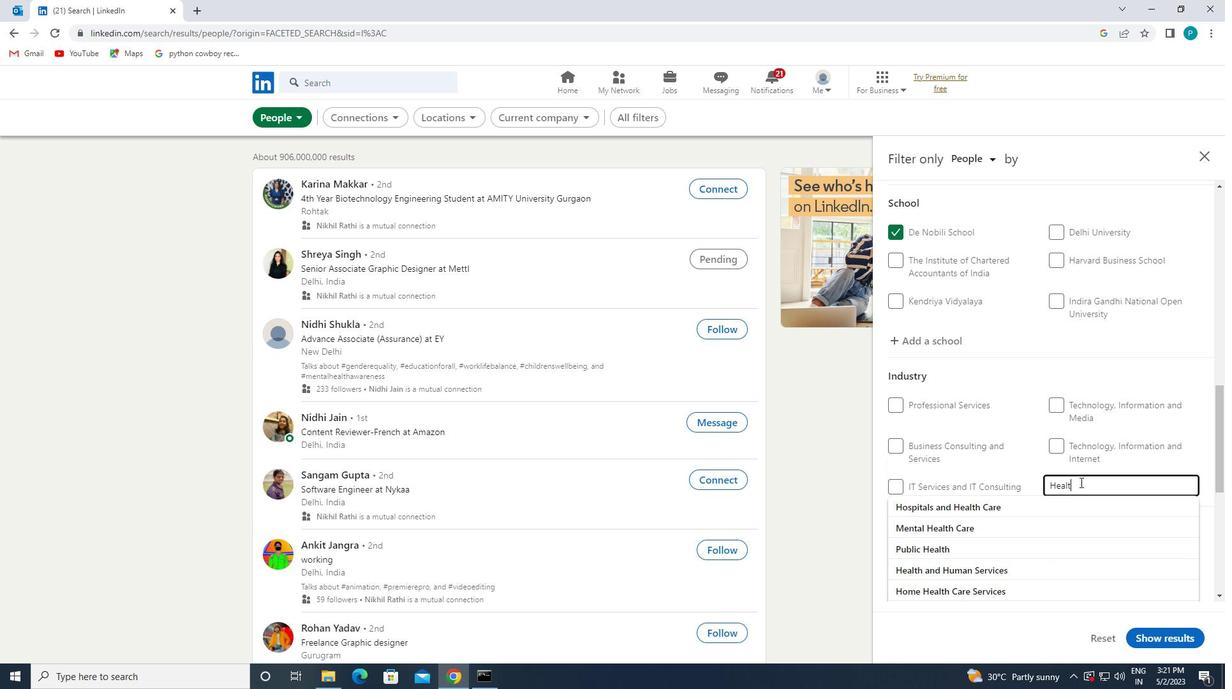 
Action: Mouse moved to (1065, 508)
Screenshot: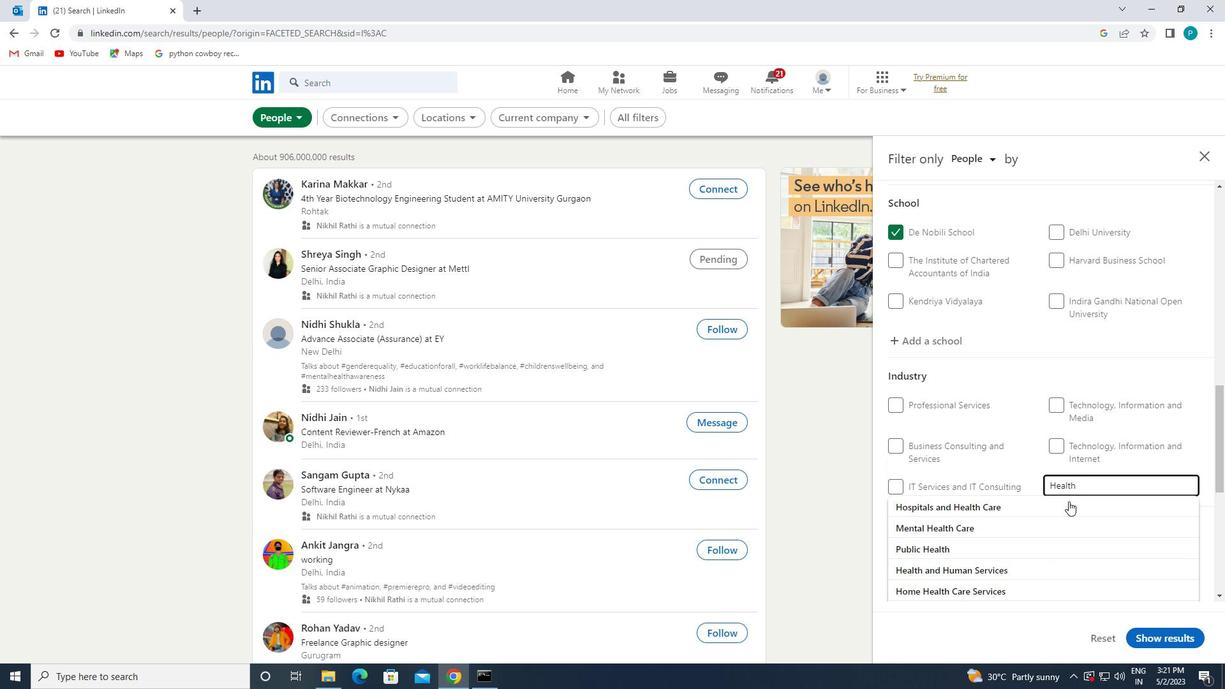 
Action: Mouse pressed left at (1065, 508)
Screenshot: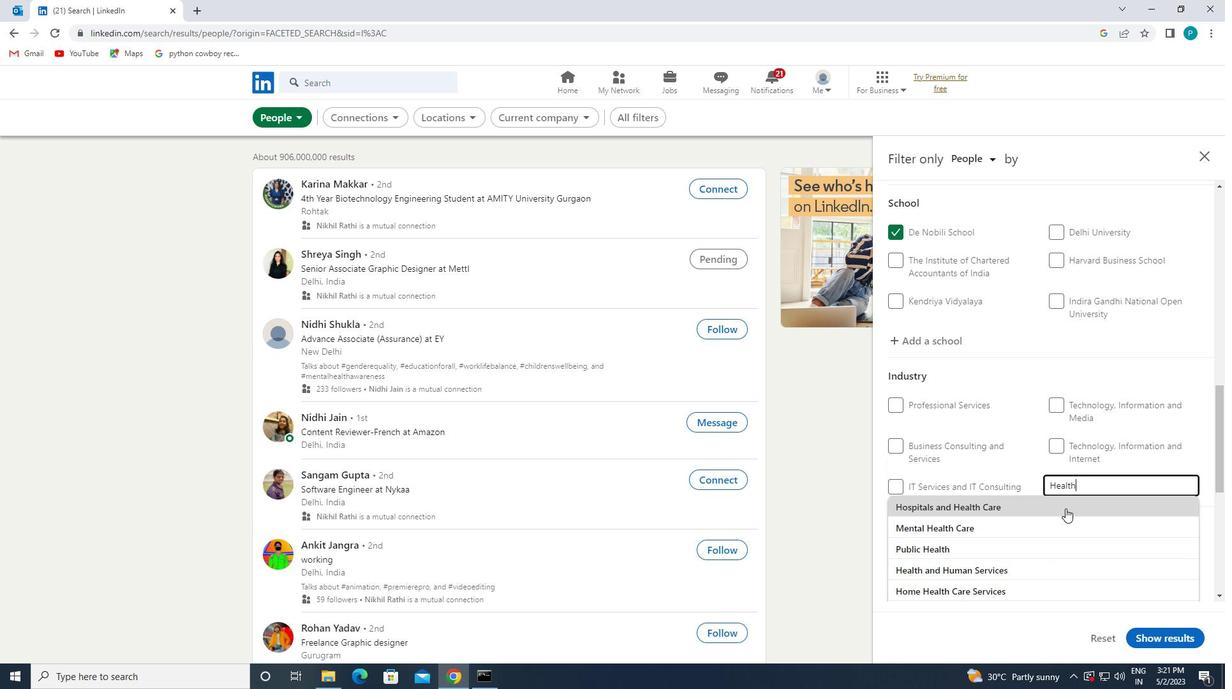 
Action: Mouse moved to (1070, 564)
Screenshot: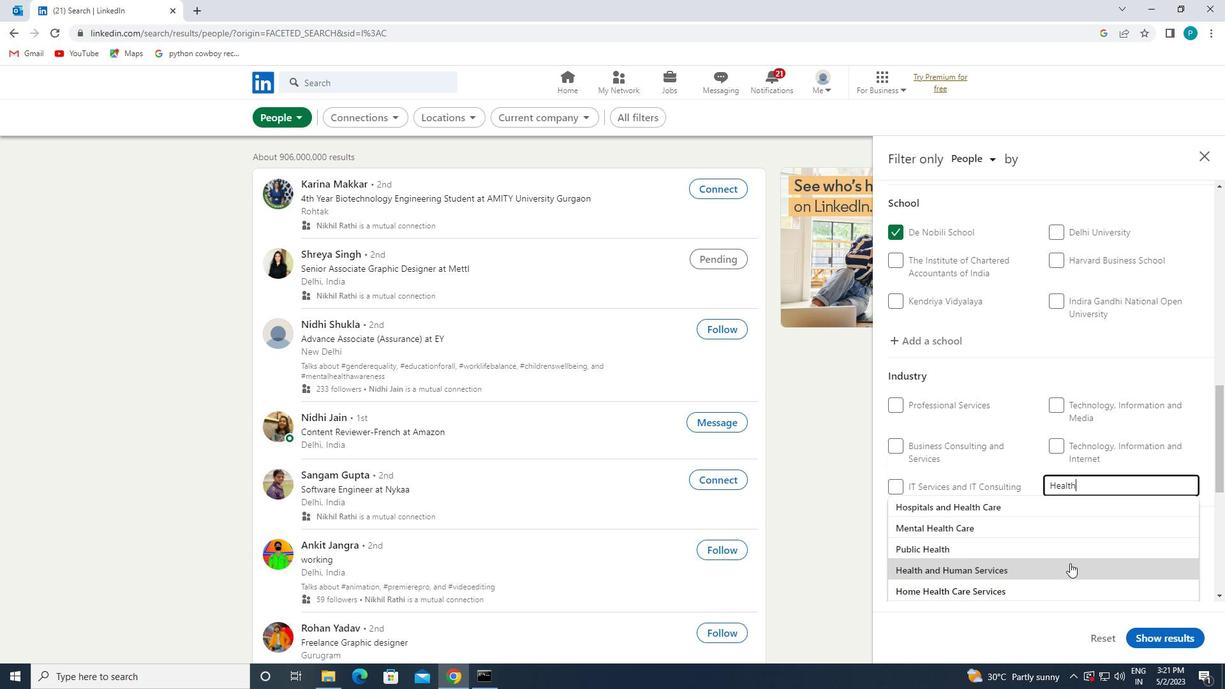 
Action: Mouse pressed left at (1070, 564)
Screenshot: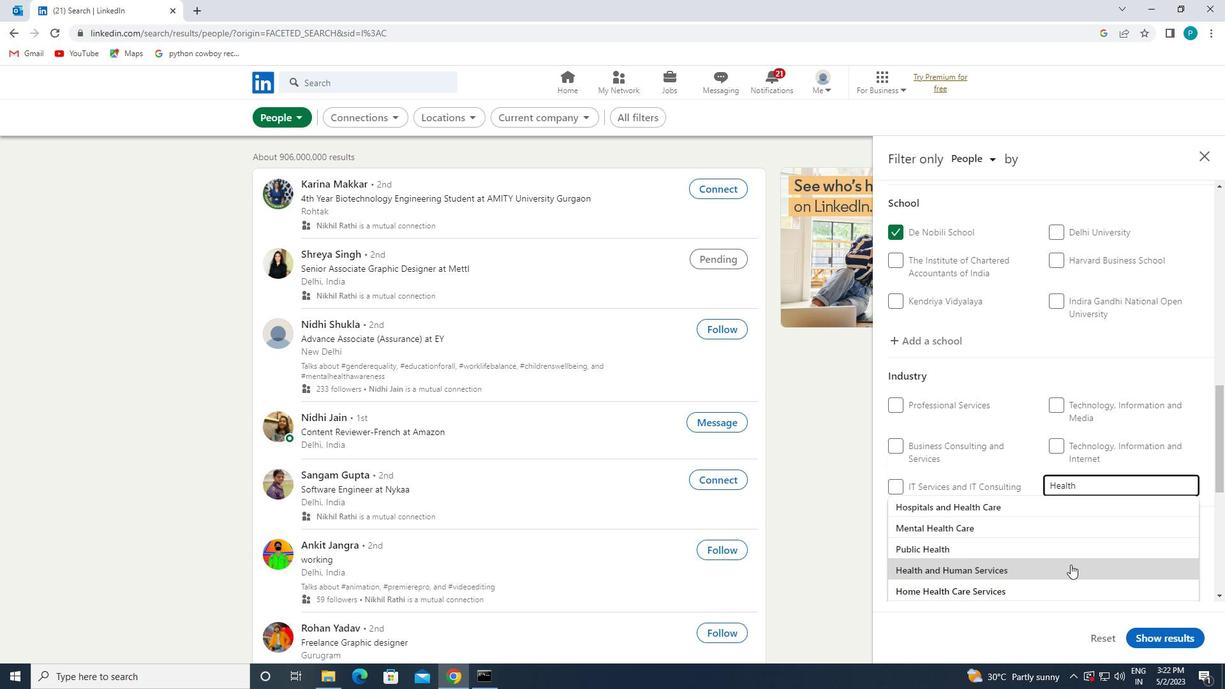 
Action: Mouse moved to (1068, 564)
Screenshot: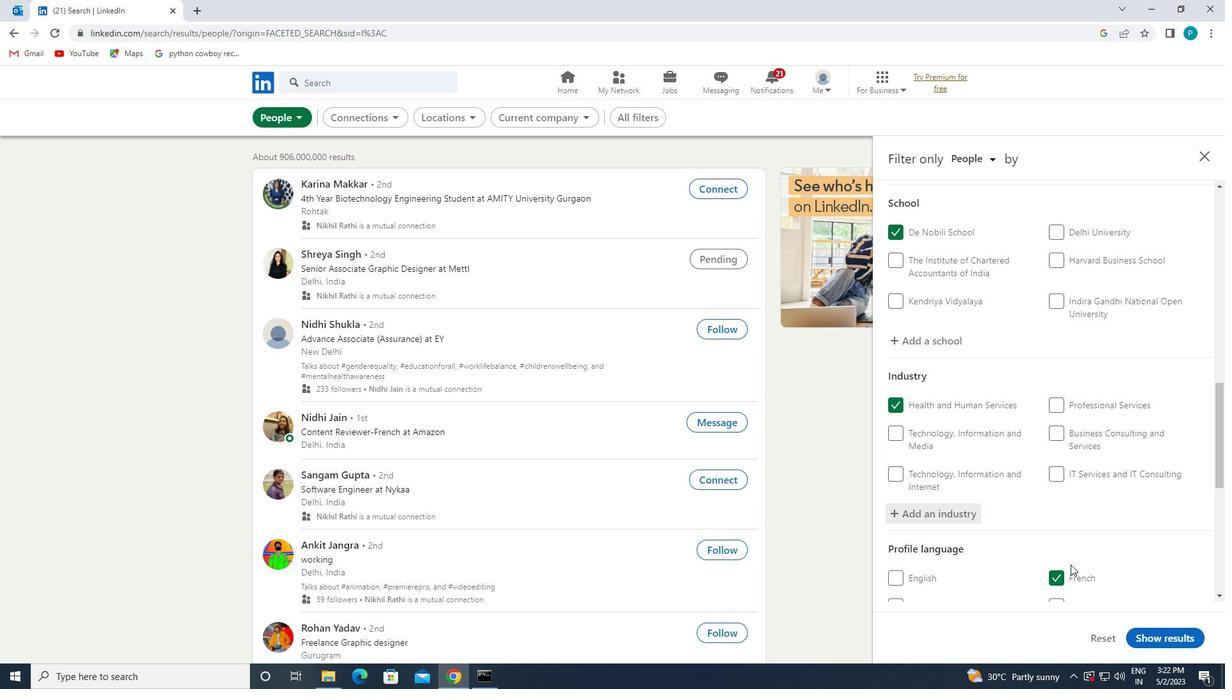 
Action: Mouse scrolled (1068, 563) with delta (0, 0)
Screenshot: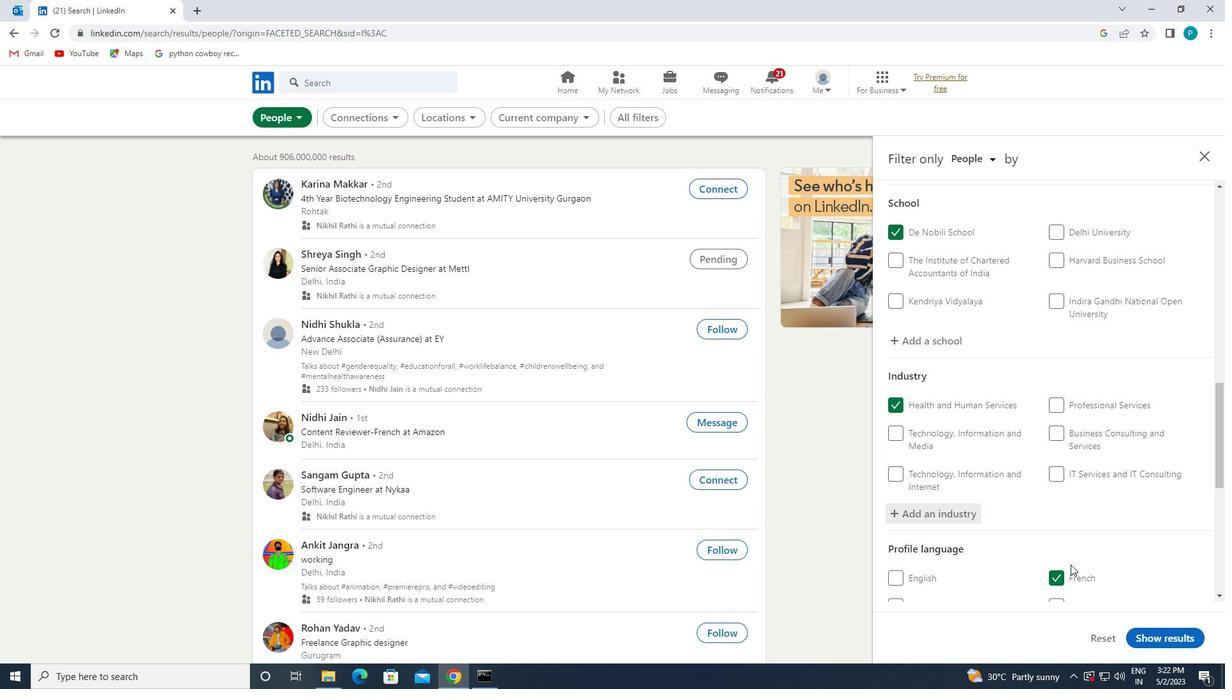 
Action: Mouse moved to (1067, 562)
Screenshot: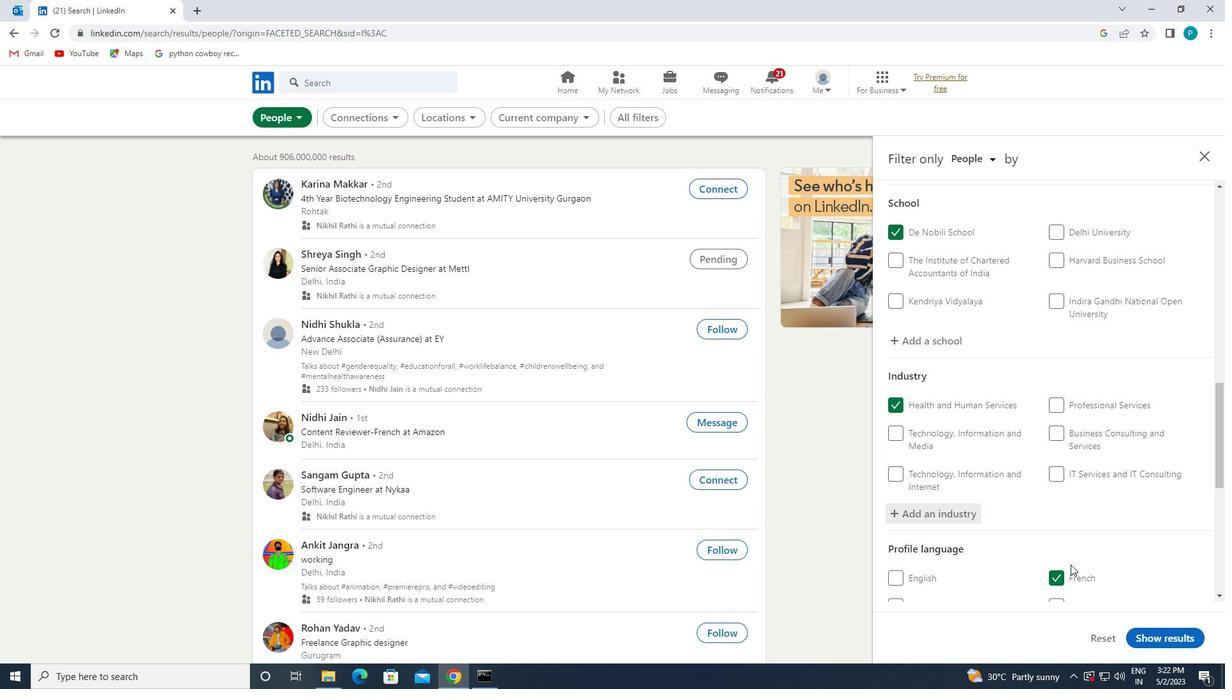 
Action: Mouse scrolled (1067, 562) with delta (0, 0)
Screenshot: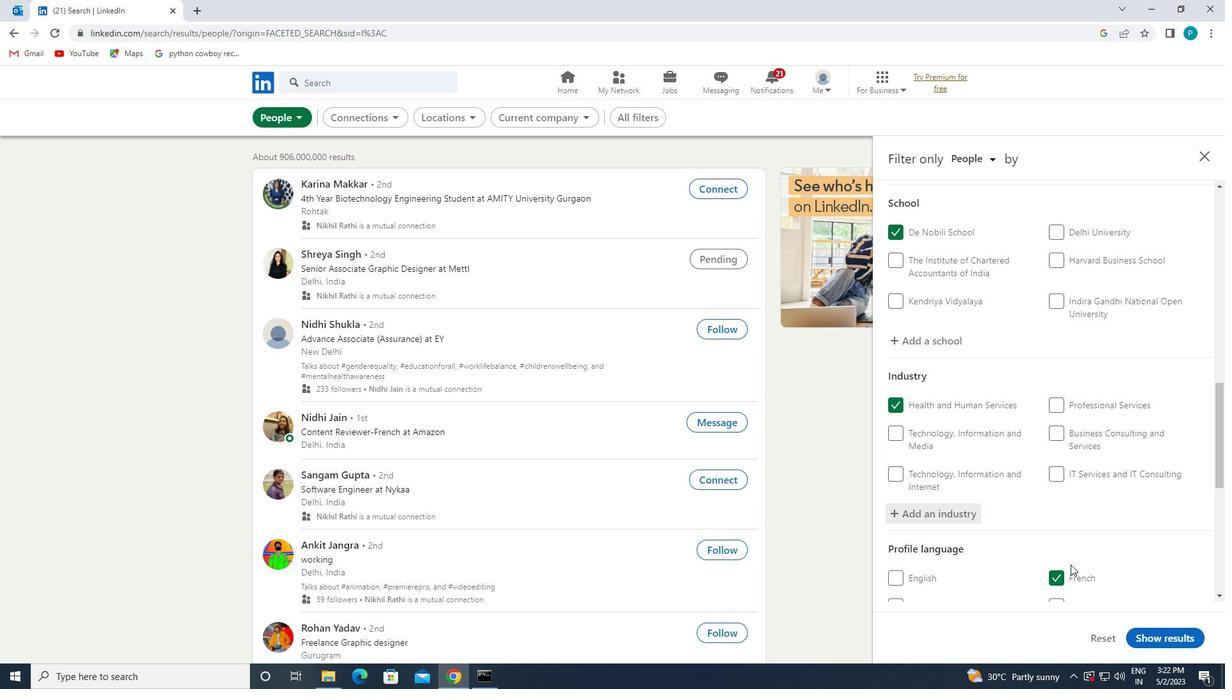 
Action: Mouse moved to (1065, 562)
Screenshot: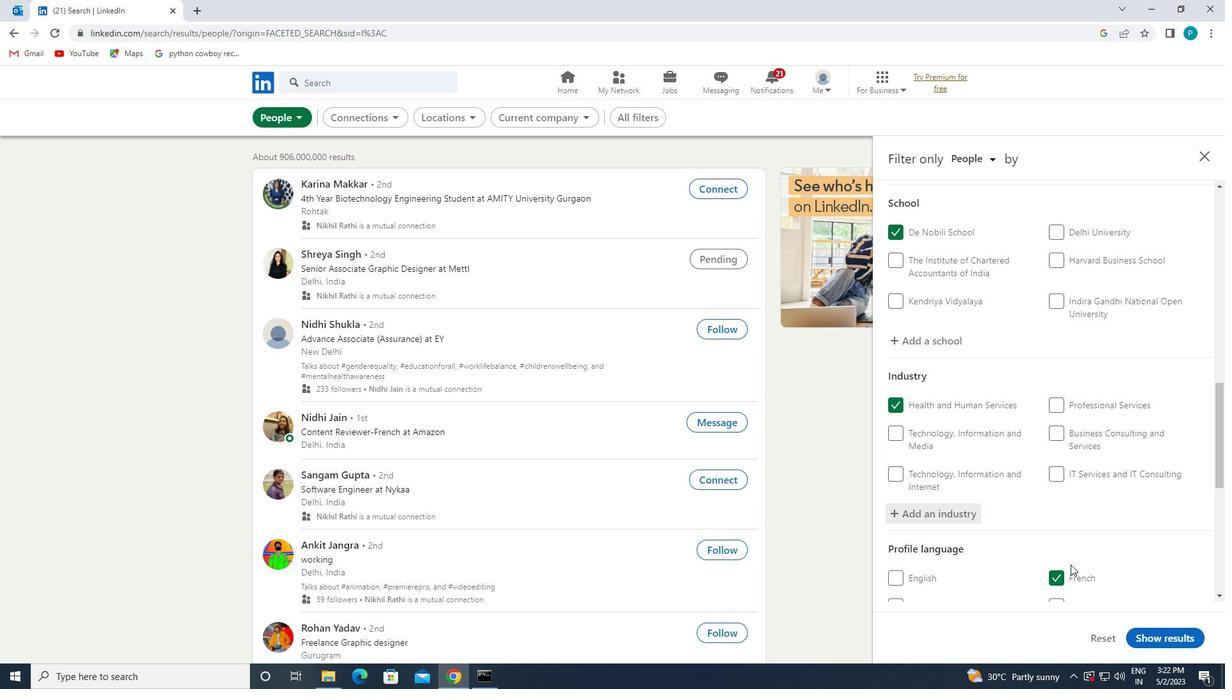 
Action: Mouse scrolled (1065, 561) with delta (0, 0)
Screenshot: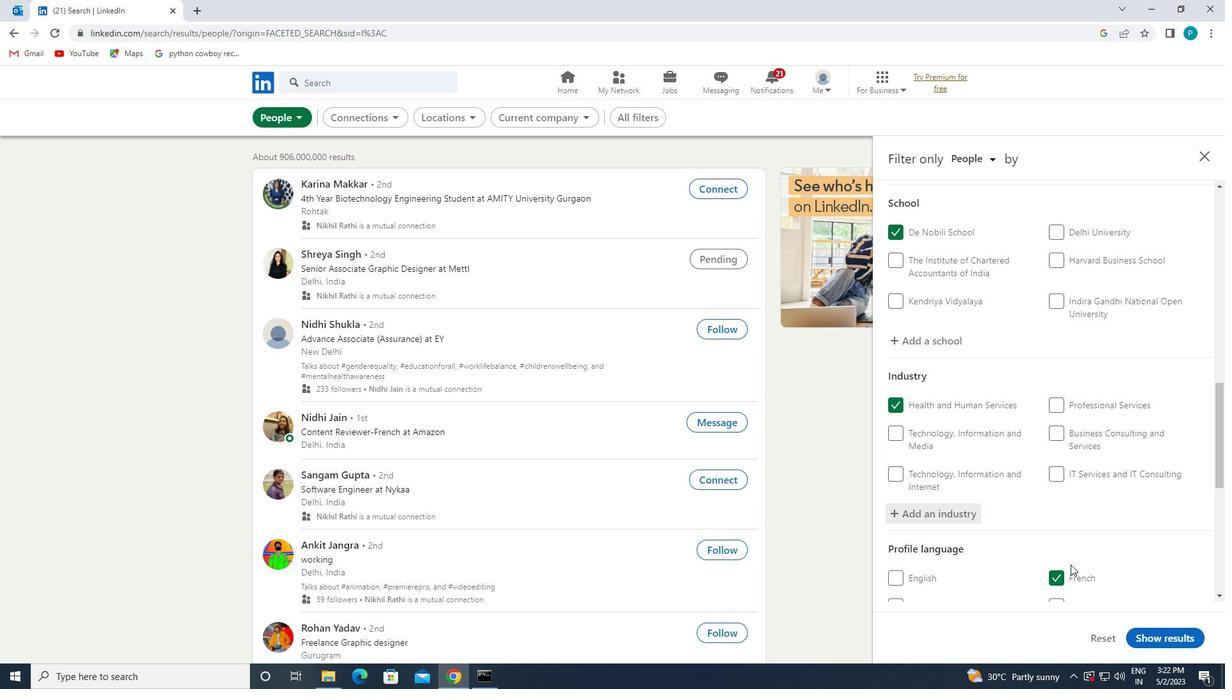 
Action: Mouse moved to (1071, 529)
Screenshot: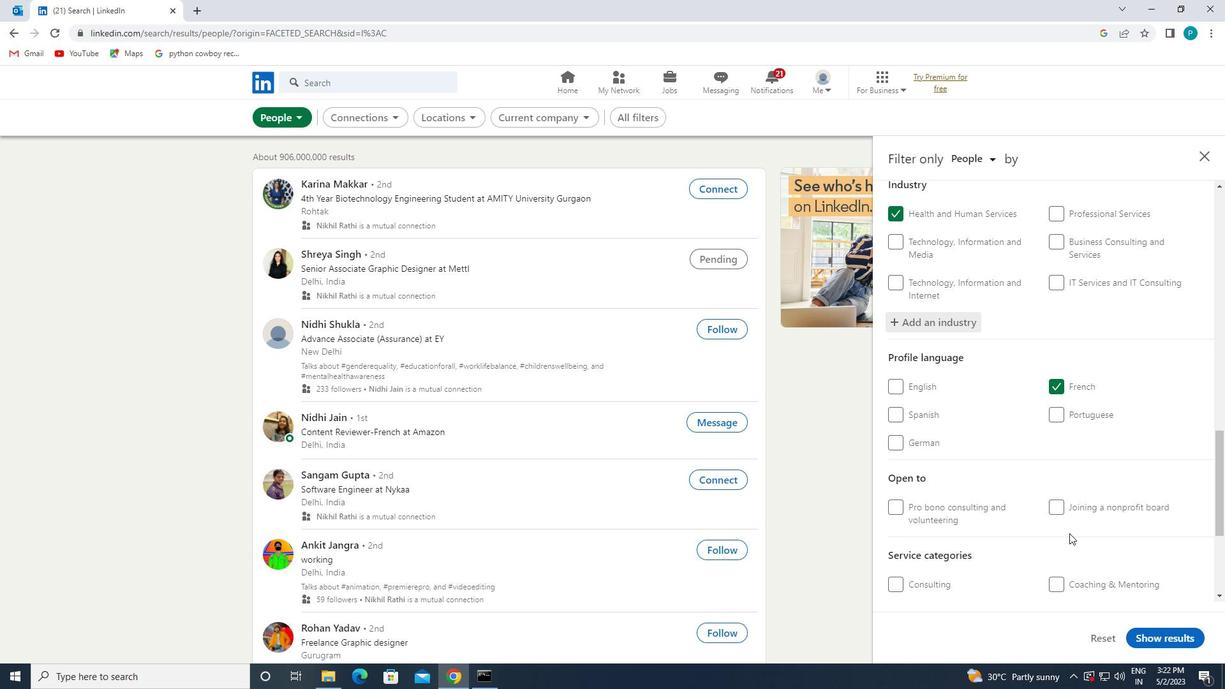 
Action: Mouse scrolled (1071, 528) with delta (0, 0)
Screenshot: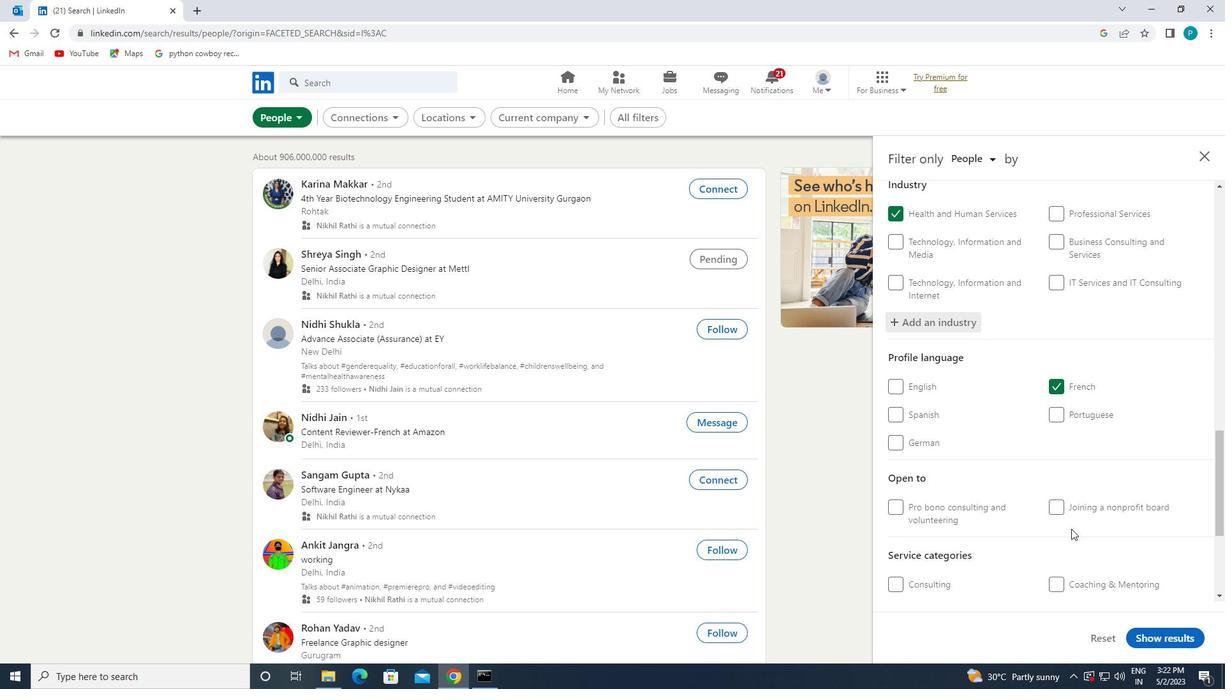 
Action: Mouse scrolled (1071, 528) with delta (0, 0)
Screenshot: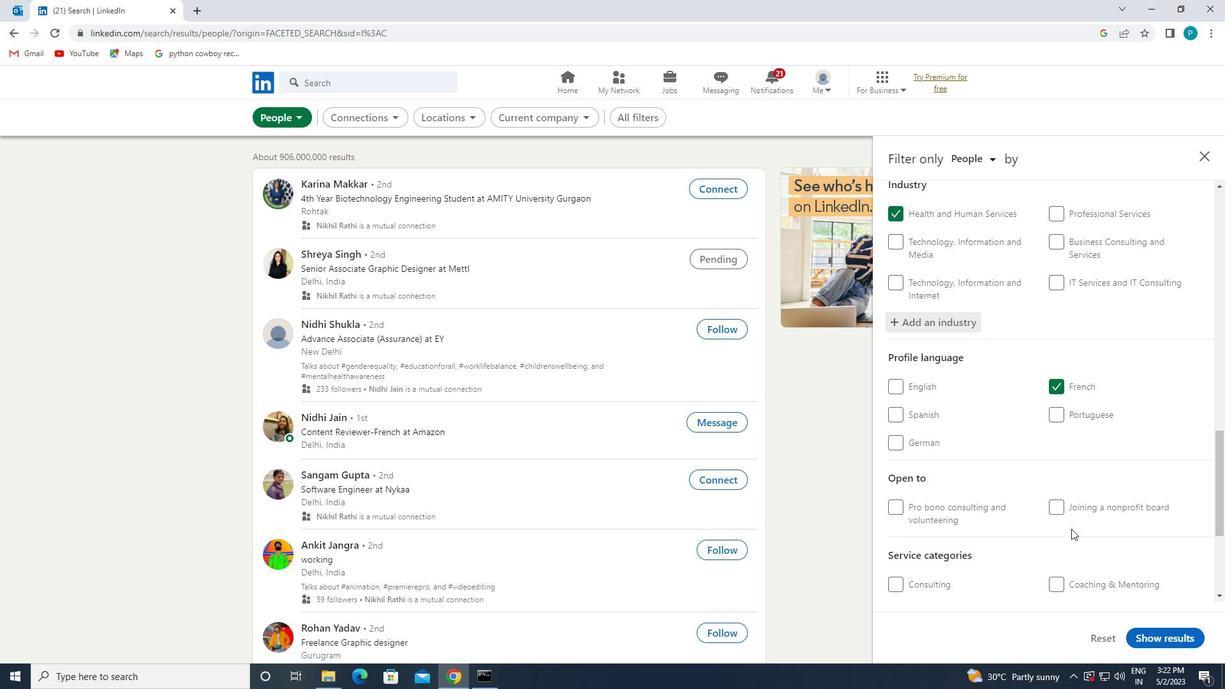 
Action: Mouse moved to (1056, 516)
Screenshot: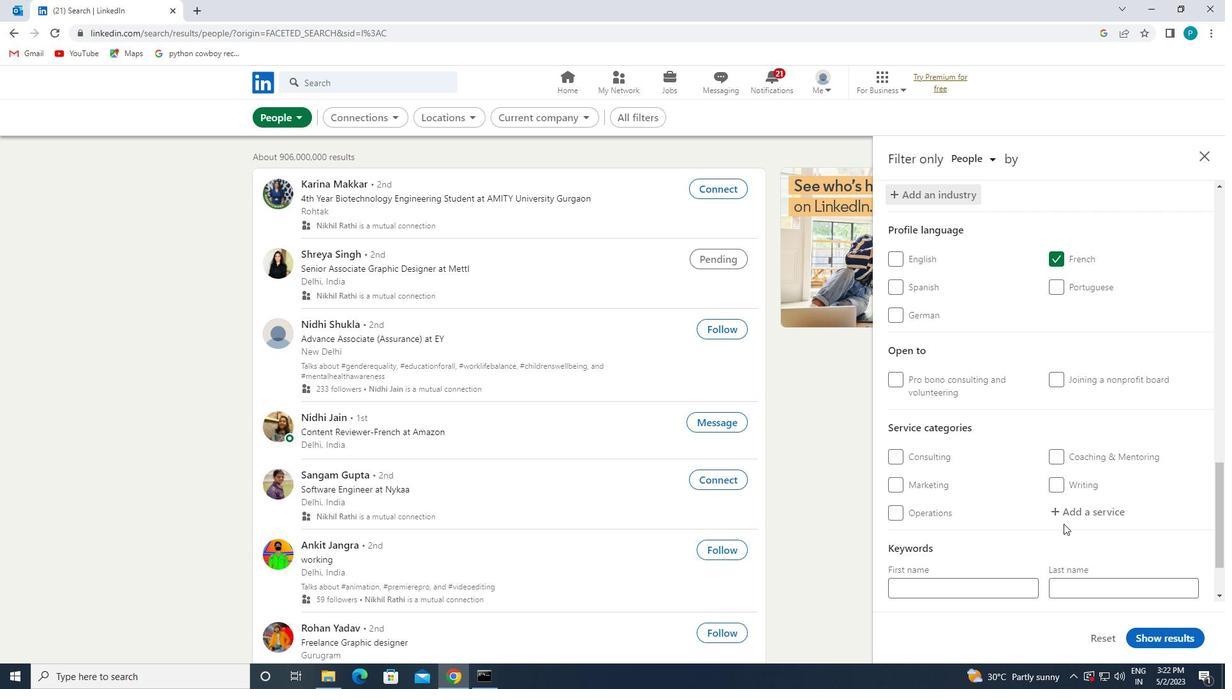 
Action: Mouse pressed left at (1056, 516)
Screenshot: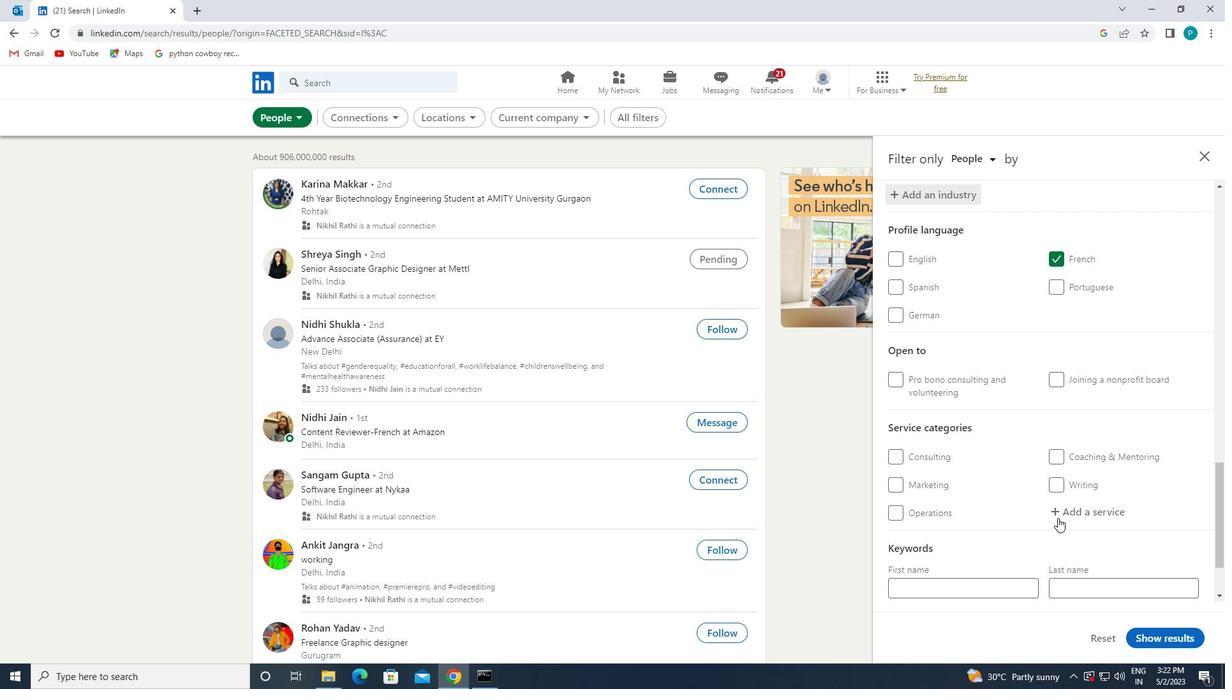 
Action: Mouse moved to (1057, 517)
Screenshot: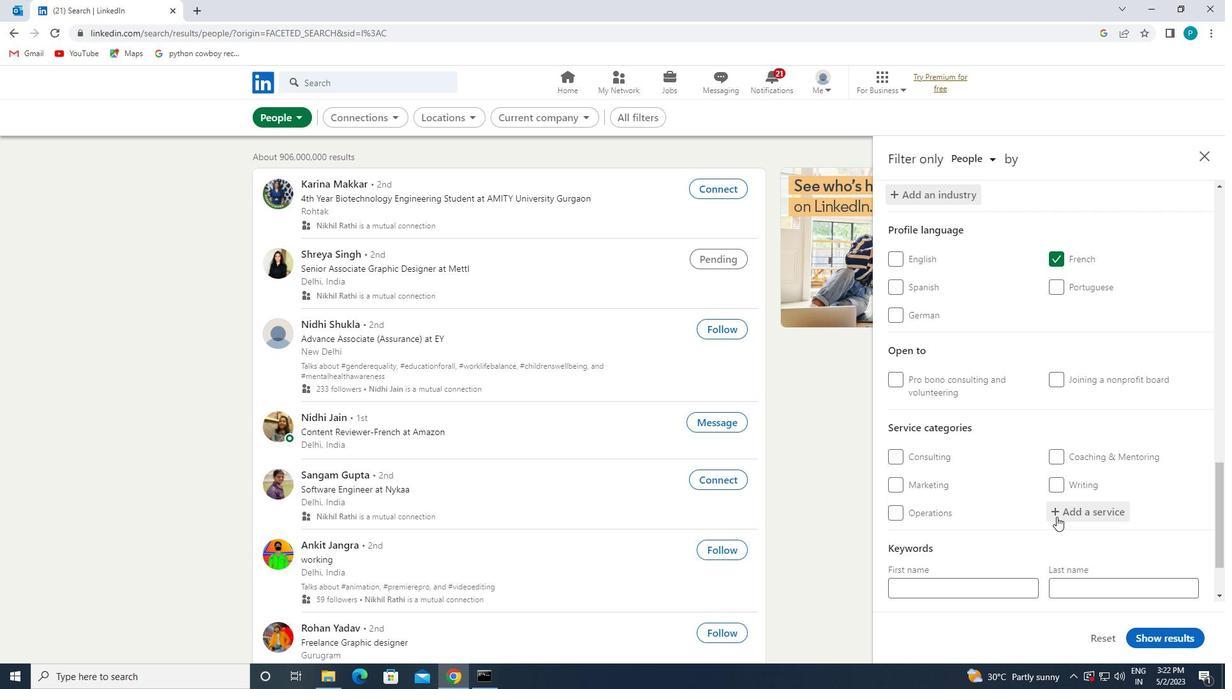 
Action: Key pressed <Key.caps_lock>F<Key.caps_lock>INANCIAL
Screenshot: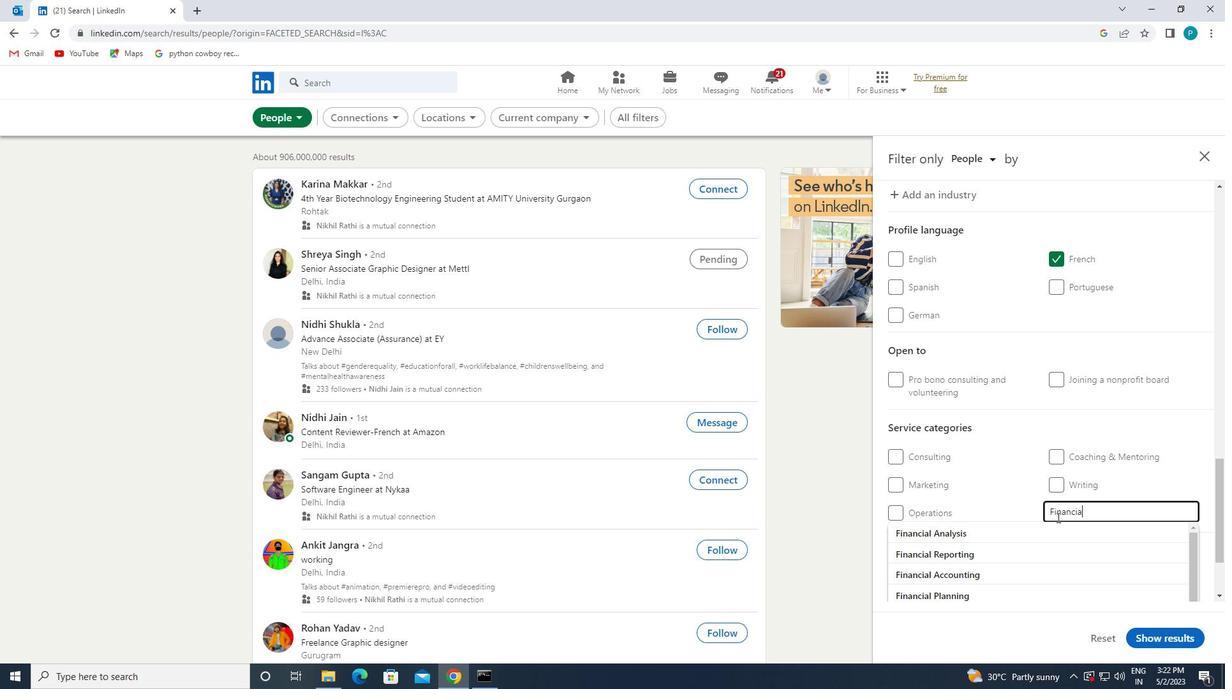
Action: Mouse moved to (989, 575)
Screenshot: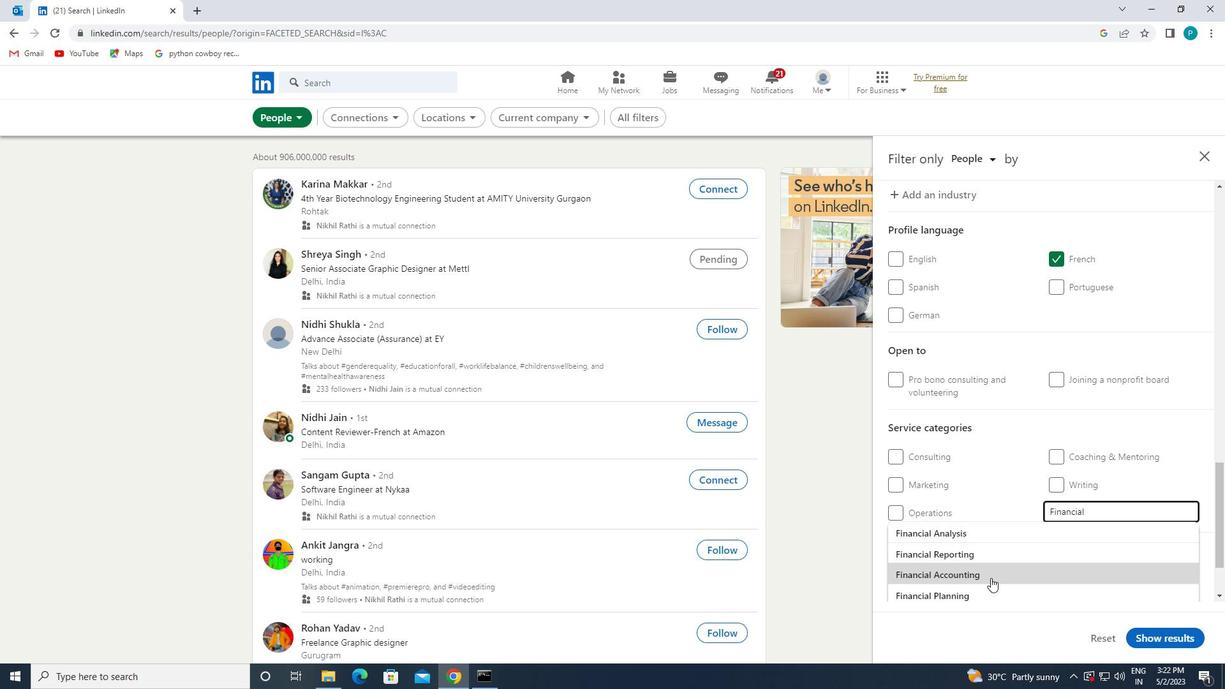
Action: Mouse pressed left at (989, 575)
Screenshot: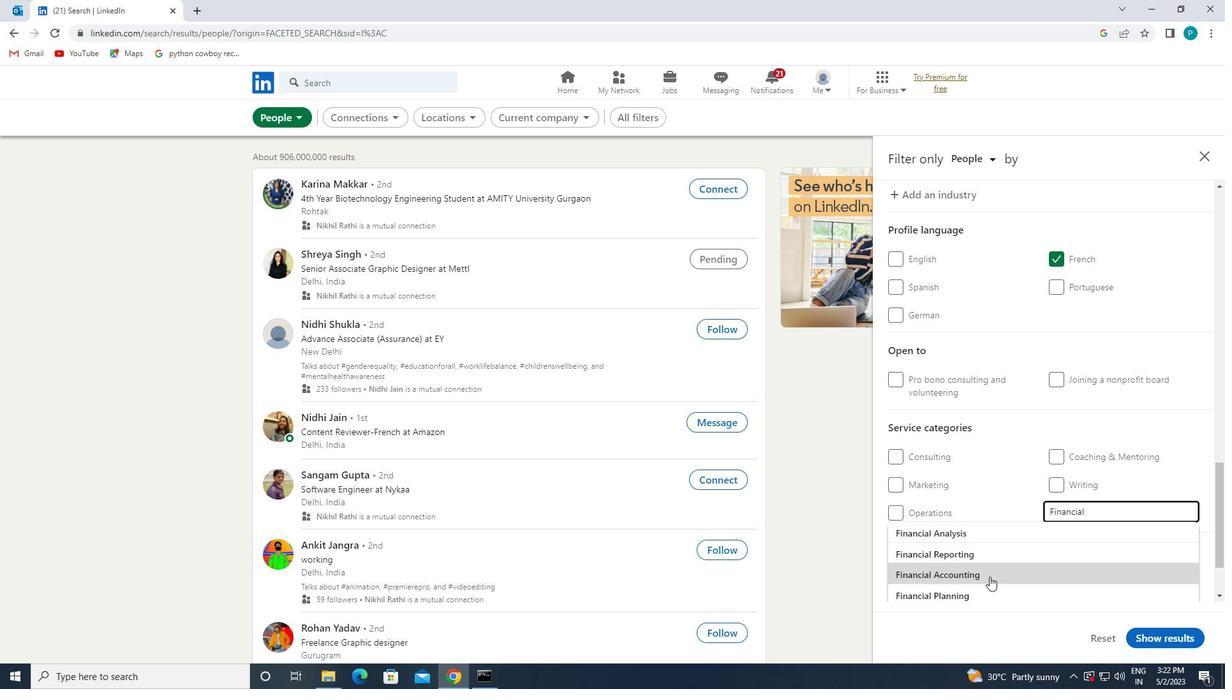 
Action: Mouse scrolled (989, 574) with delta (0, 0)
Screenshot: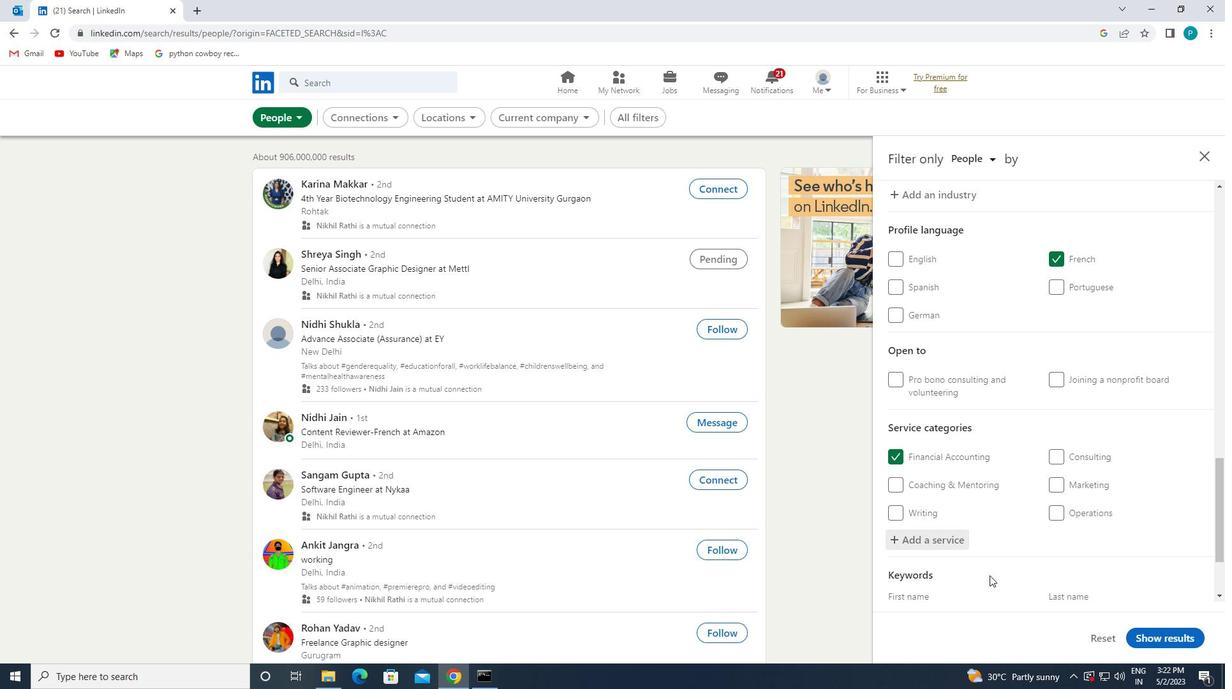 
Action: Mouse scrolled (989, 574) with delta (0, 0)
Screenshot: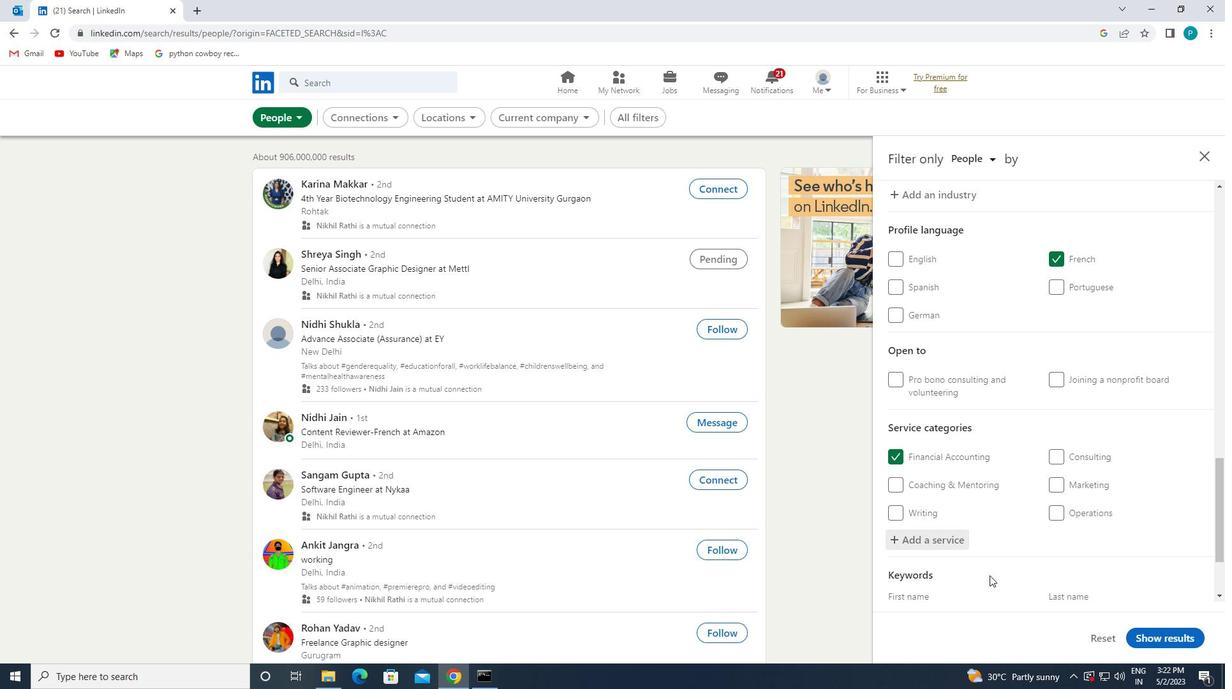 
Action: Mouse moved to (973, 548)
Screenshot: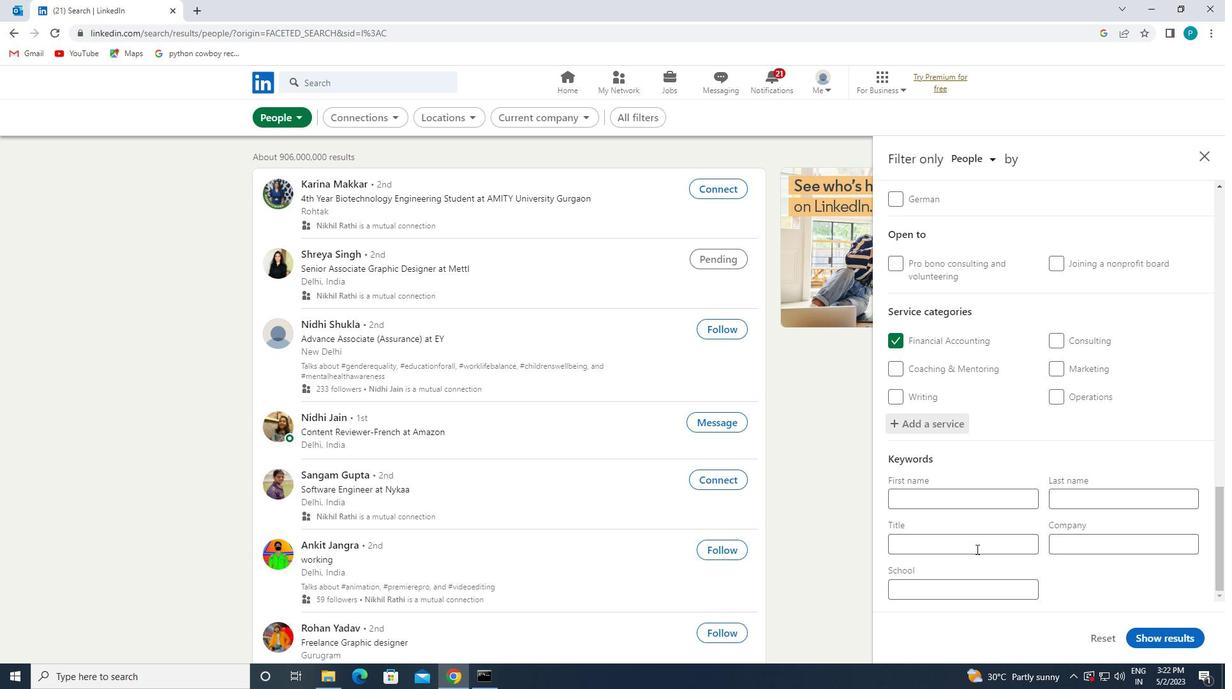 
Action: Mouse pressed left at (973, 548)
Screenshot: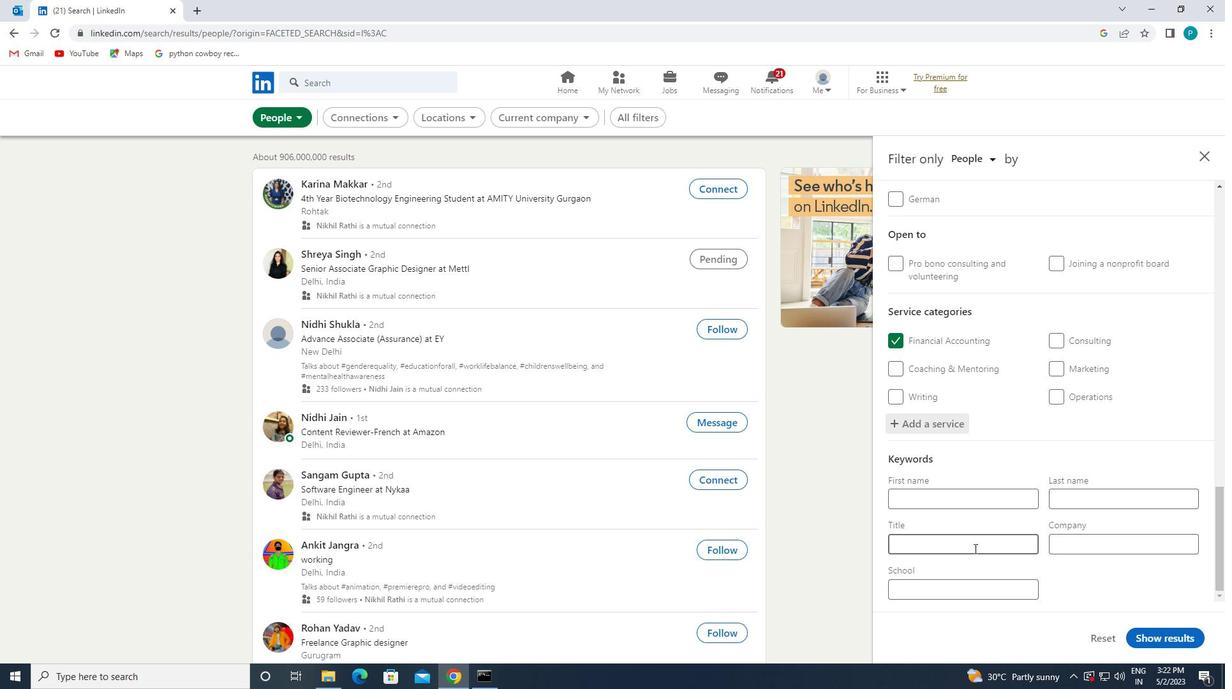 
Action: Key pressed <Key.caps_lock>T<Key.caps_lock>RAVEL<Key.space>WRITER
Screenshot: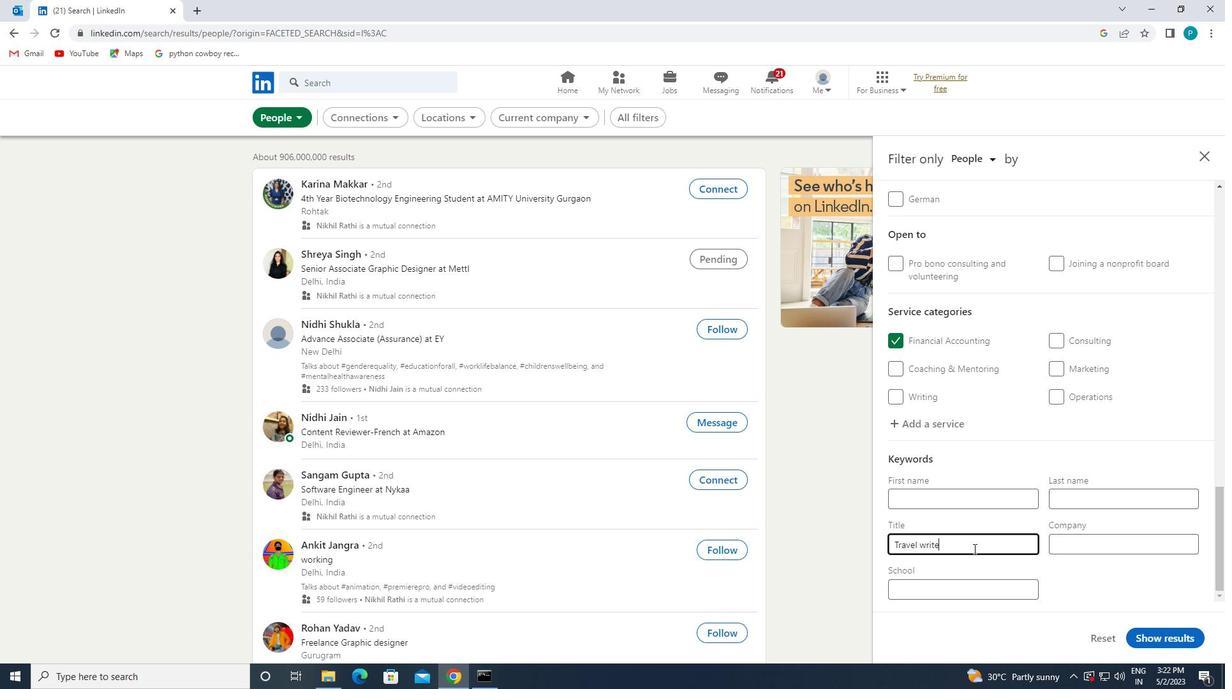 
Action: Mouse moved to (1155, 636)
Screenshot: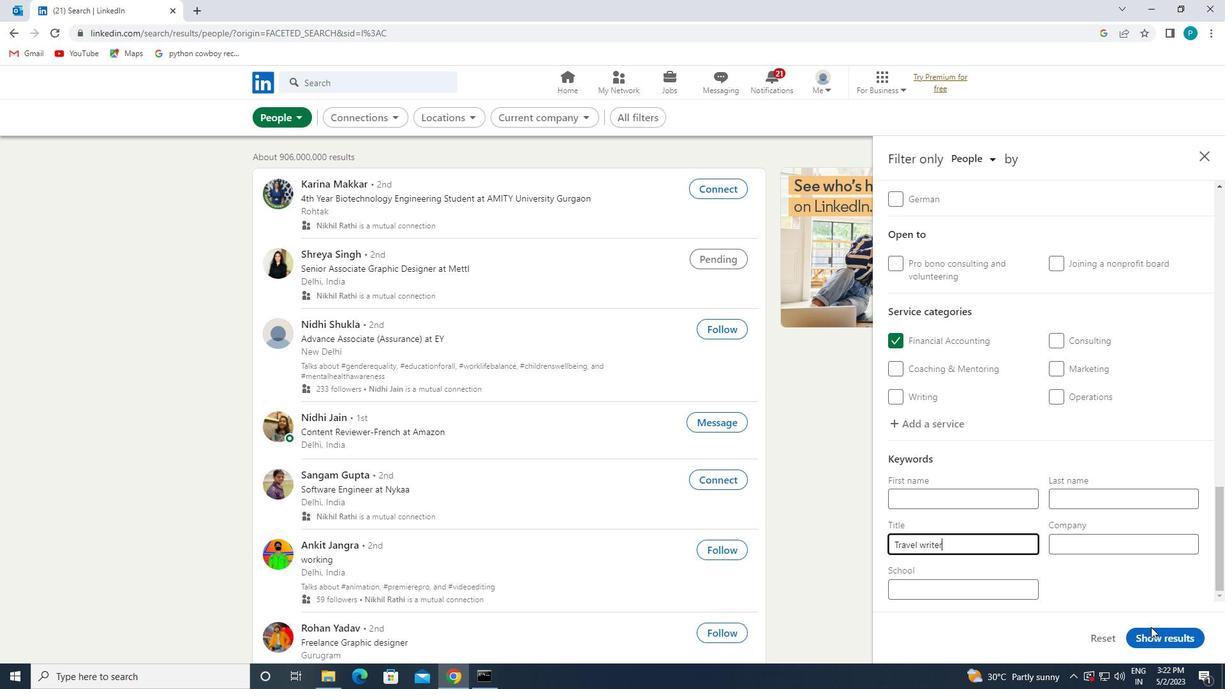 
Action: Mouse pressed left at (1155, 636)
Screenshot: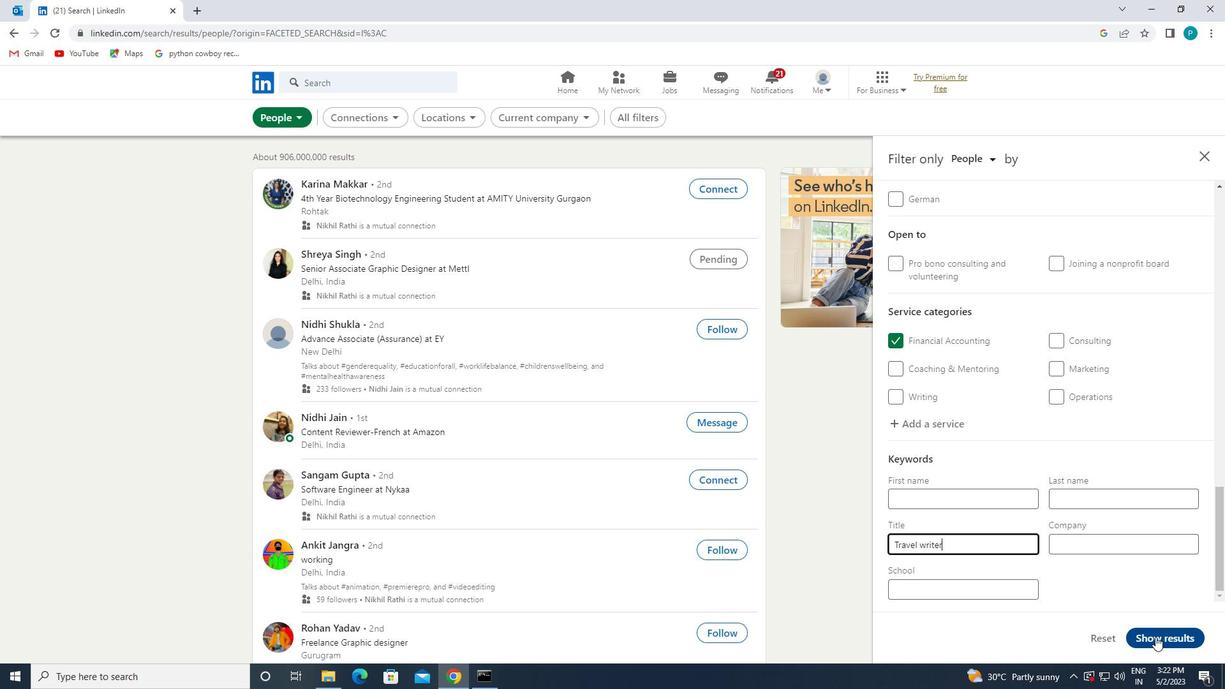 
